 Task: Find connections with filter location Failsworth with filter topic #Storytellingwith filter profile language German with filter current company Ontario Teachers' Pension Plan with filter school Dwarkadas J. Sanghvi College of Engineering with filter industry Security Systems Services with filter service category Financial Planning with filter keywords title Real Estate Broker
Action: Mouse moved to (204, 253)
Screenshot: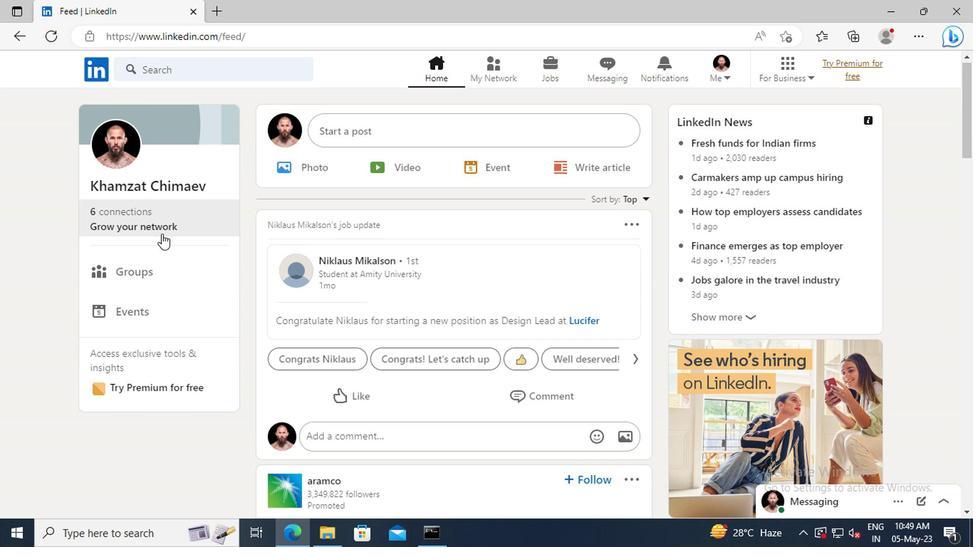 
Action: Mouse pressed left at (204, 253)
Screenshot: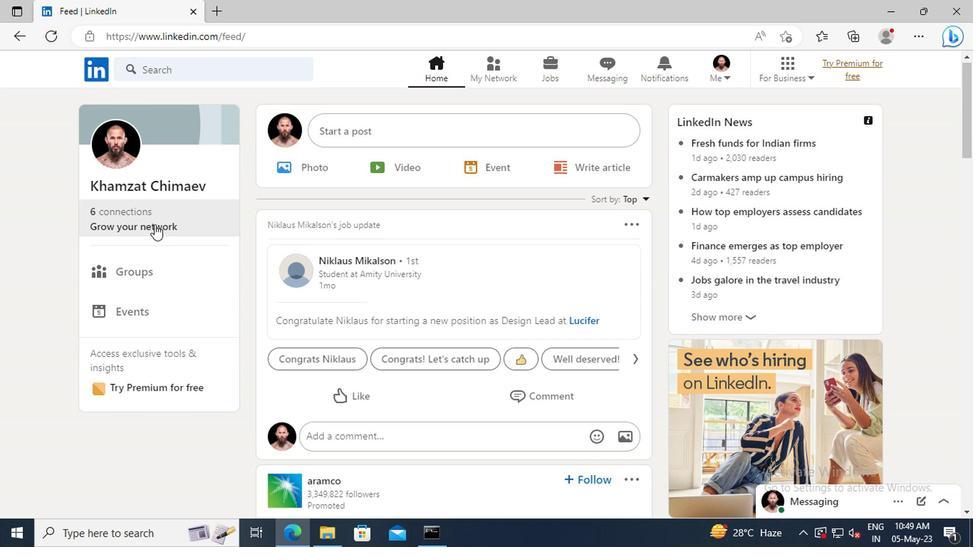 
Action: Mouse moved to (206, 202)
Screenshot: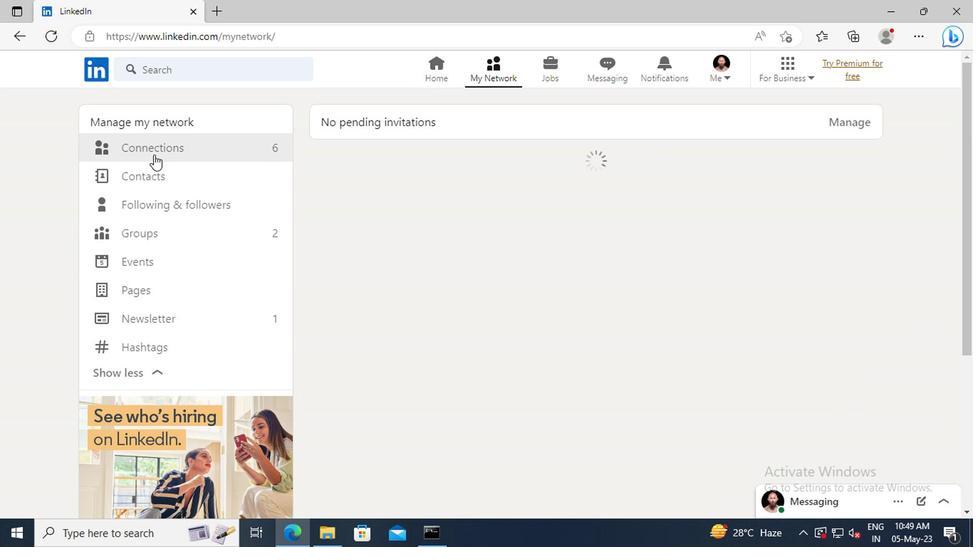 
Action: Mouse pressed left at (206, 202)
Screenshot: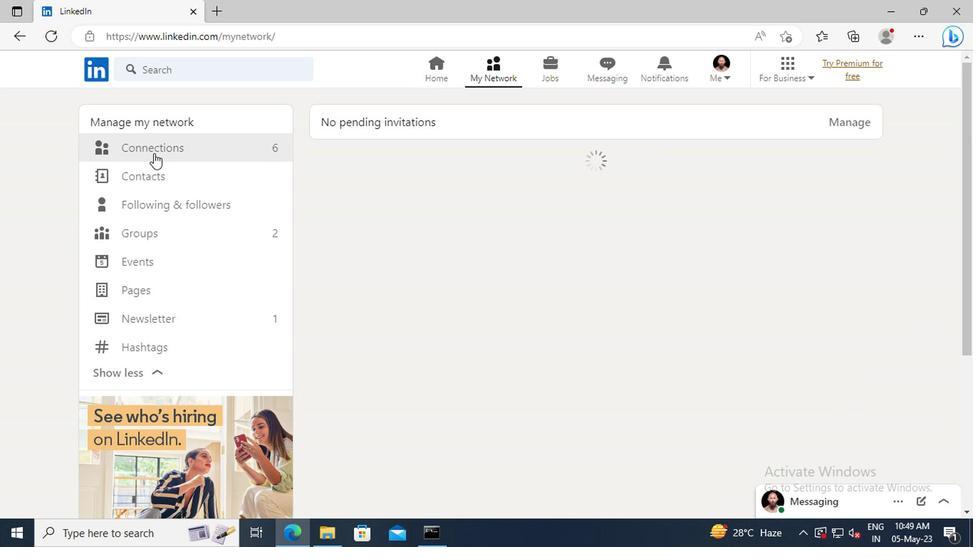 
Action: Mouse moved to (514, 202)
Screenshot: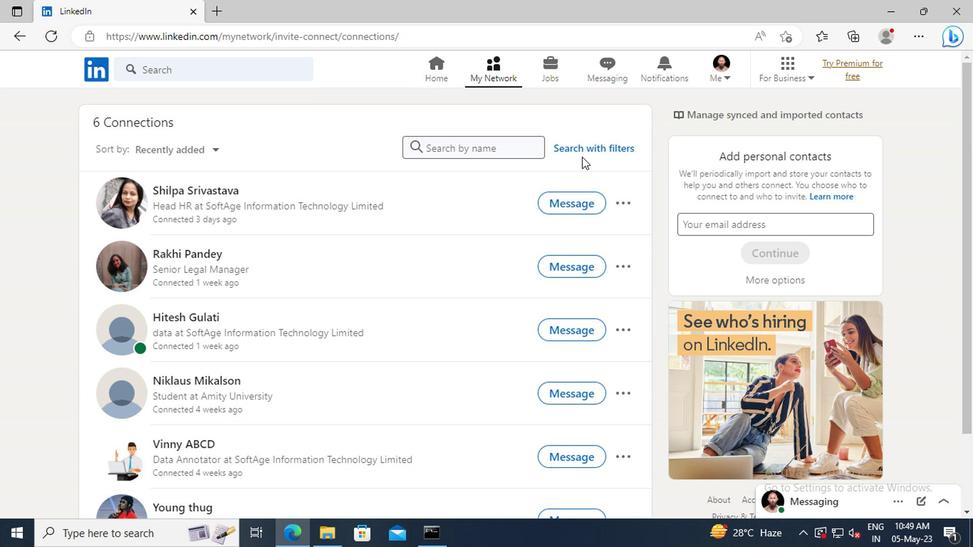 
Action: Mouse pressed left at (514, 202)
Screenshot: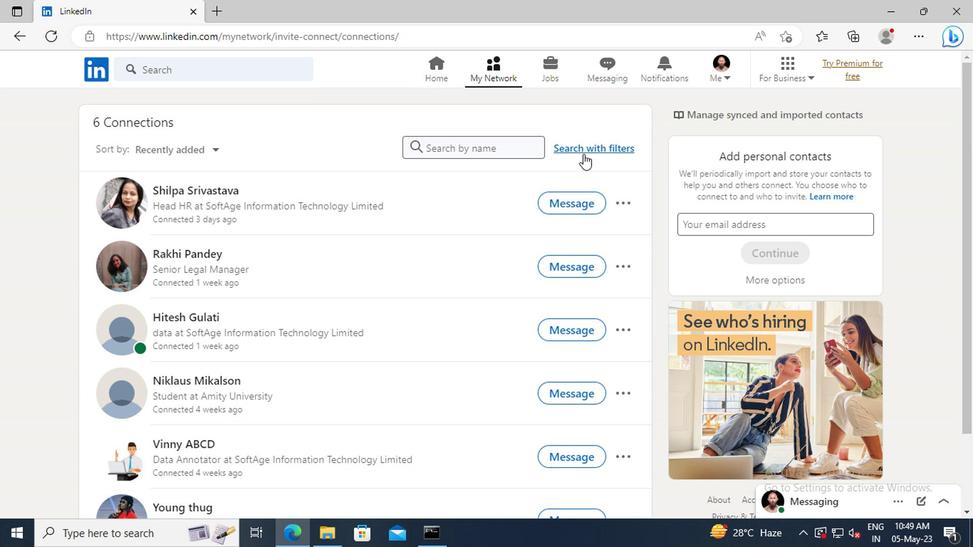 
Action: Mouse moved to (481, 176)
Screenshot: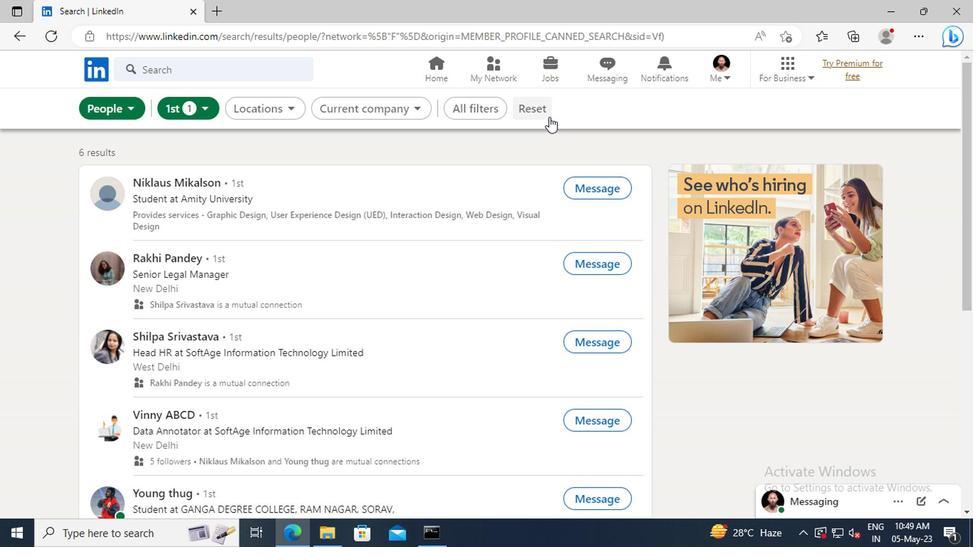 
Action: Mouse pressed left at (481, 176)
Screenshot: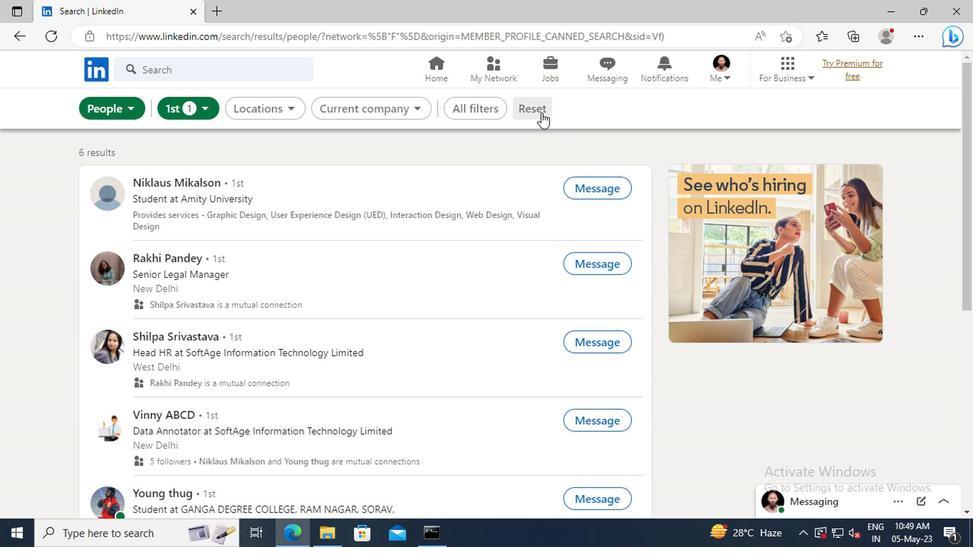 
Action: Mouse moved to (466, 175)
Screenshot: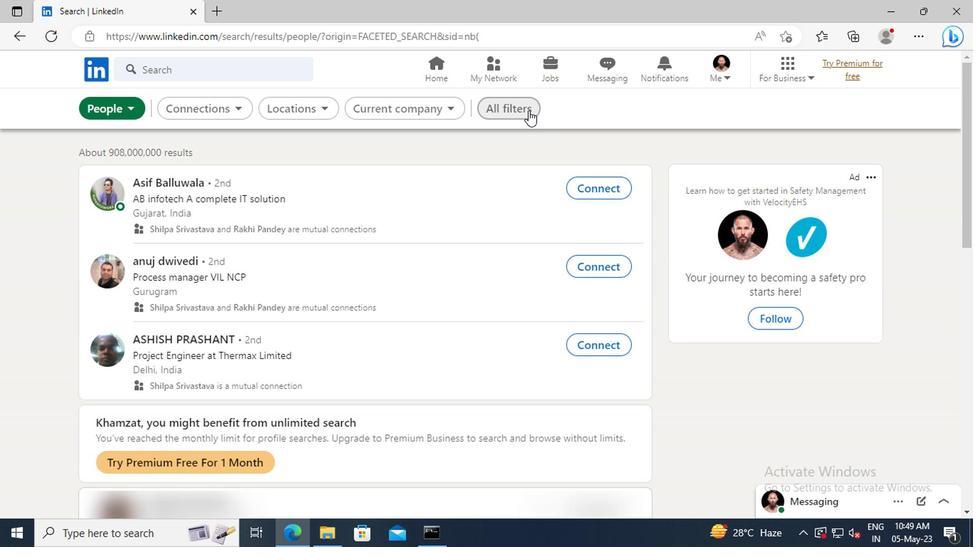 
Action: Mouse pressed left at (466, 175)
Screenshot: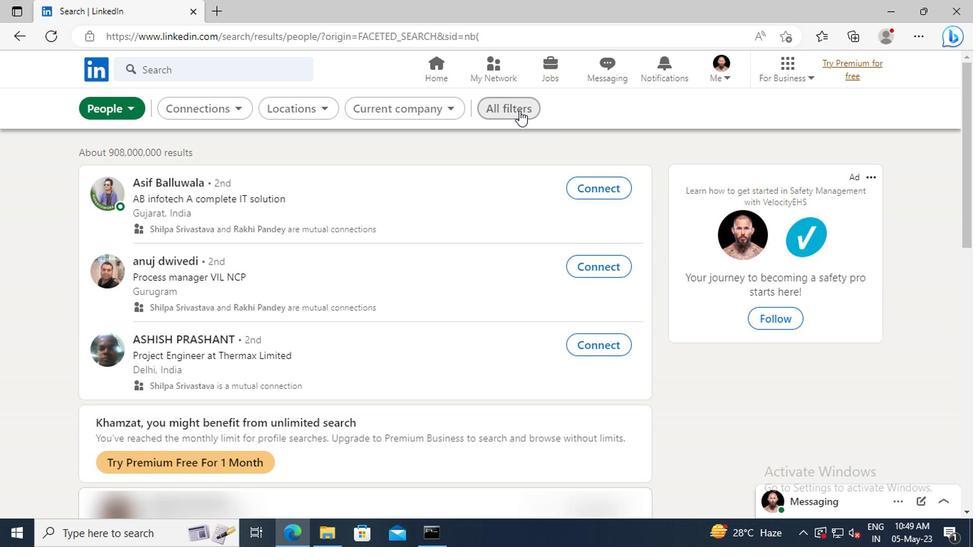 
Action: Mouse moved to (652, 287)
Screenshot: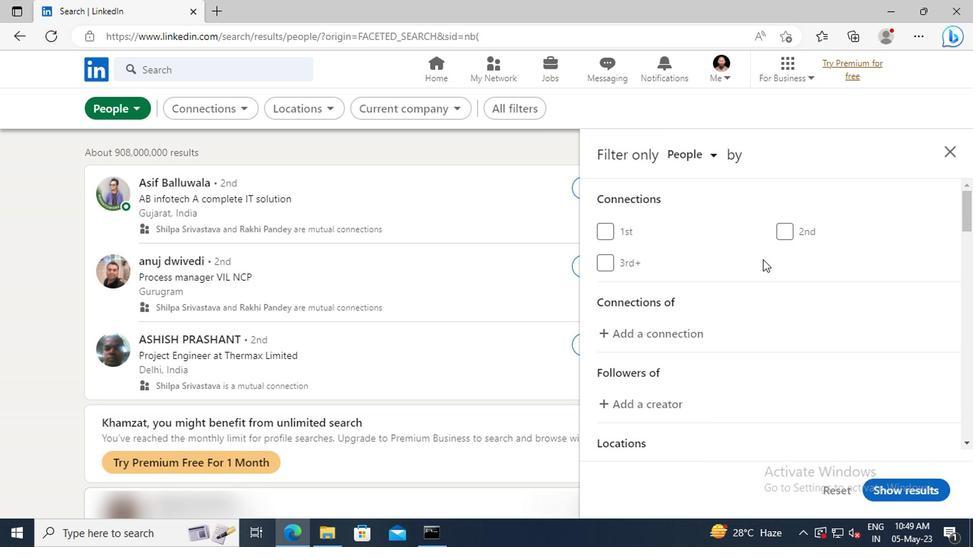 
Action: Mouse scrolled (652, 286) with delta (0, 0)
Screenshot: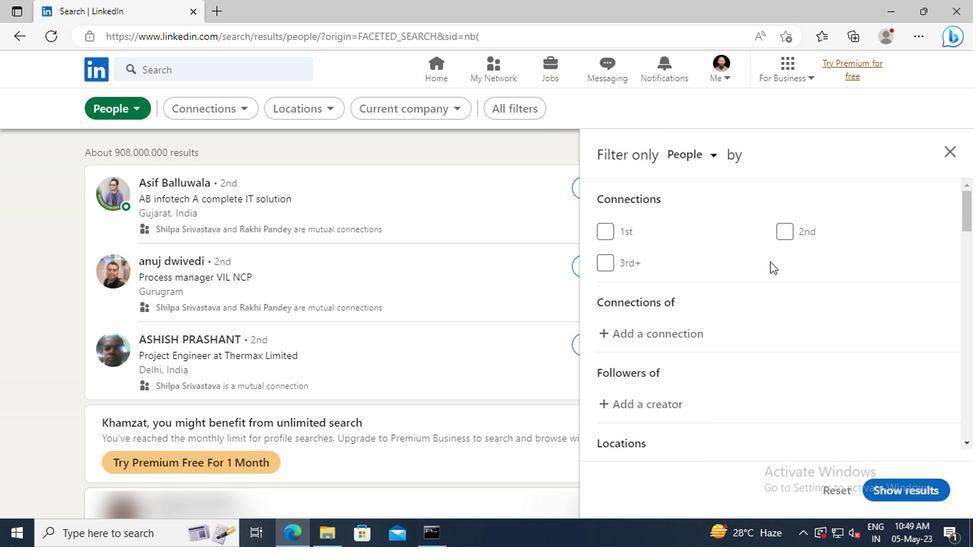 
Action: Mouse scrolled (652, 286) with delta (0, 0)
Screenshot: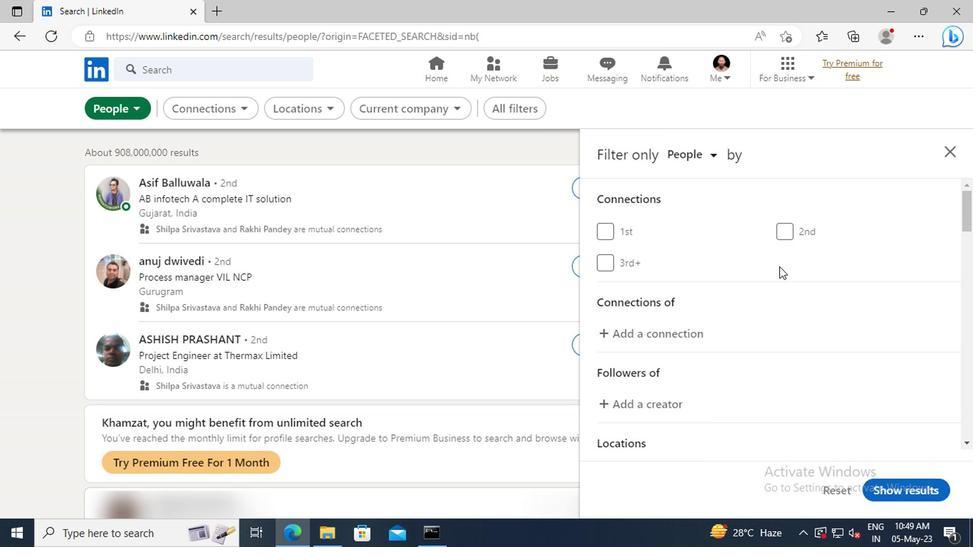 
Action: Mouse scrolled (652, 286) with delta (0, 0)
Screenshot: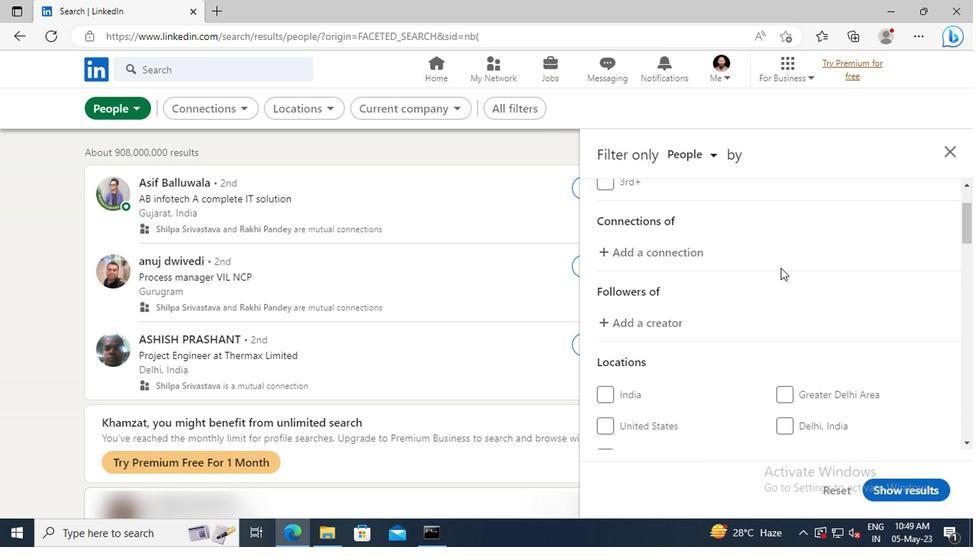 
Action: Mouse scrolled (652, 286) with delta (0, 0)
Screenshot: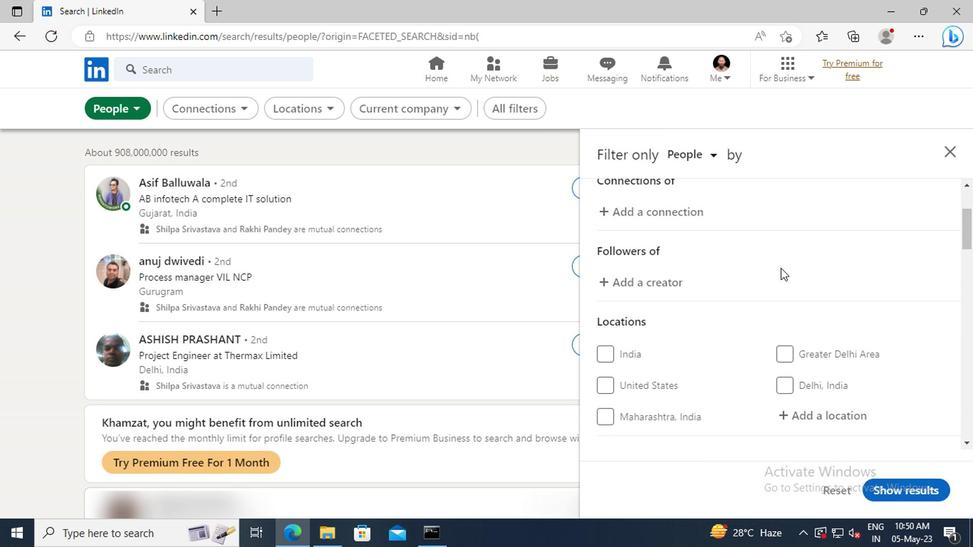 
Action: Mouse scrolled (652, 286) with delta (0, 0)
Screenshot: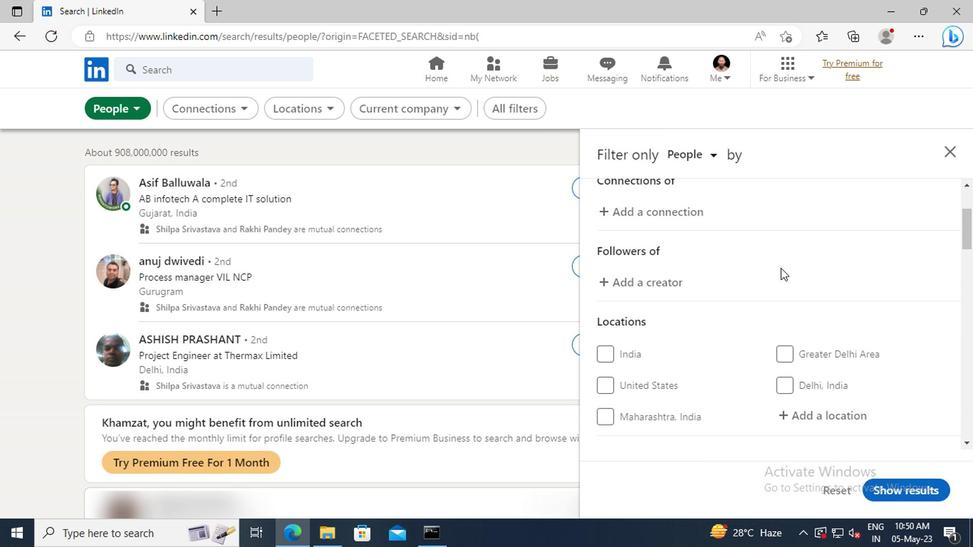 
Action: Mouse moved to (659, 334)
Screenshot: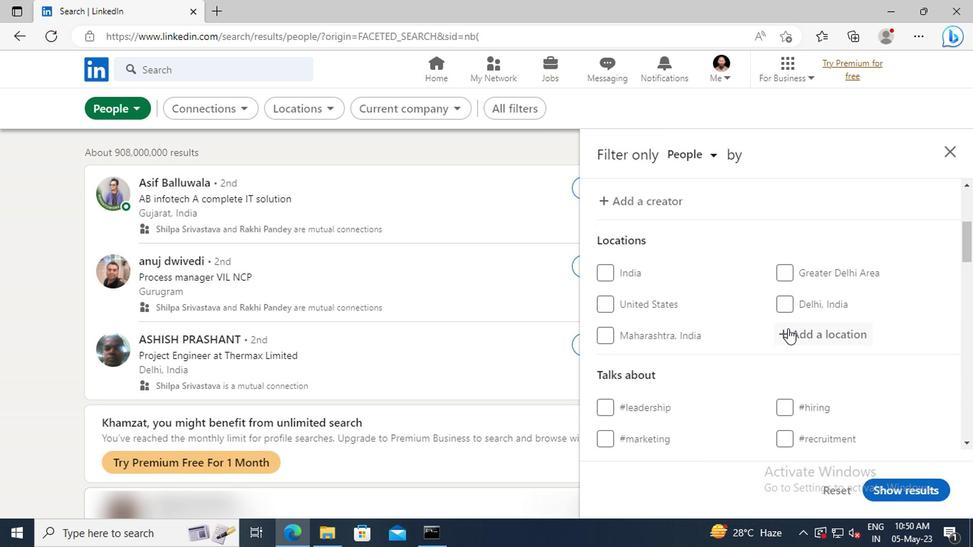
Action: Mouse pressed left at (659, 334)
Screenshot: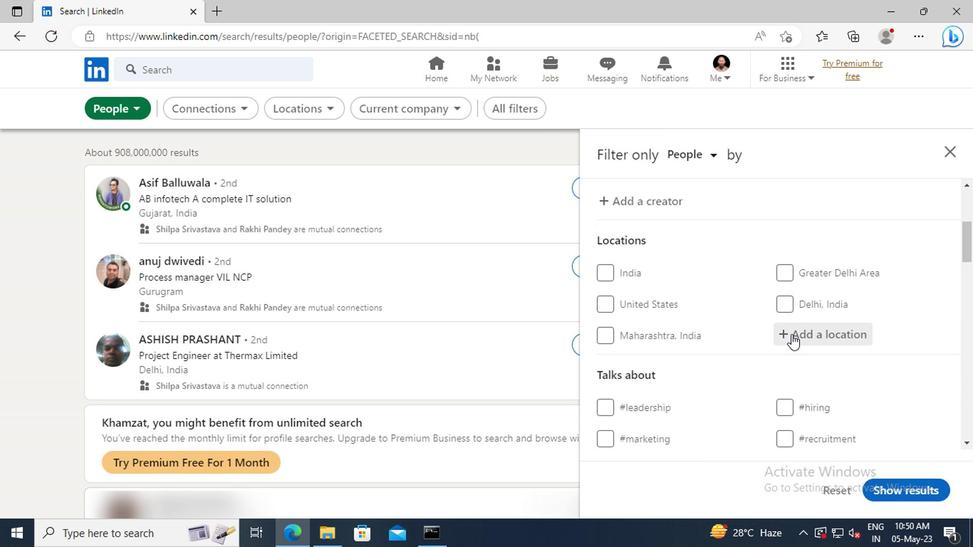 
Action: Key pressed <Key.shift>FAILSWORTH<Key.enter>
Screenshot: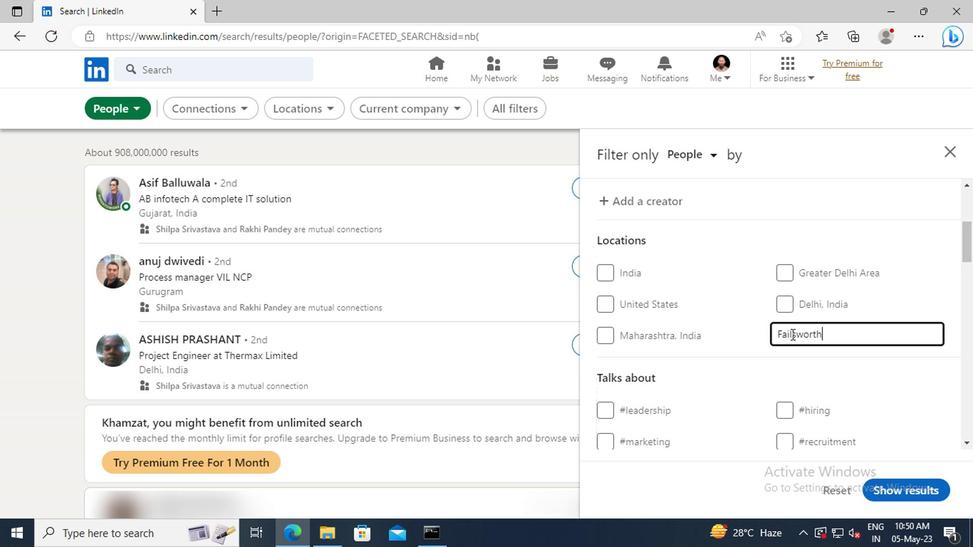 
Action: Mouse scrolled (659, 334) with delta (0, 0)
Screenshot: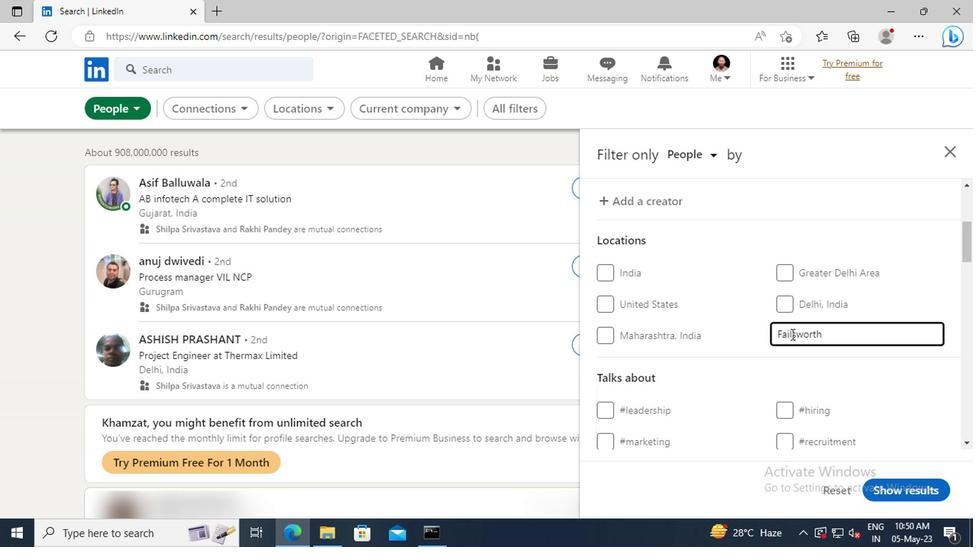 
Action: Mouse scrolled (659, 334) with delta (0, 0)
Screenshot: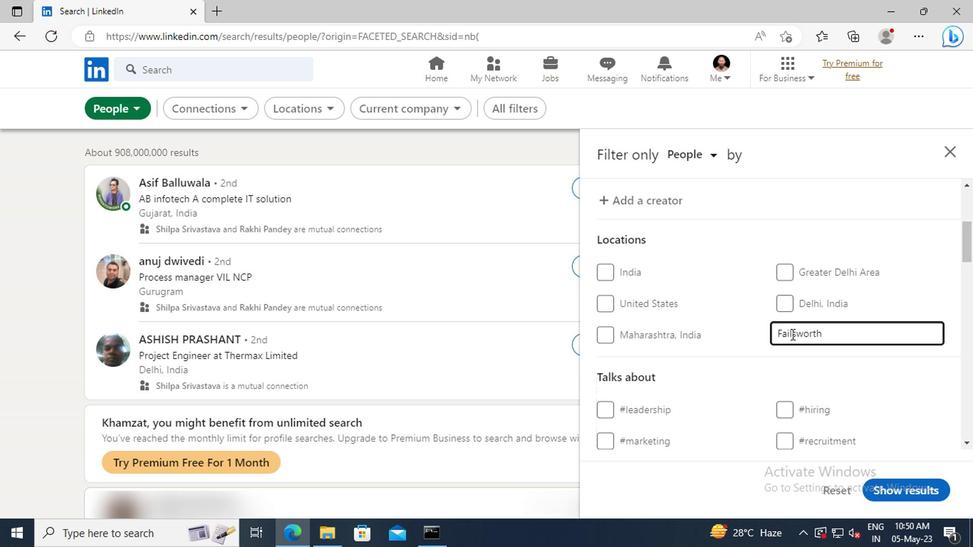 
Action: Mouse scrolled (659, 334) with delta (0, 0)
Screenshot: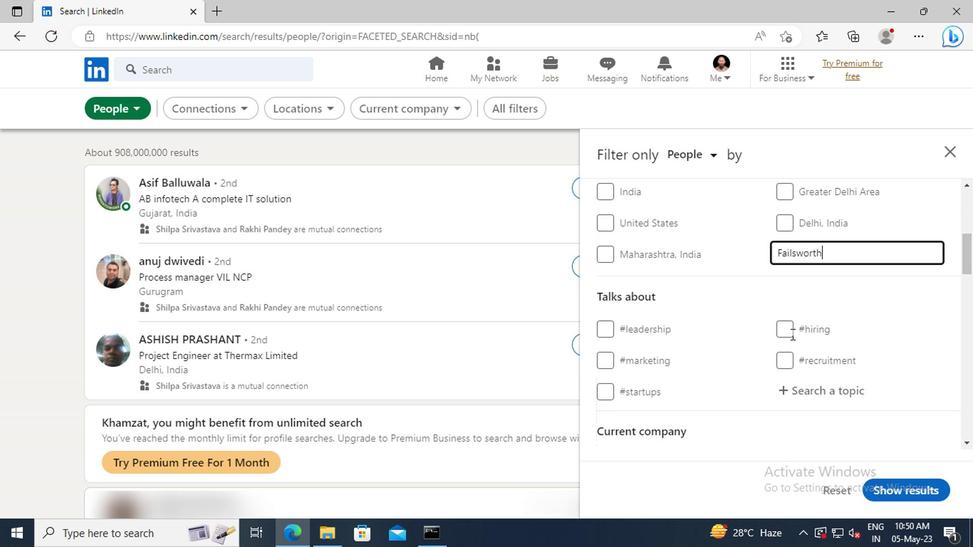
Action: Mouse moved to (662, 342)
Screenshot: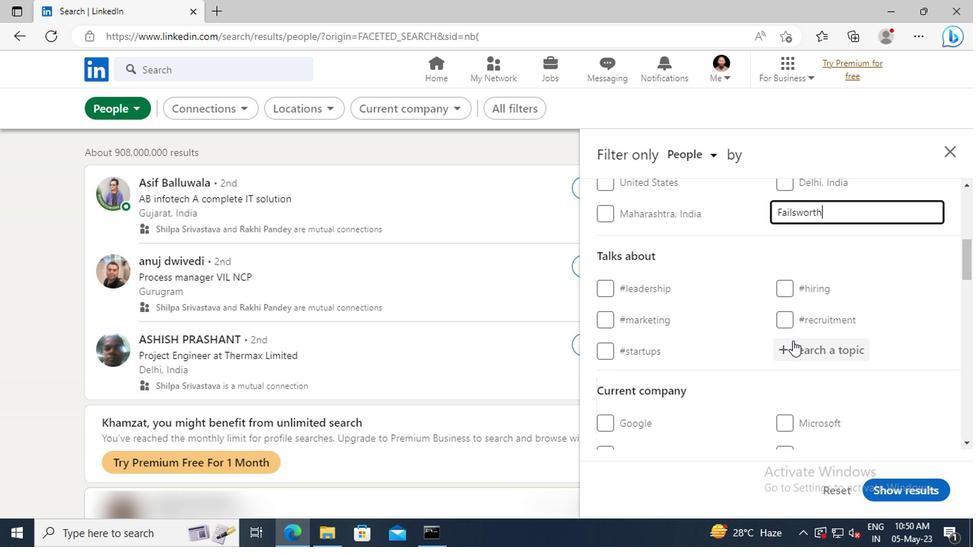 
Action: Mouse pressed left at (662, 342)
Screenshot: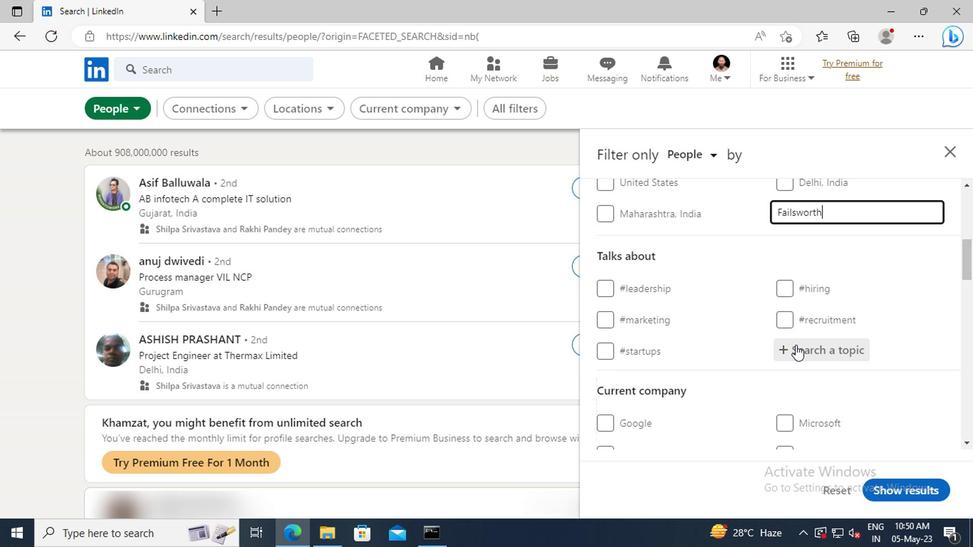 
Action: Key pressed <Key.shift>STORY
Screenshot: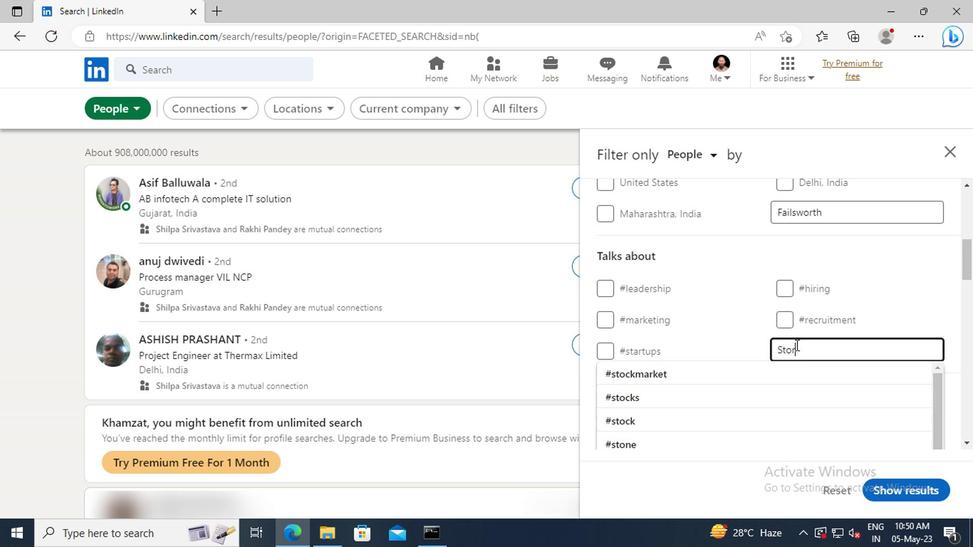 
Action: Mouse moved to (664, 362)
Screenshot: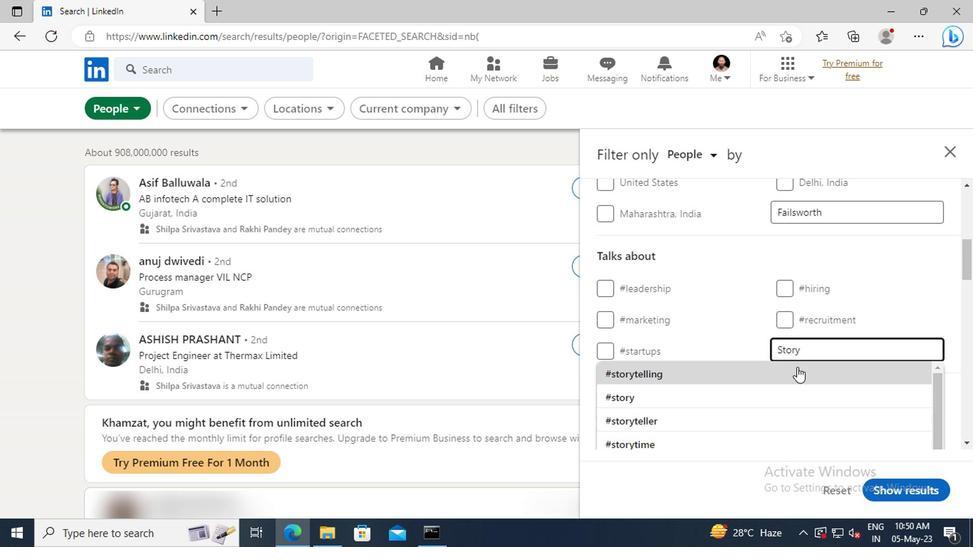 
Action: Mouse pressed left at (664, 362)
Screenshot: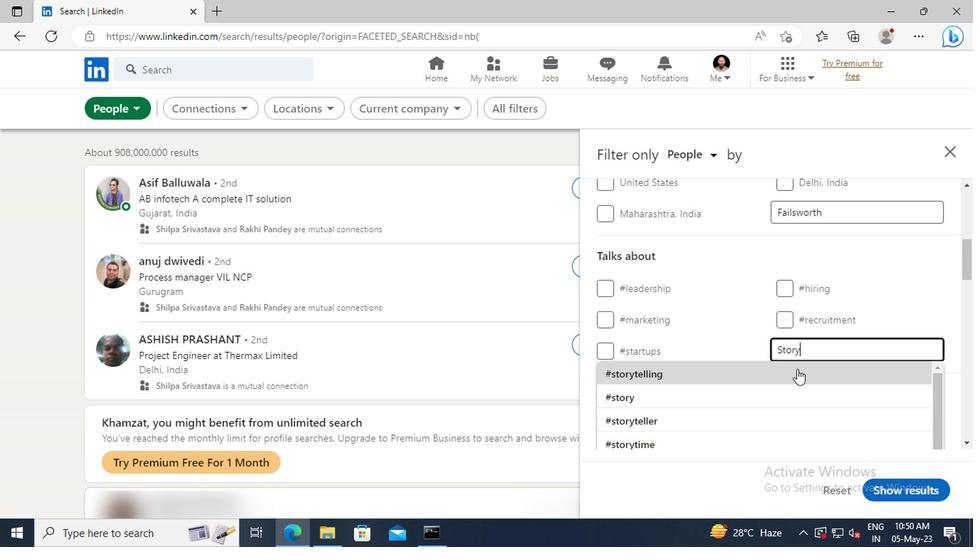 
Action: Mouse scrolled (664, 361) with delta (0, 0)
Screenshot: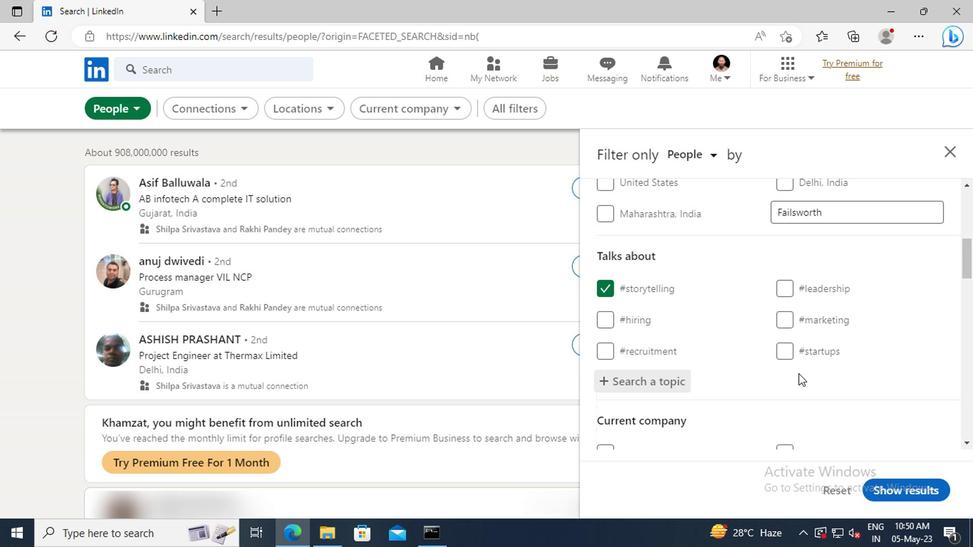 
Action: Mouse scrolled (664, 361) with delta (0, 0)
Screenshot: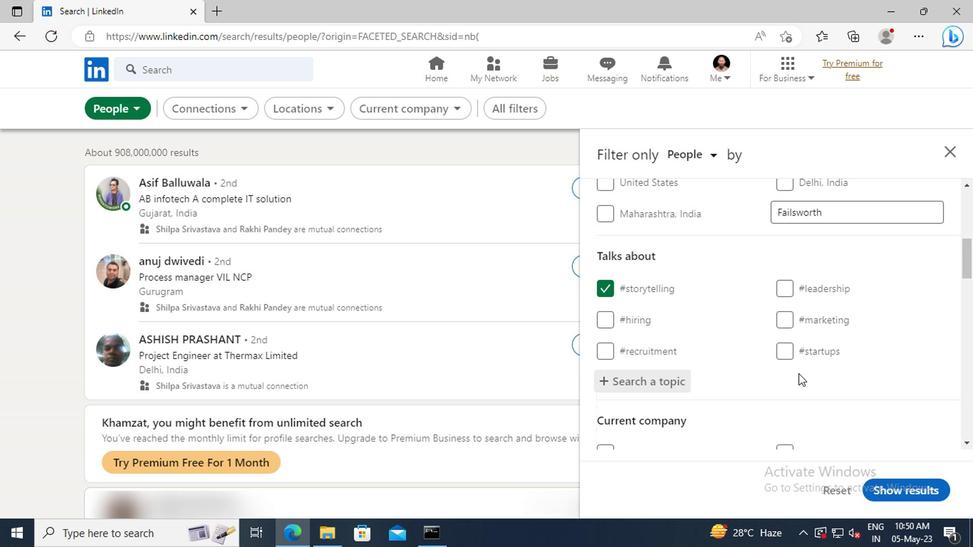 
Action: Mouse scrolled (664, 361) with delta (0, 0)
Screenshot: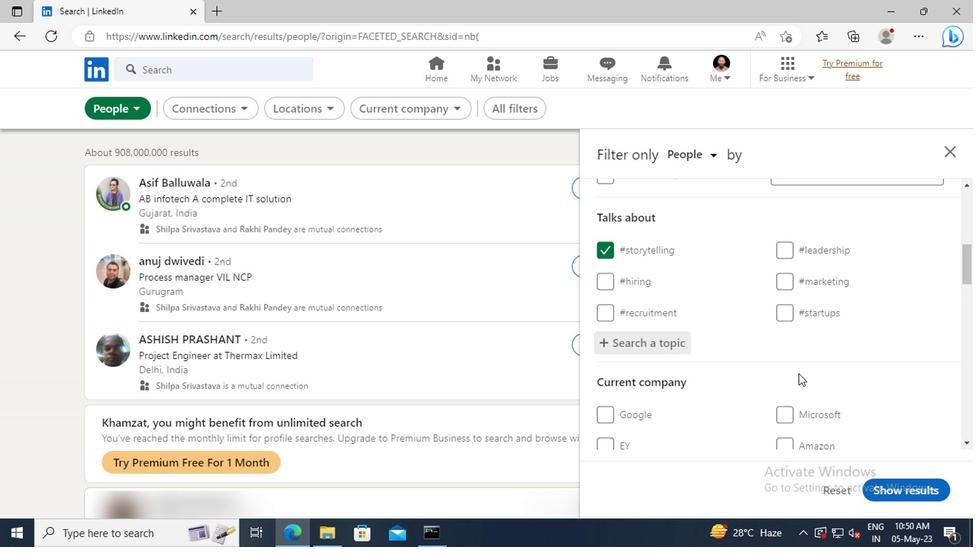 
Action: Mouse scrolled (664, 361) with delta (0, 0)
Screenshot: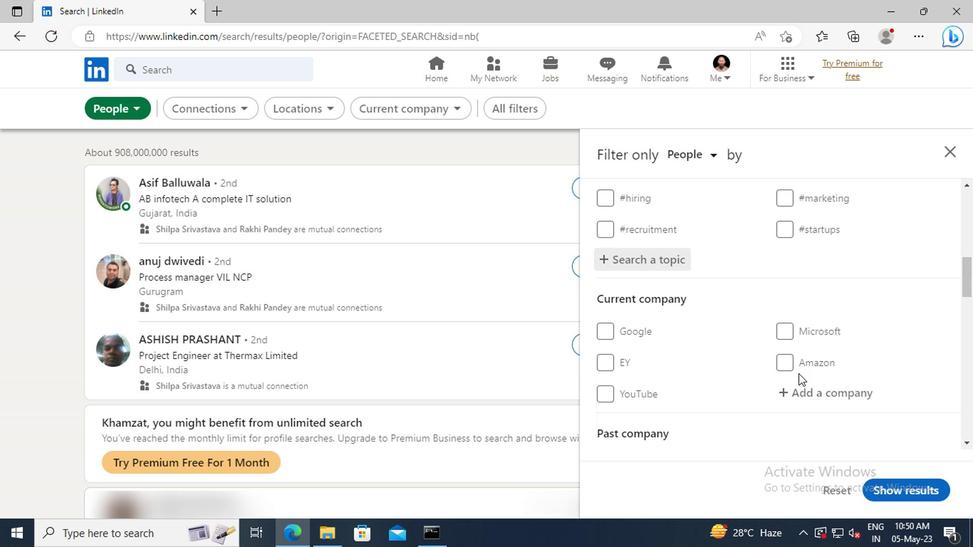 
Action: Mouse scrolled (664, 361) with delta (0, 0)
Screenshot: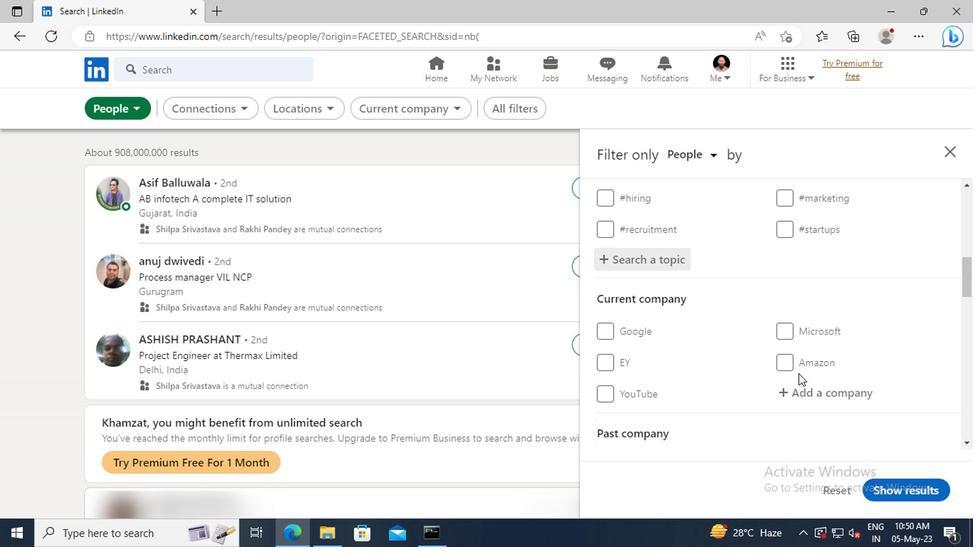 
Action: Mouse scrolled (664, 361) with delta (0, 0)
Screenshot: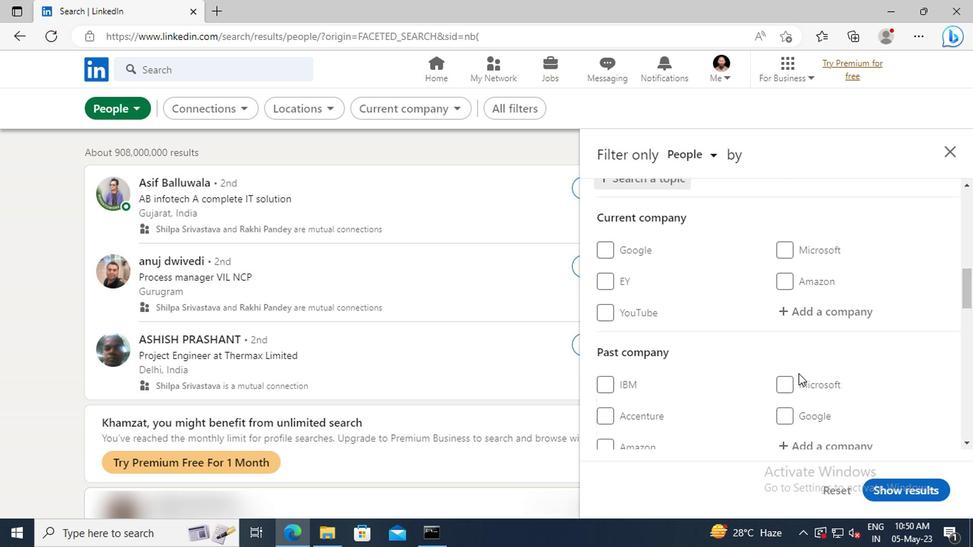 
Action: Mouse scrolled (664, 361) with delta (0, 0)
Screenshot: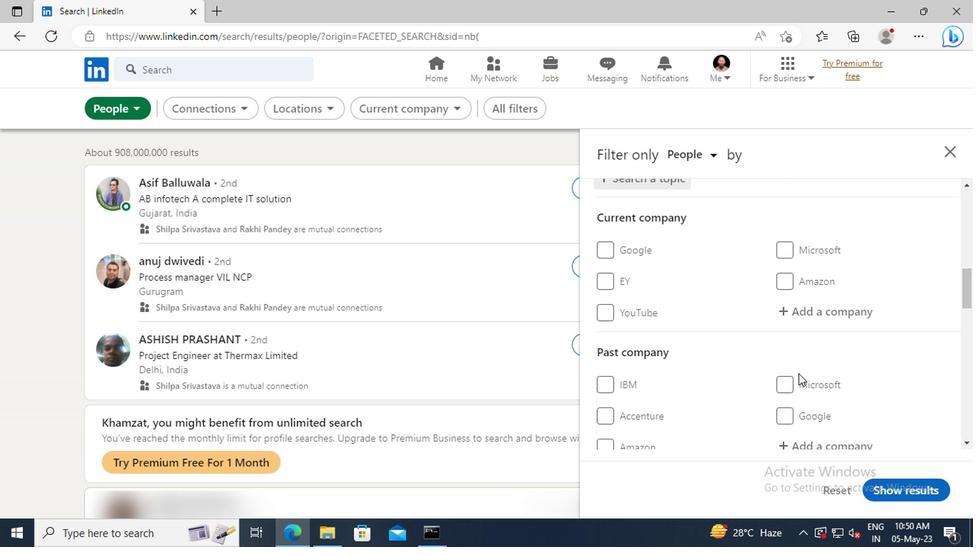 
Action: Mouse moved to (664, 352)
Screenshot: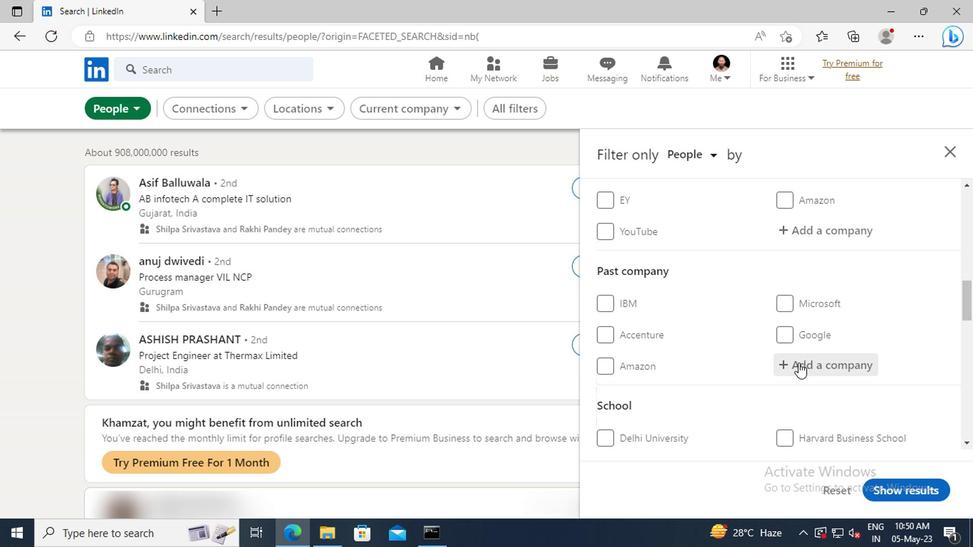 
Action: Mouse scrolled (664, 351) with delta (0, 0)
Screenshot: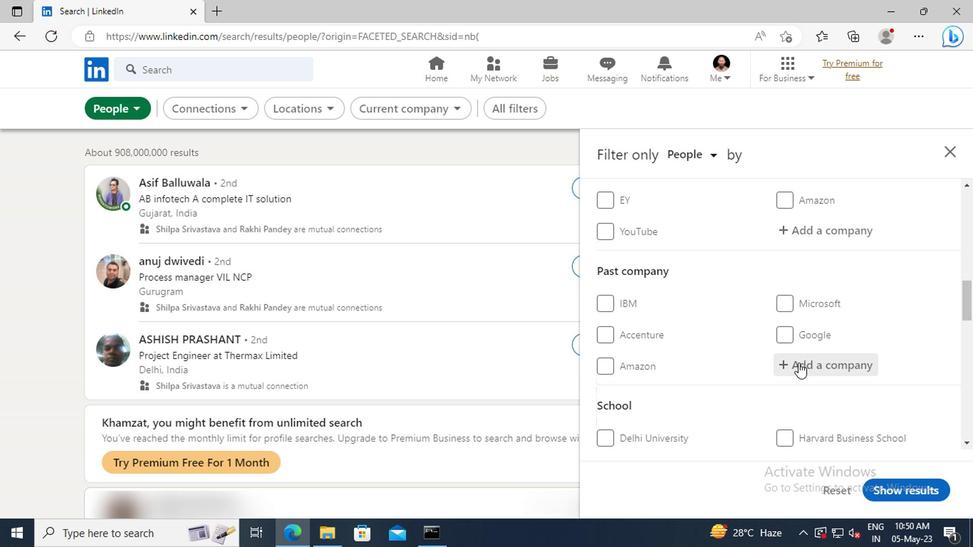 
Action: Mouse moved to (664, 351)
Screenshot: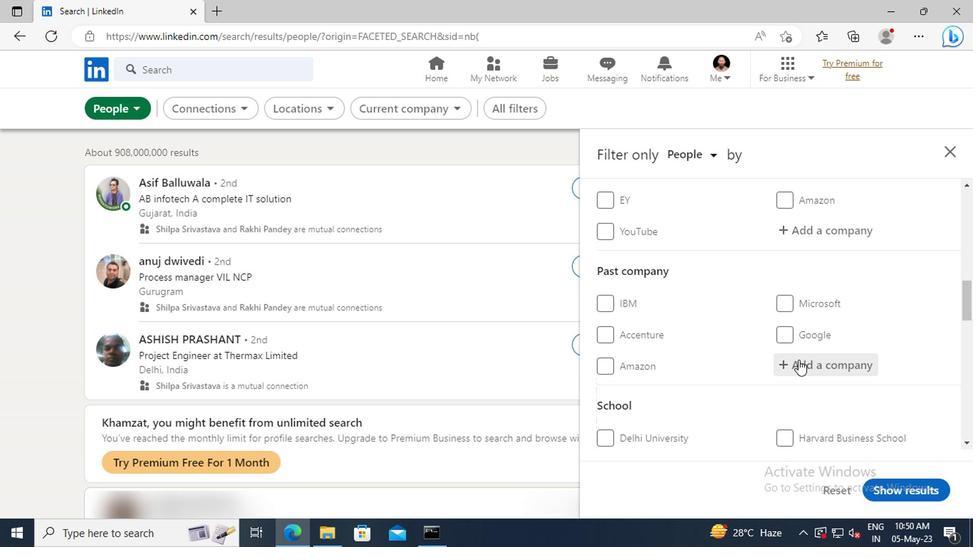 
Action: Mouse scrolled (664, 351) with delta (0, 0)
Screenshot: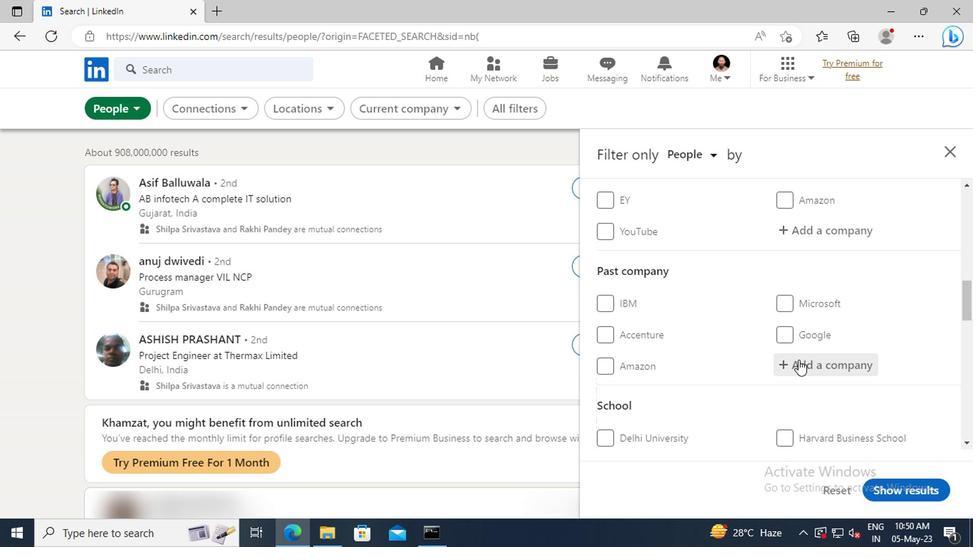 
Action: Mouse moved to (663, 347)
Screenshot: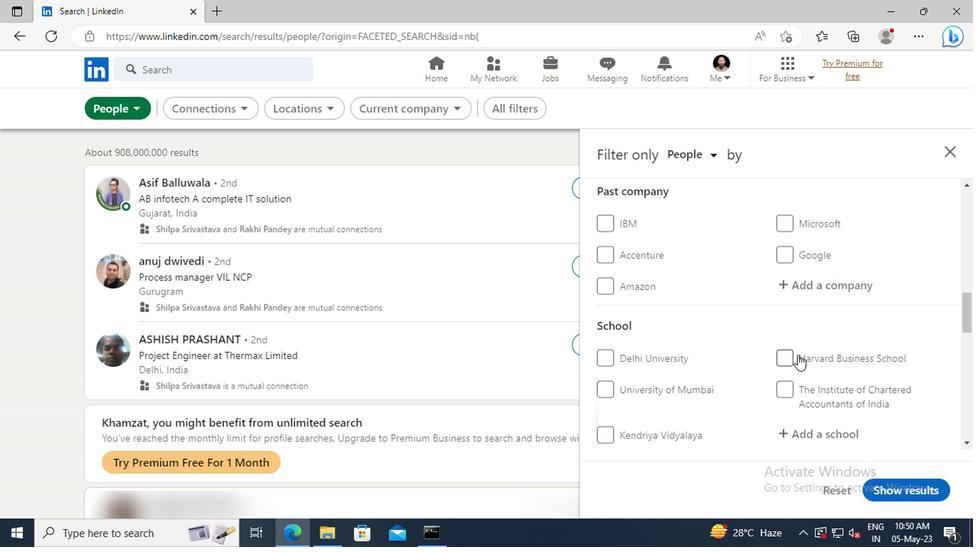 
Action: Mouse scrolled (663, 347) with delta (0, 0)
Screenshot: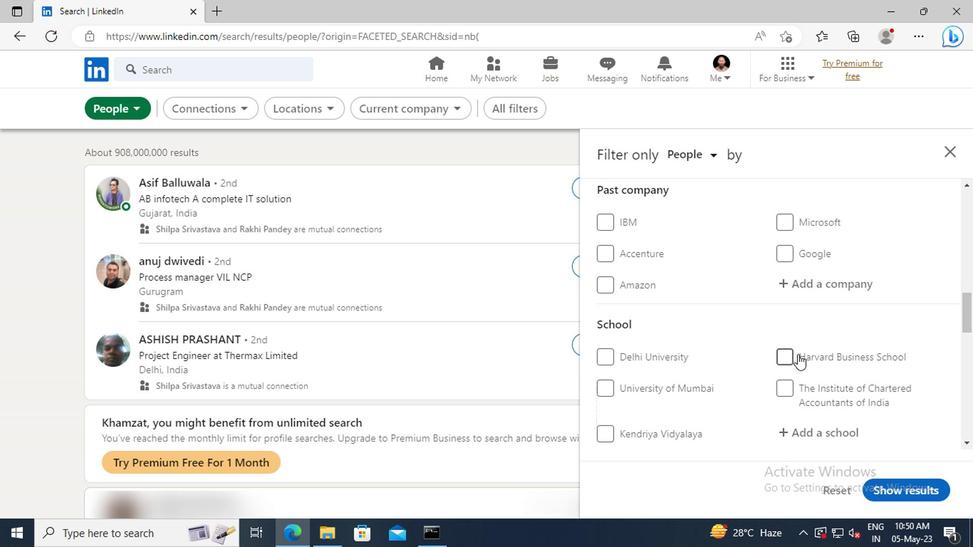 
Action: Mouse scrolled (663, 347) with delta (0, 0)
Screenshot: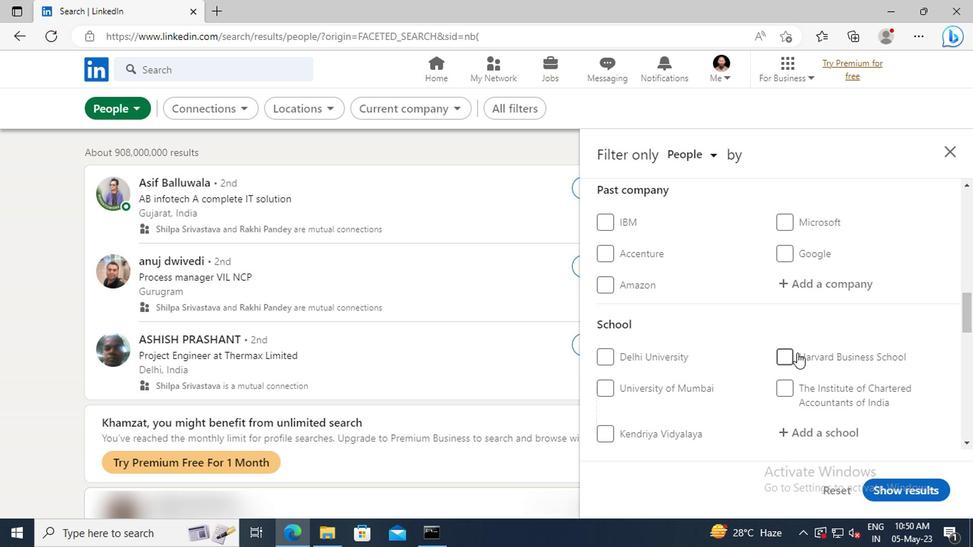 
Action: Mouse moved to (663, 347)
Screenshot: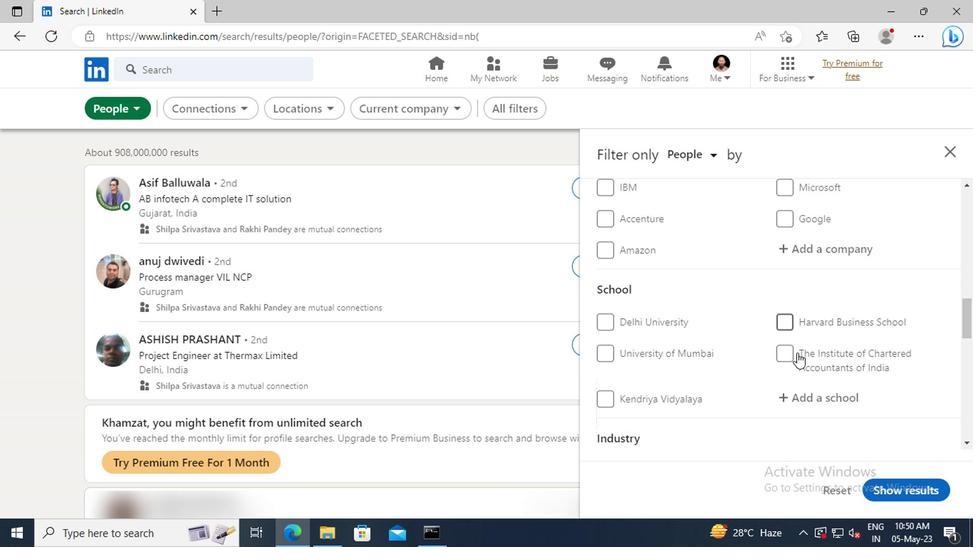 
Action: Mouse scrolled (663, 347) with delta (0, 0)
Screenshot: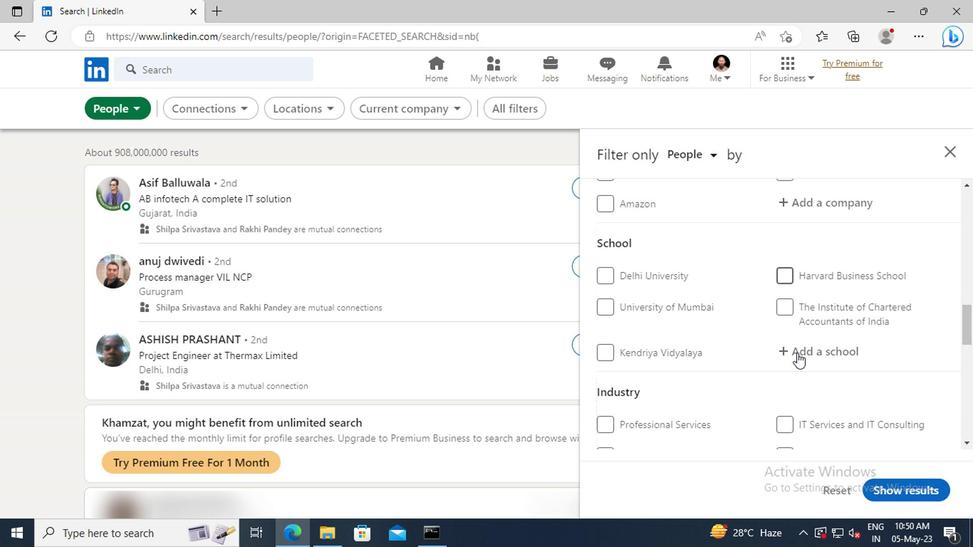 
Action: Mouse scrolled (663, 347) with delta (0, 0)
Screenshot: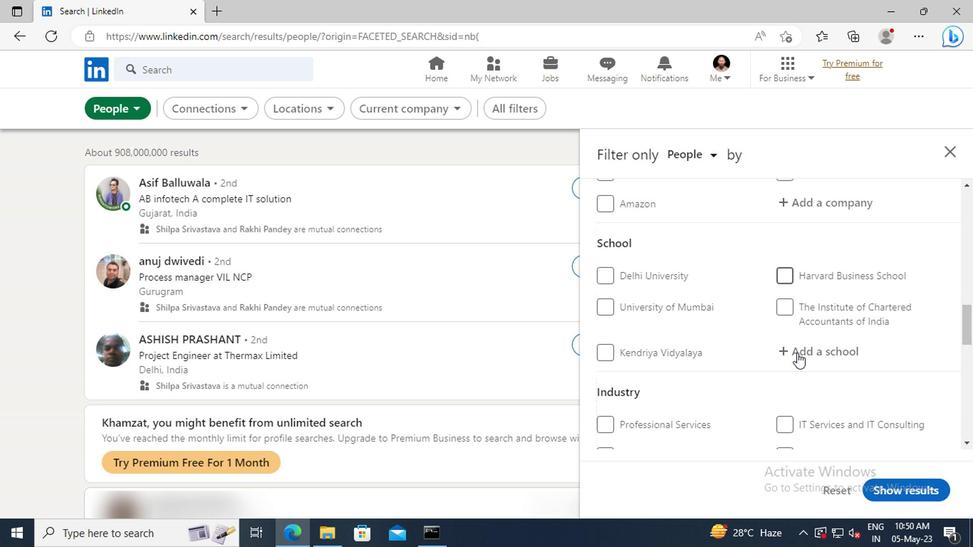 
Action: Mouse scrolled (663, 347) with delta (0, 0)
Screenshot: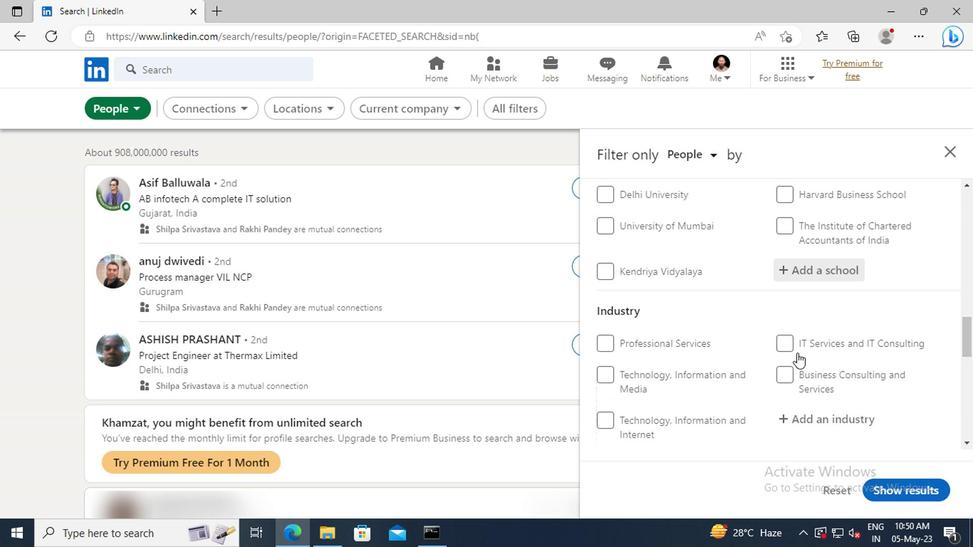 
Action: Mouse scrolled (663, 347) with delta (0, 0)
Screenshot: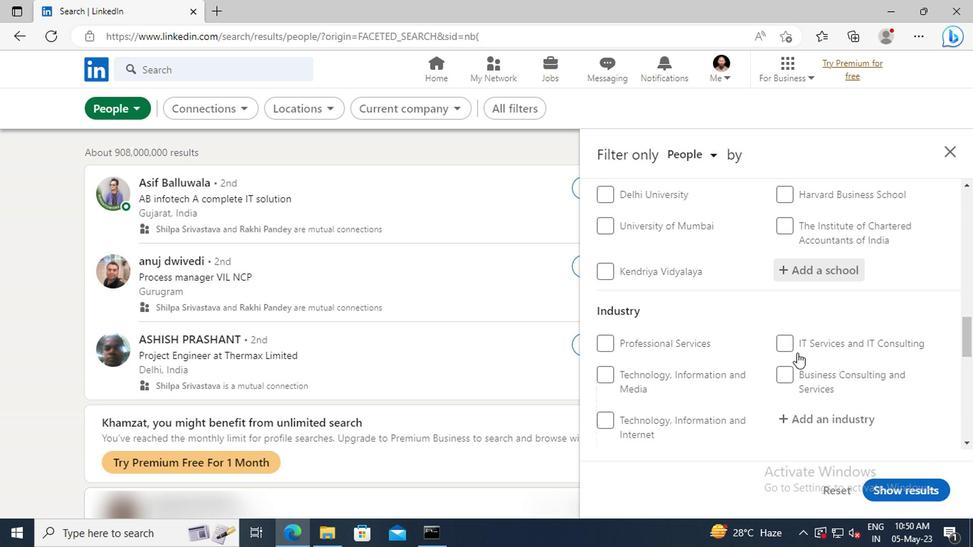 
Action: Mouse scrolled (663, 347) with delta (0, 0)
Screenshot: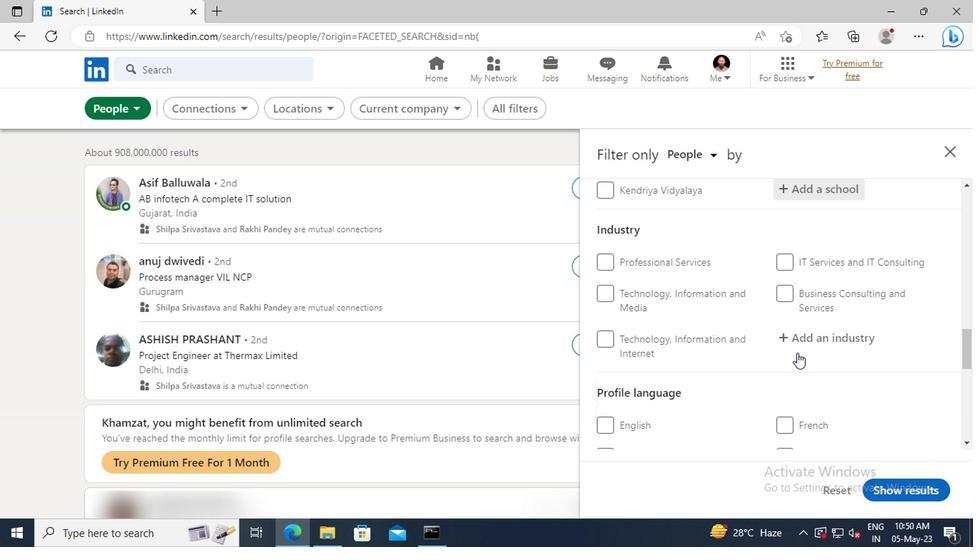 
Action: Mouse scrolled (663, 347) with delta (0, 0)
Screenshot: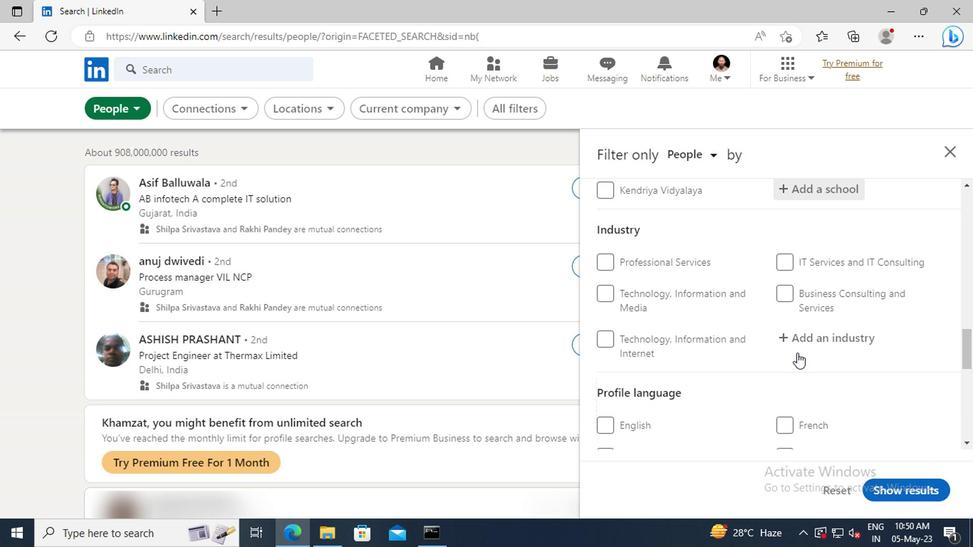 
Action: Mouse moved to (526, 387)
Screenshot: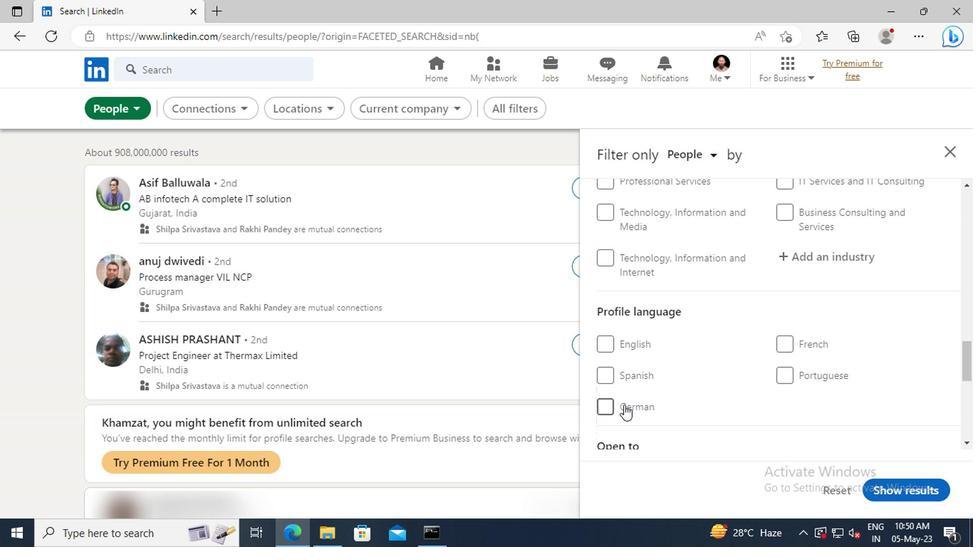 
Action: Mouse pressed left at (526, 387)
Screenshot: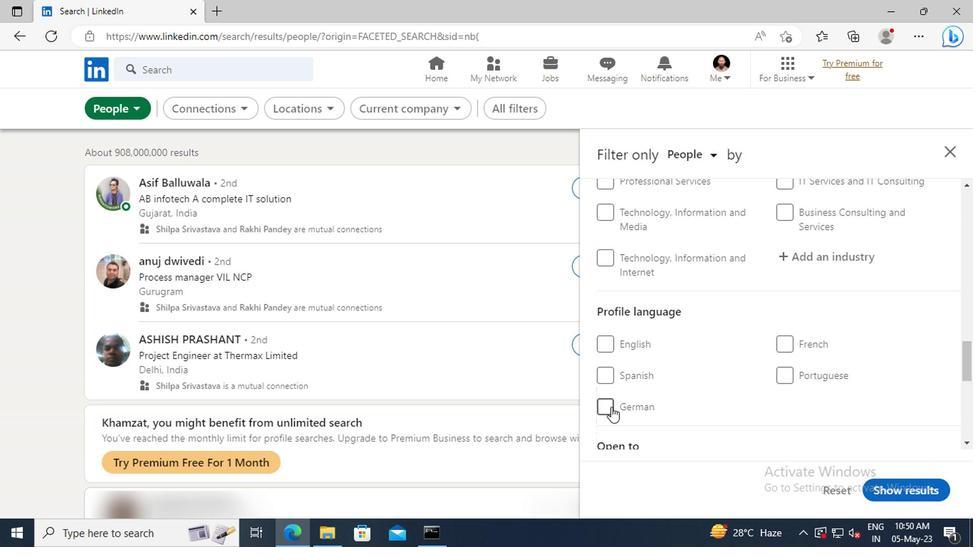 
Action: Mouse moved to (645, 344)
Screenshot: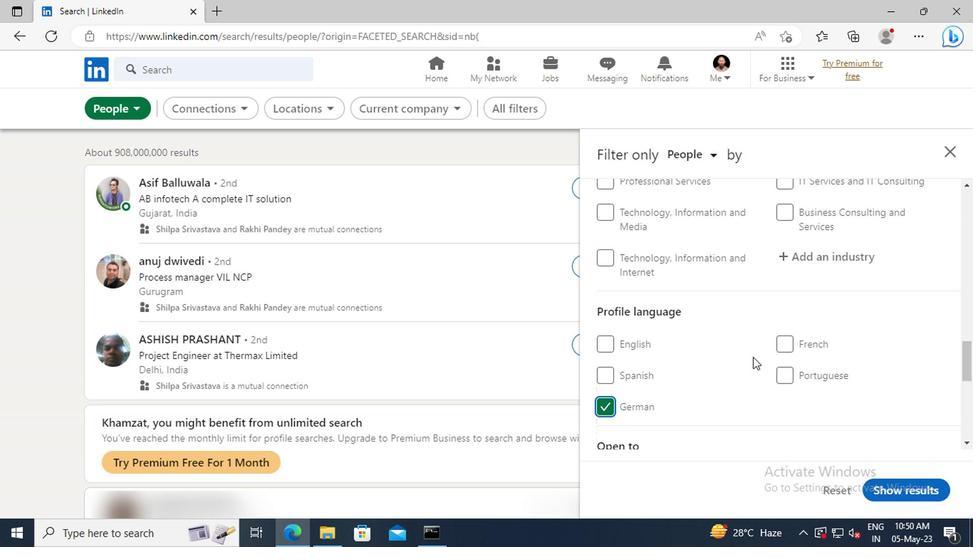 
Action: Mouse scrolled (645, 345) with delta (0, 0)
Screenshot: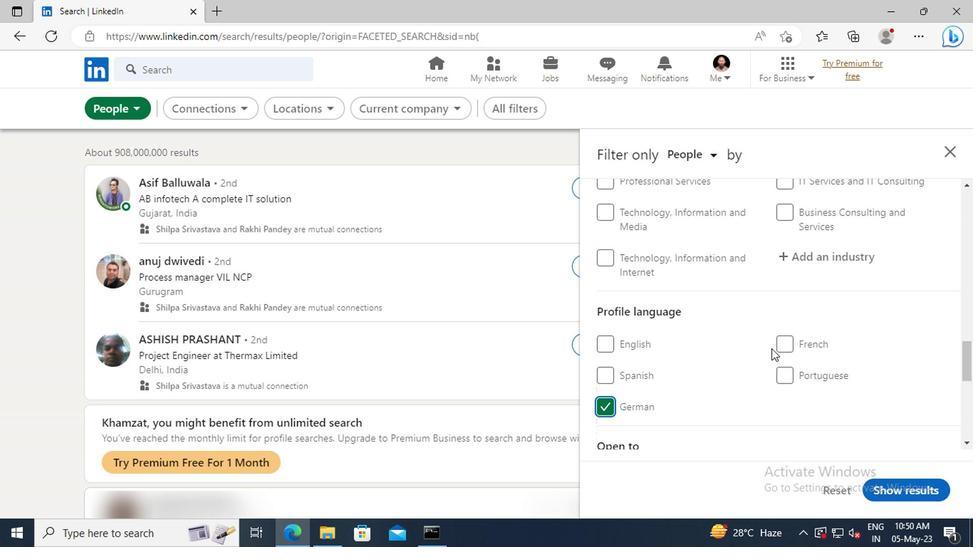 
Action: Mouse scrolled (645, 345) with delta (0, 0)
Screenshot: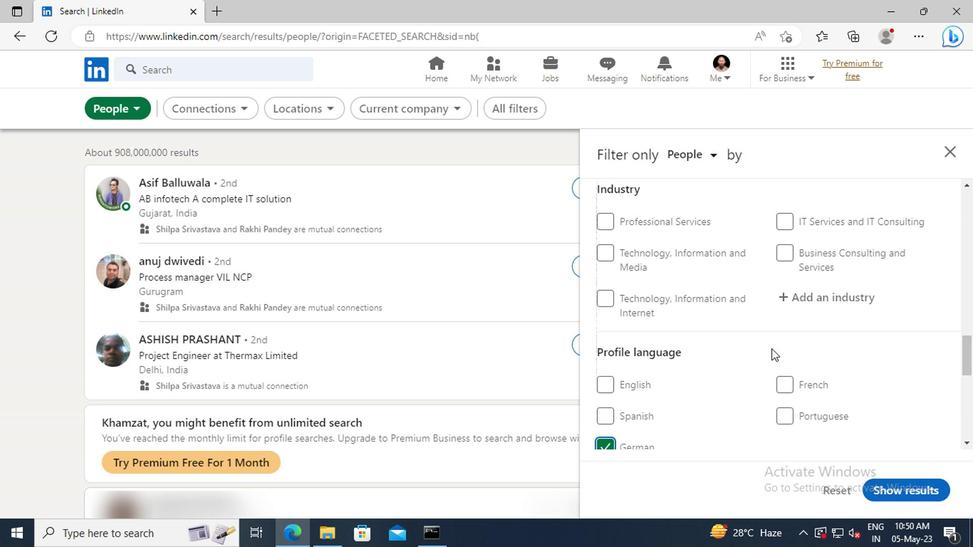 
Action: Mouse scrolled (645, 345) with delta (0, 0)
Screenshot: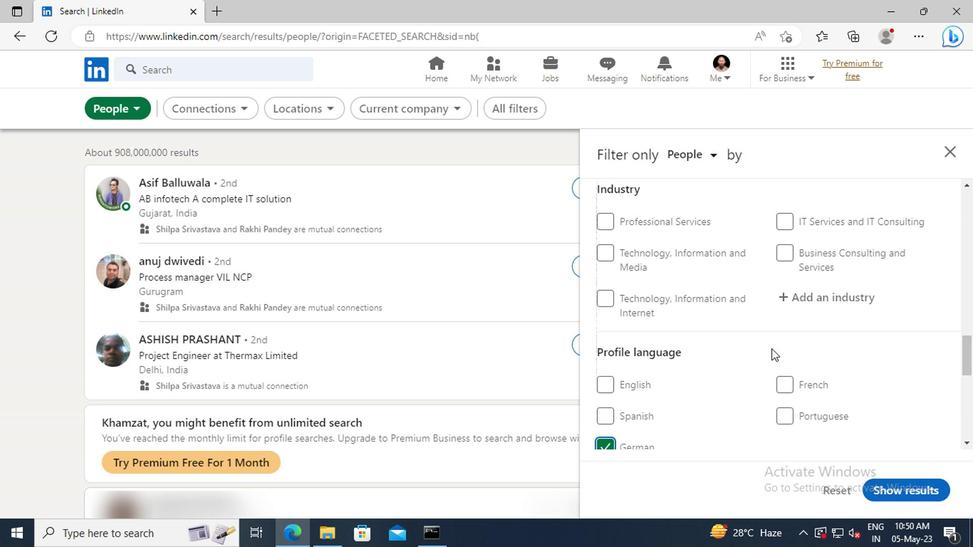 
Action: Mouse scrolled (645, 345) with delta (0, 0)
Screenshot: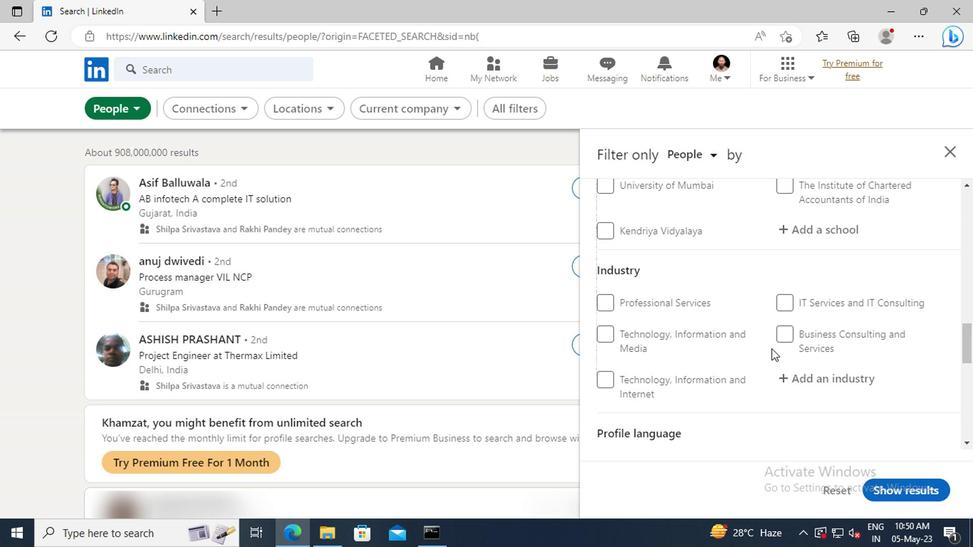 
Action: Mouse scrolled (645, 345) with delta (0, 0)
Screenshot: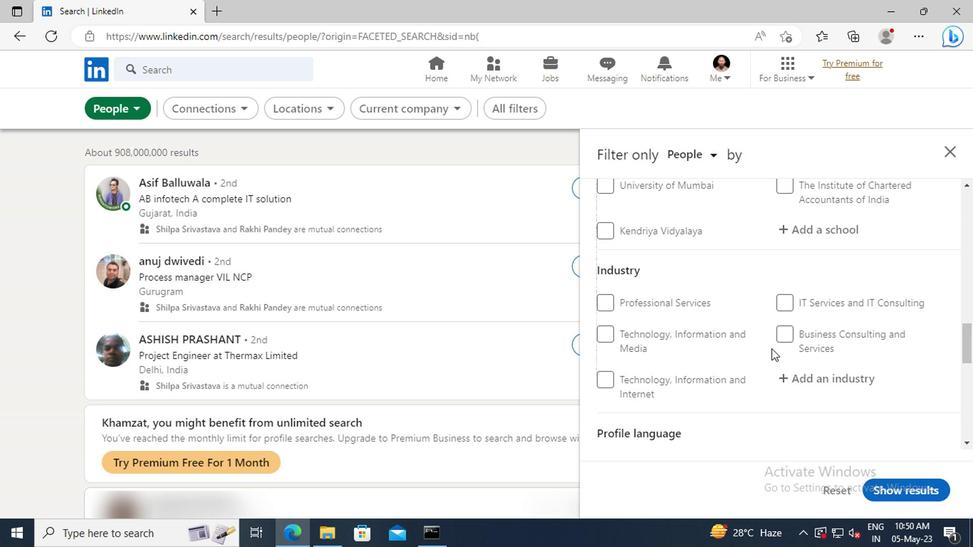 
Action: Mouse scrolled (645, 345) with delta (0, 0)
Screenshot: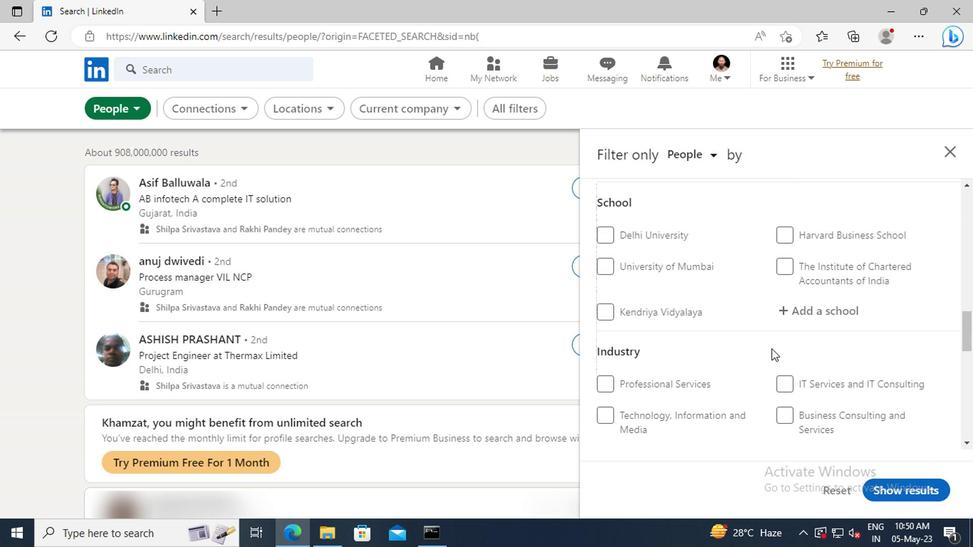 
Action: Mouse scrolled (645, 345) with delta (0, 0)
Screenshot: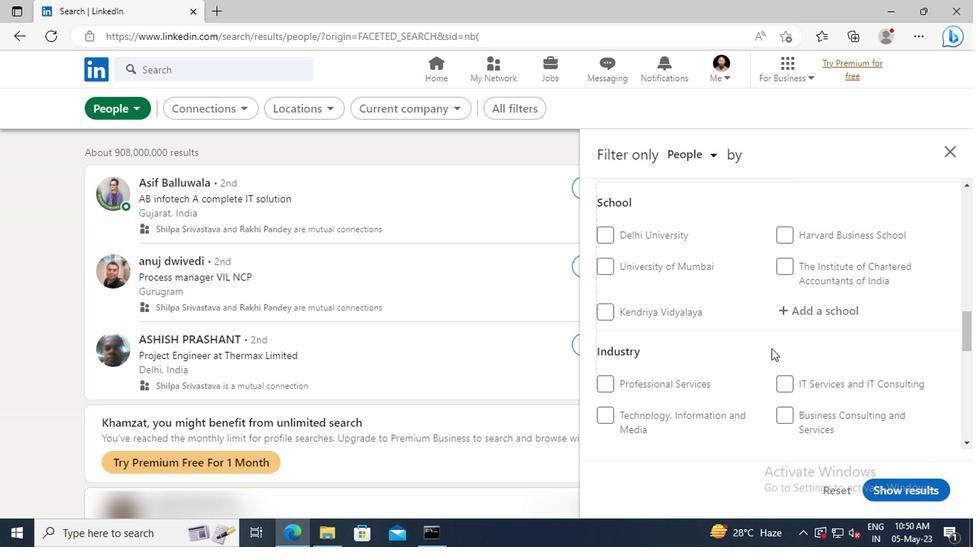 
Action: Mouse scrolled (645, 345) with delta (0, 0)
Screenshot: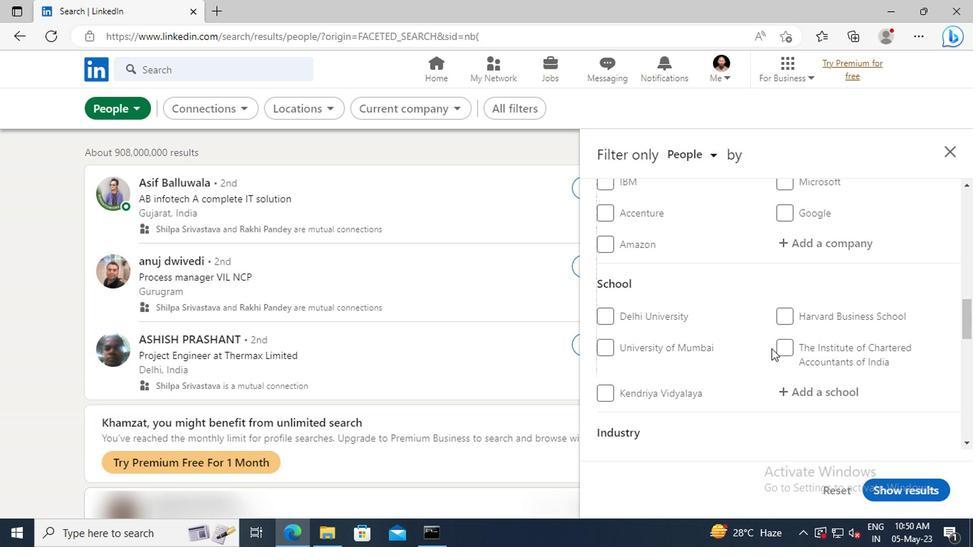 
Action: Mouse scrolled (645, 345) with delta (0, 0)
Screenshot: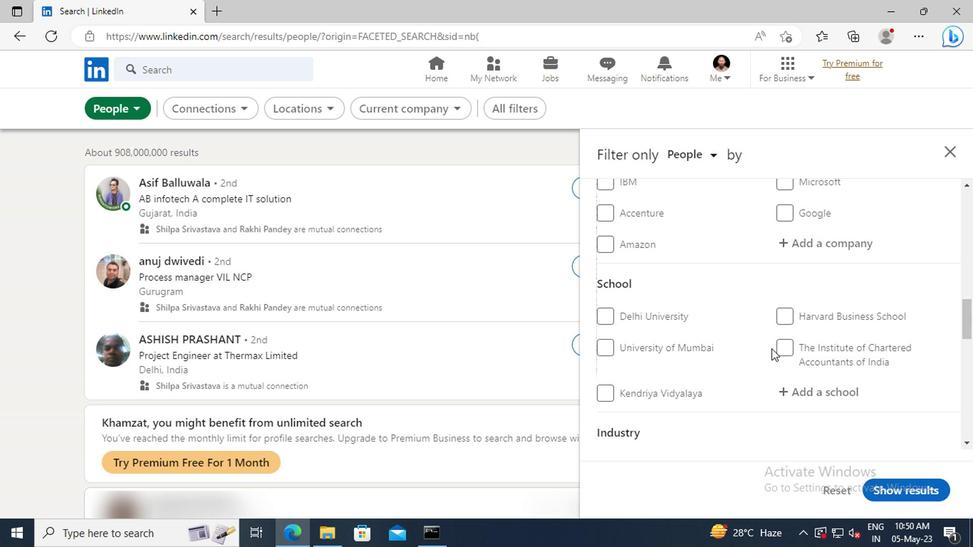 
Action: Mouse scrolled (645, 345) with delta (0, 0)
Screenshot: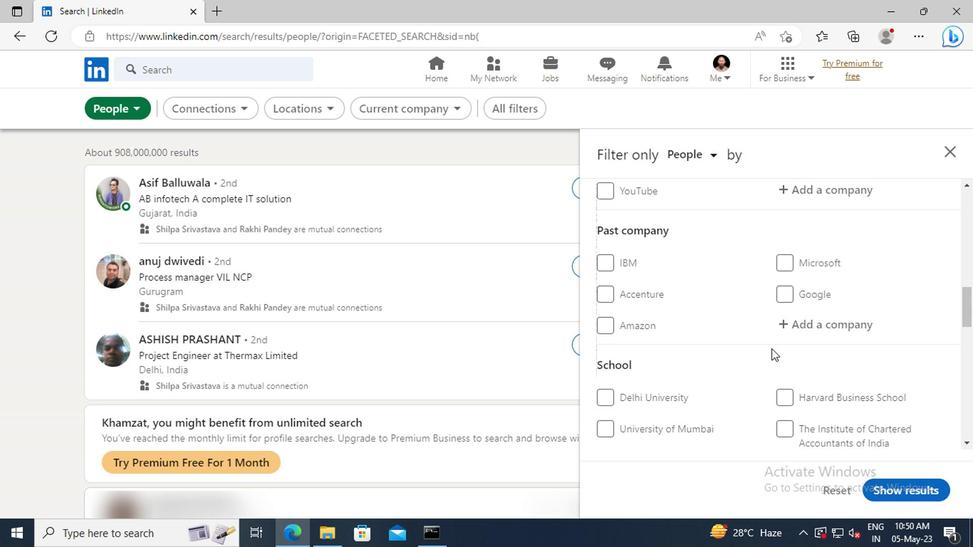 
Action: Mouse scrolled (645, 345) with delta (0, 0)
Screenshot: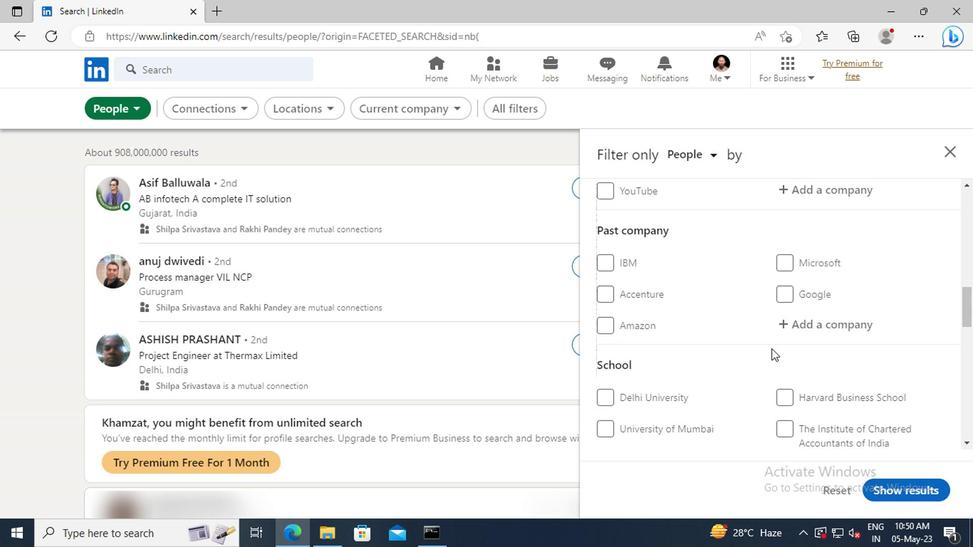 
Action: Mouse scrolled (645, 345) with delta (0, 0)
Screenshot: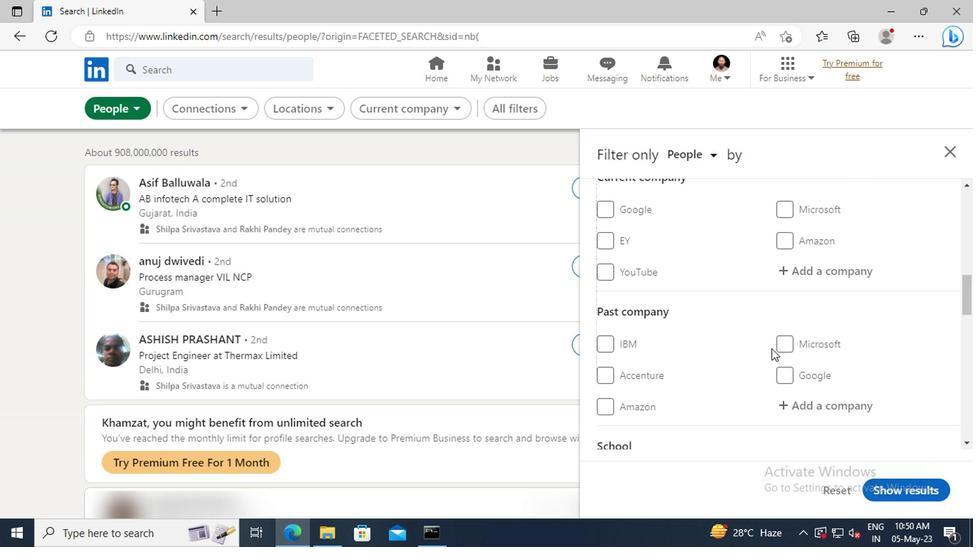 
Action: Mouse moved to (656, 322)
Screenshot: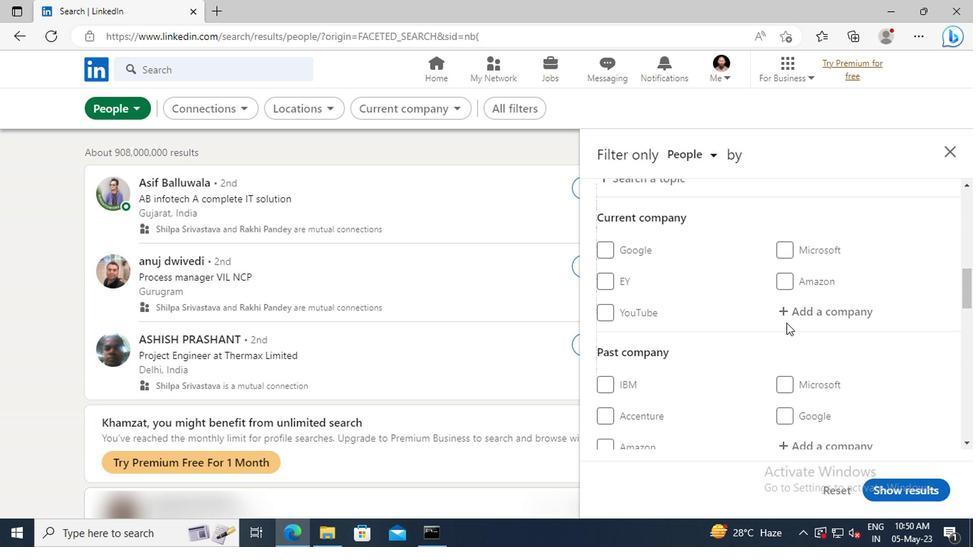 
Action: Mouse pressed left at (656, 322)
Screenshot: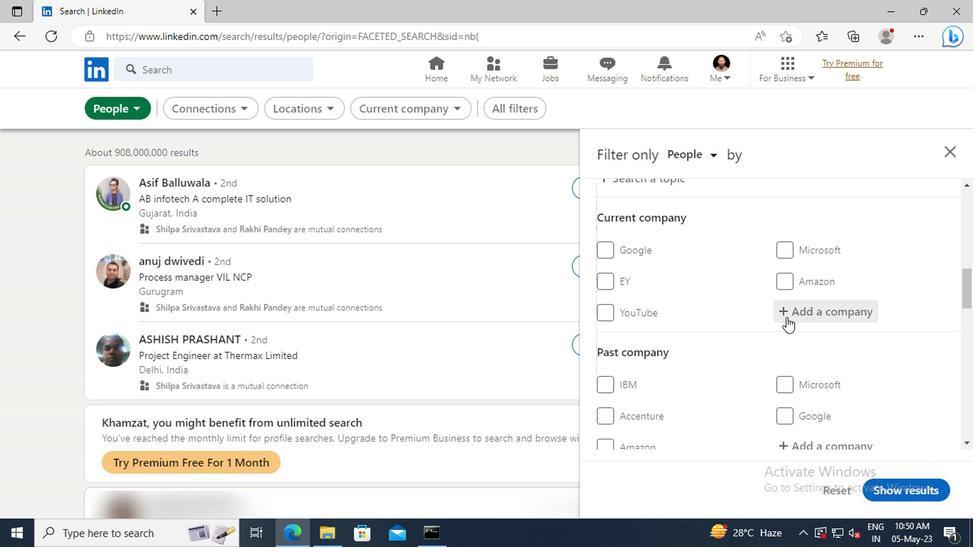 
Action: Mouse moved to (653, 323)
Screenshot: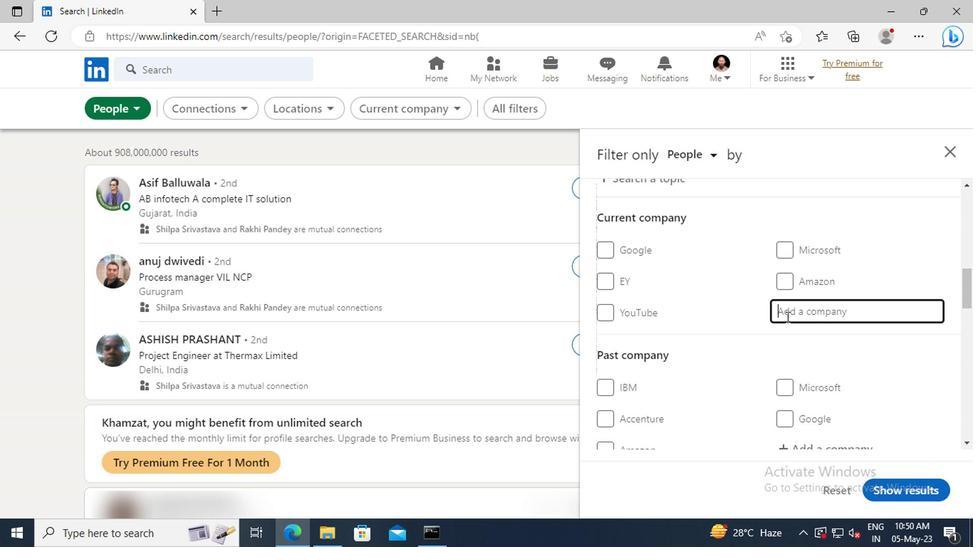 
Action: Key pressed <Key.shift>ONTARIO<Key.space><Key.shift>TE
Screenshot: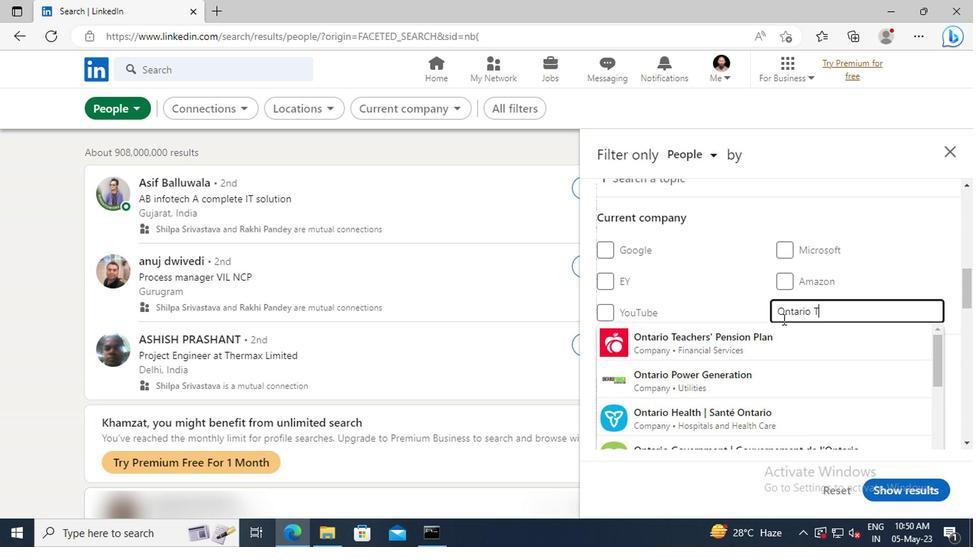 
Action: Mouse moved to (653, 336)
Screenshot: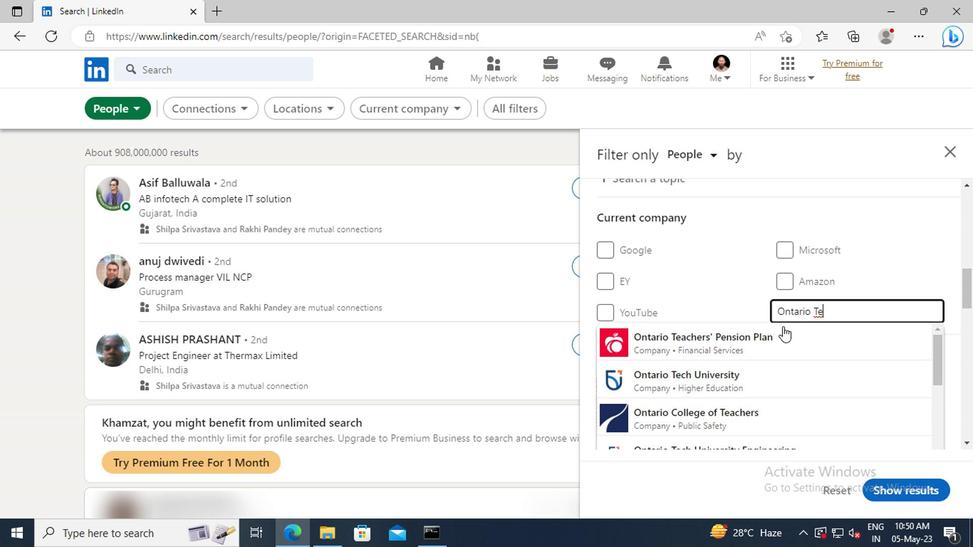 
Action: Mouse pressed left at (653, 336)
Screenshot: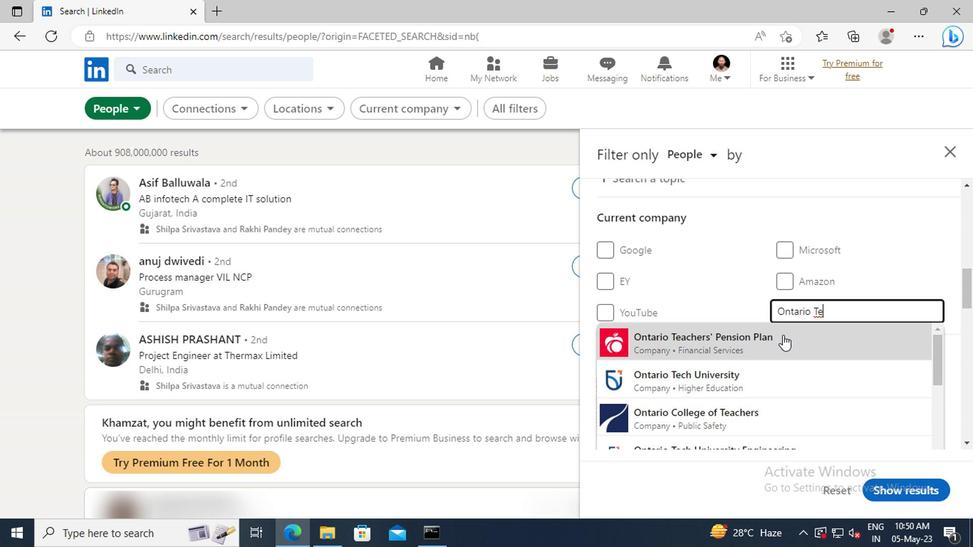
Action: Mouse scrolled (653, 336) with delta (0, 0)
Screenshot: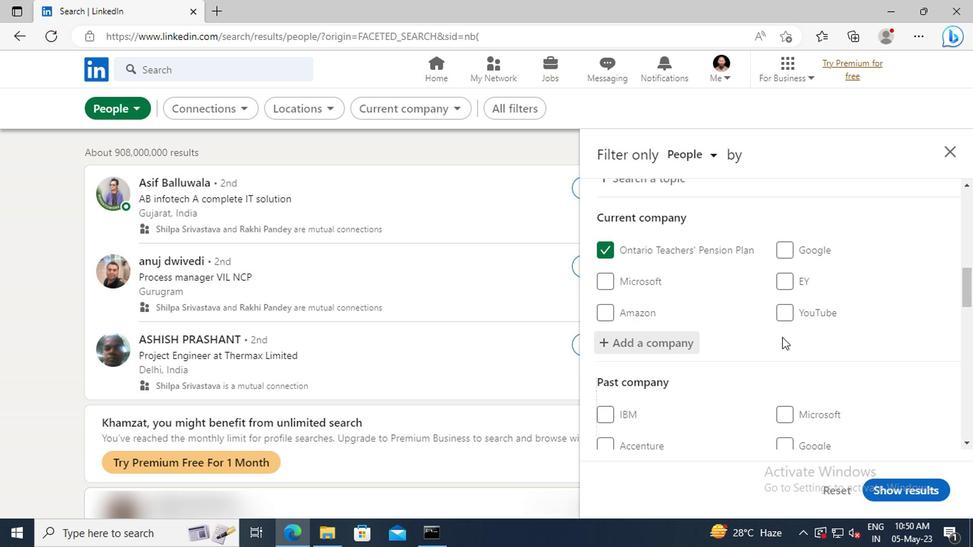 
Action: Mouse scrolled (653, 336) with delta (0, 0)
Screenshot: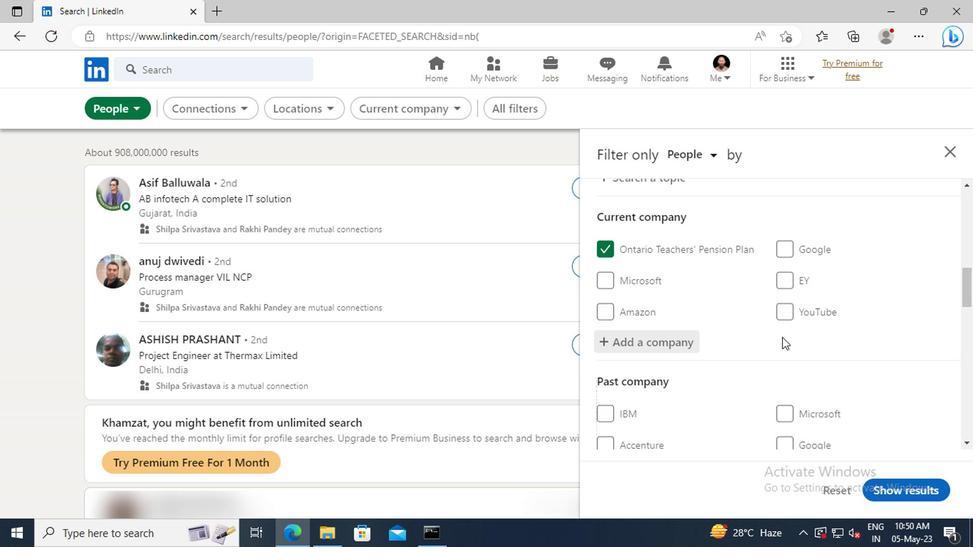 
Action: Mouse moved to (652, 334)
Screenshot: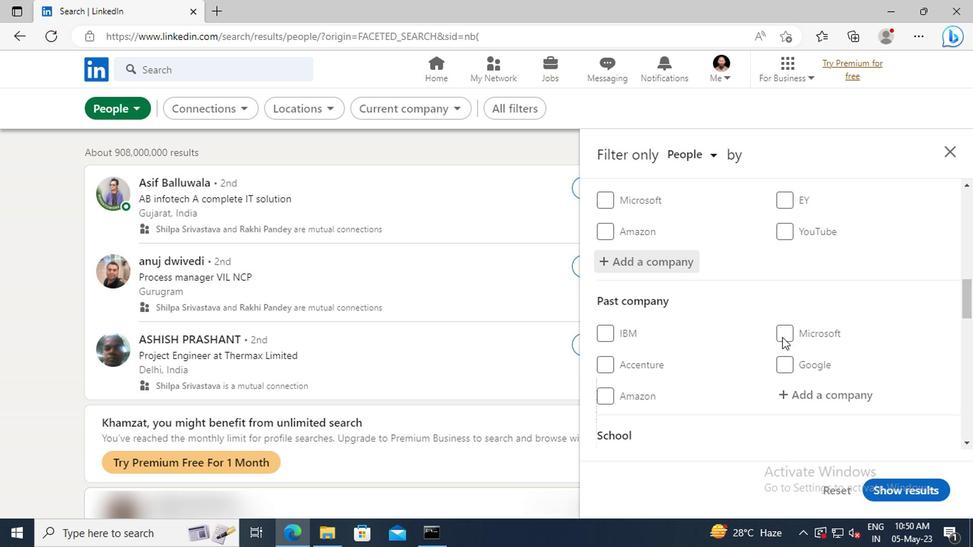 
Action: Mouse scrolled (652, 334) with delta (0, 0)
Screenshot: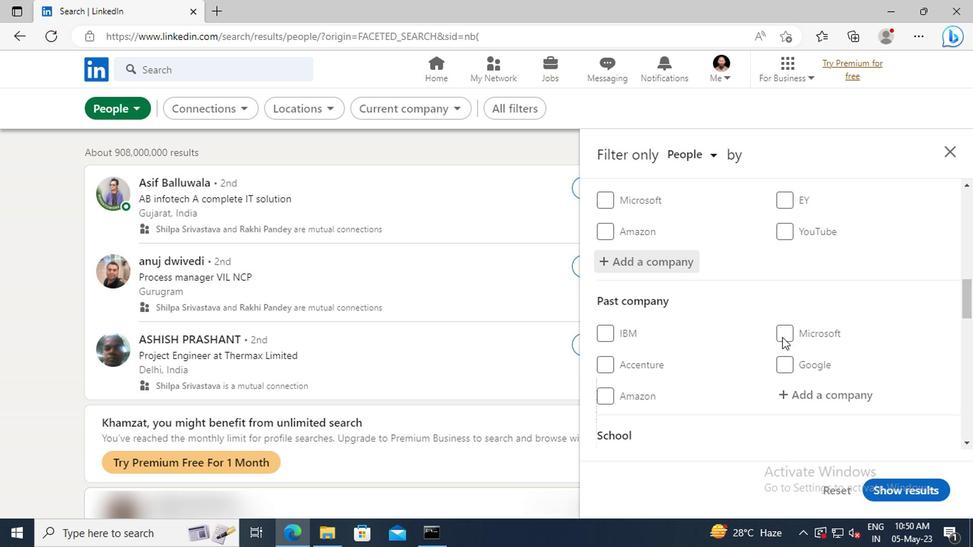
Action: Mouse moved to (651, 332)
Screenshot: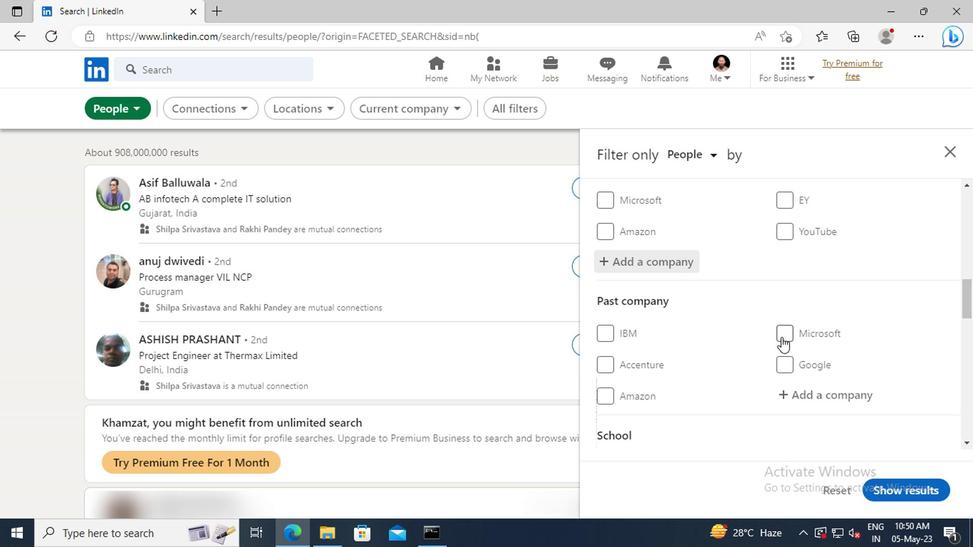 
Action: Mouse scrolled (651, 332) with delta (0, 0)
Screenshot: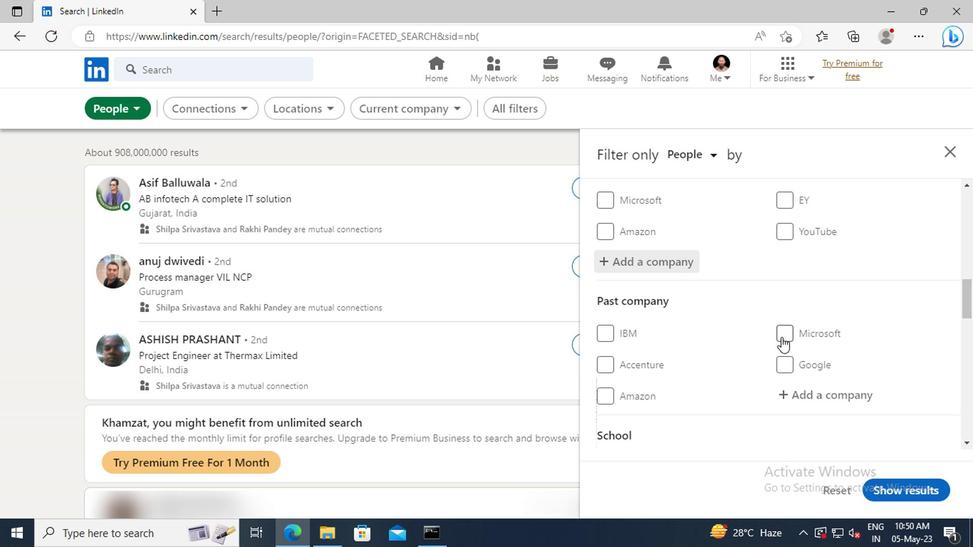
Action: Mouse moved to (649, 325)
Screenshot: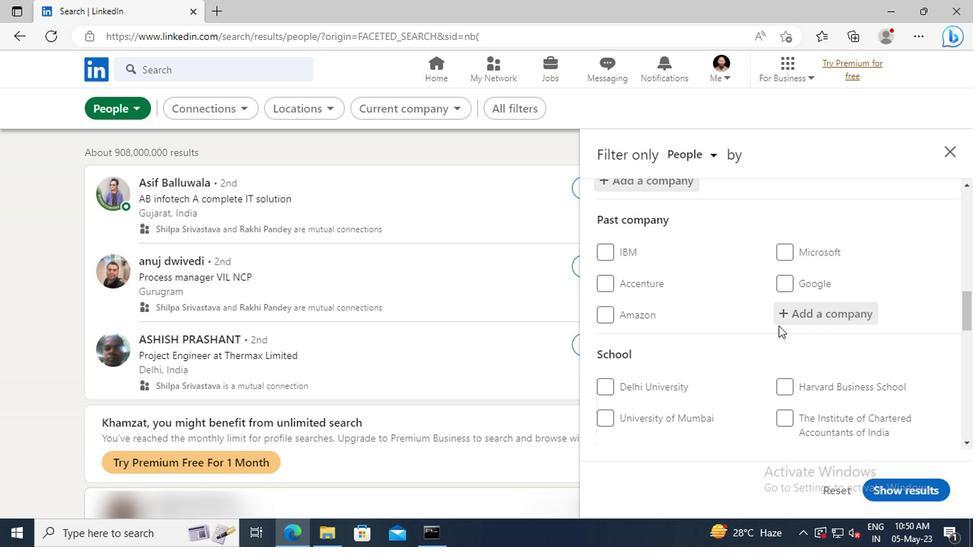 
Action: Mouse scrolled (649, 324) with delta (0, 0)
Screenshot: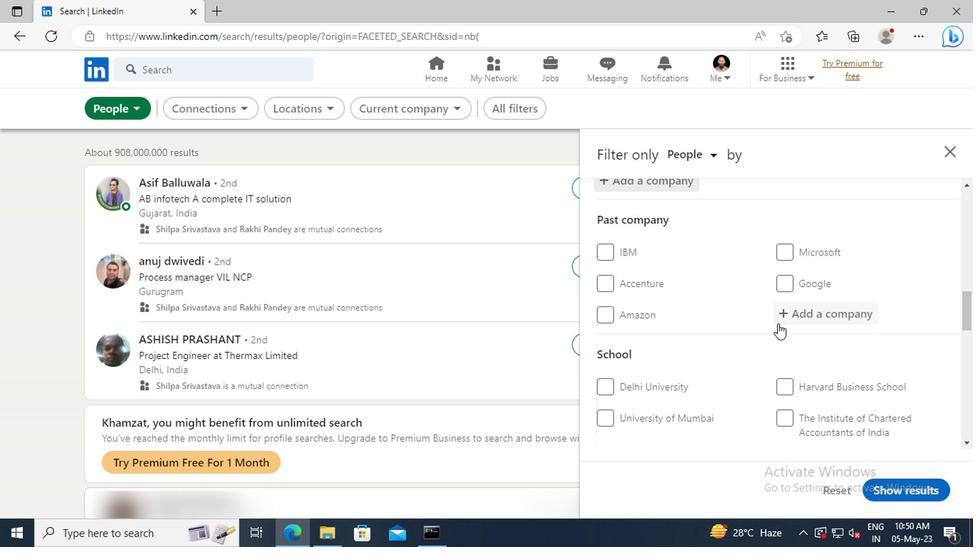 
Action: Mouse moved to (649, 325)
Screenshot: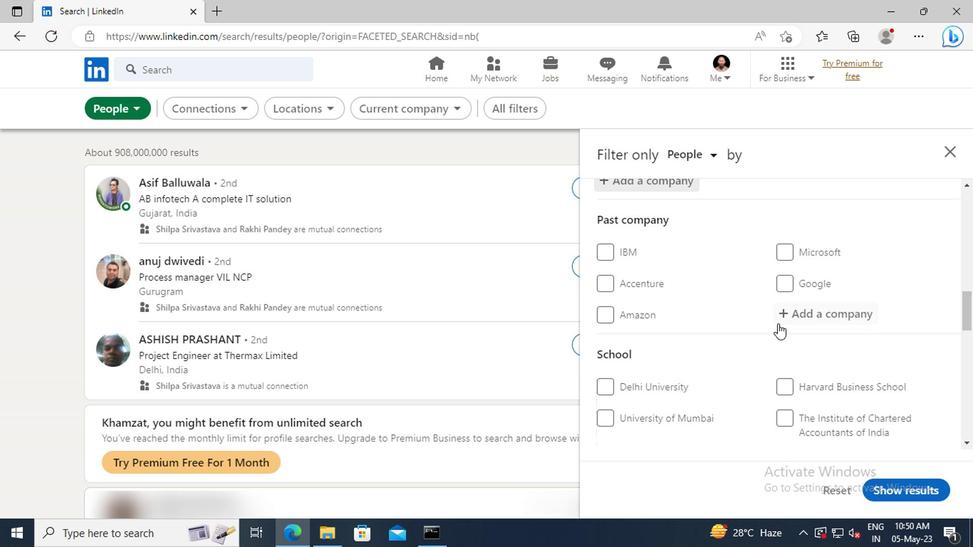 
Action: Mouse scrolled (649, 324) with delta (0, 0)
Screenshot: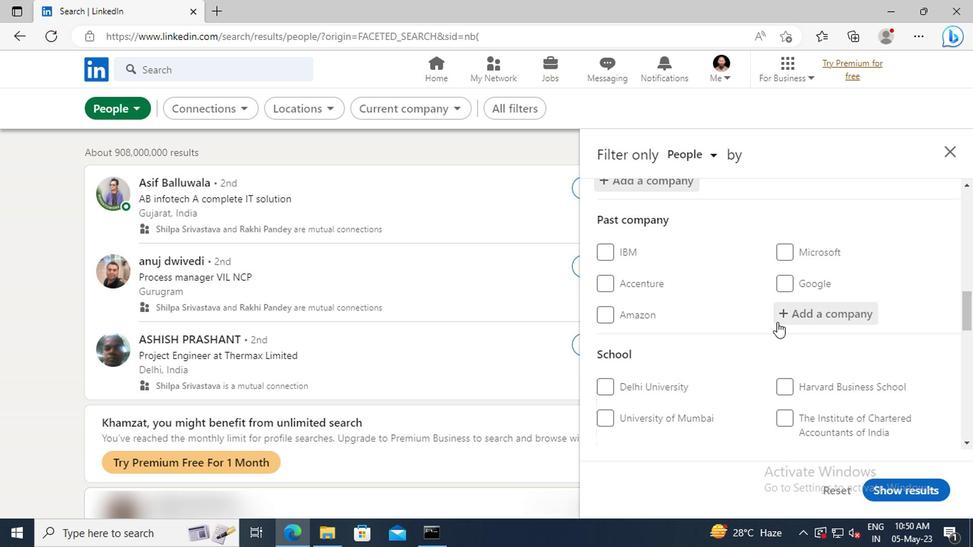 
Action: Mouse moved to (649, 323)
Screenshot: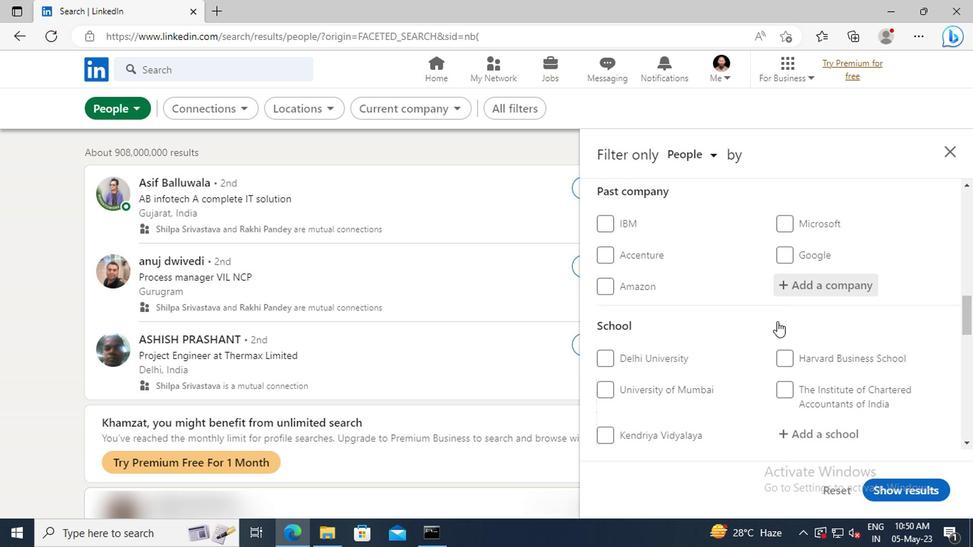 
Action: Mouse scrolled (649, 323) with delta (0, 0)
Screenshot: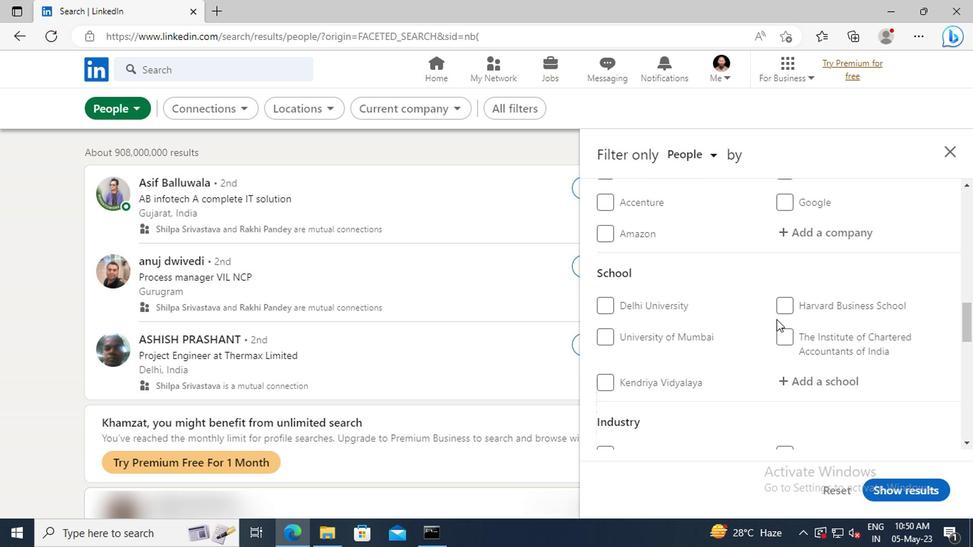 
Action: Mouse scrolled (649, 323) with delta (0, 0)
Screenshot: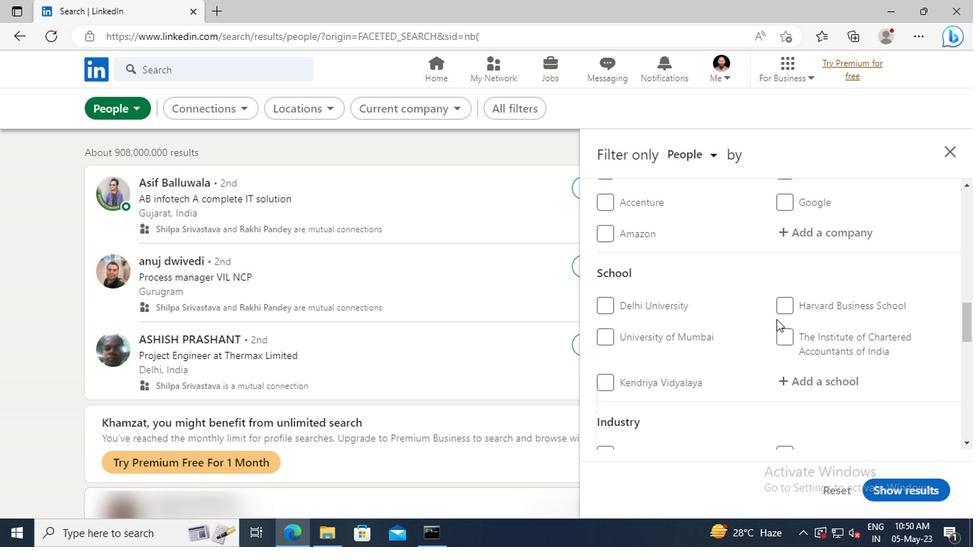 
Action: Mouse moved to (656, 314)
Screenshot: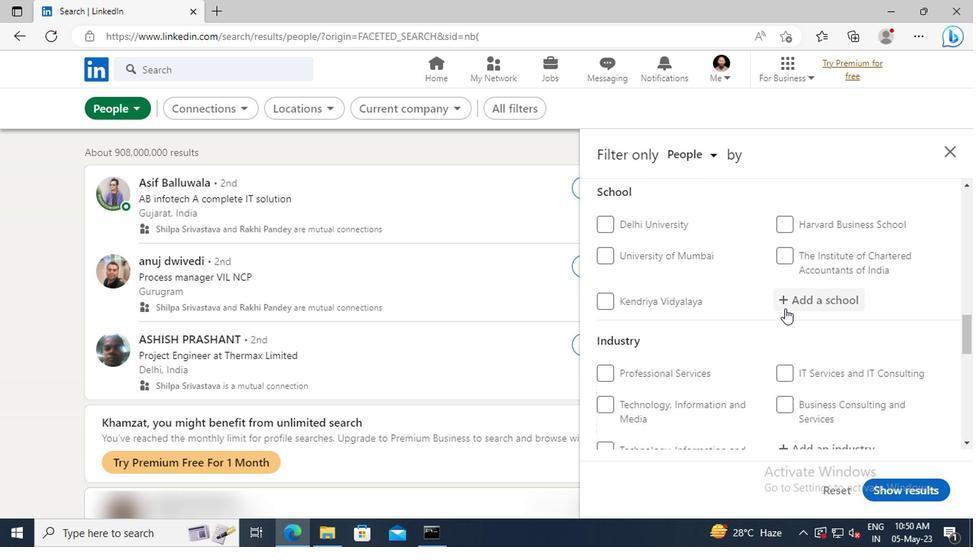 
Action: Mouse pressed left at (656, 314)
Screenshot: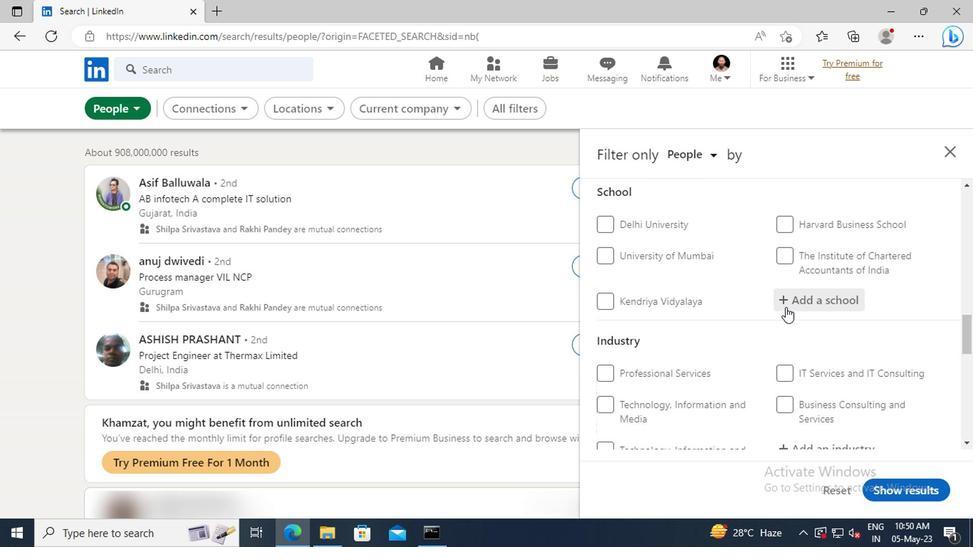 
Action: Key pressed <Key.shift>
Screenshot: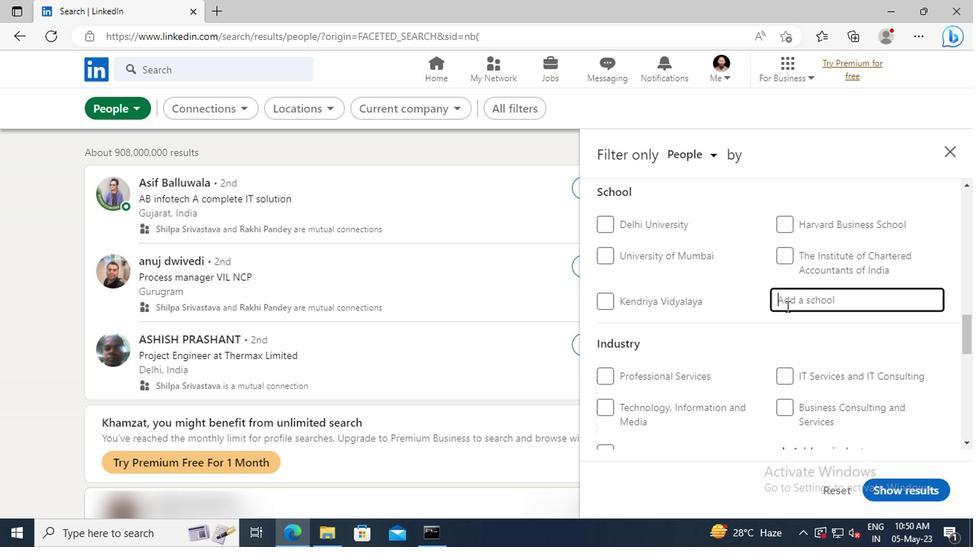 
Action: Mouse moved to (656, 313)
Screenshot: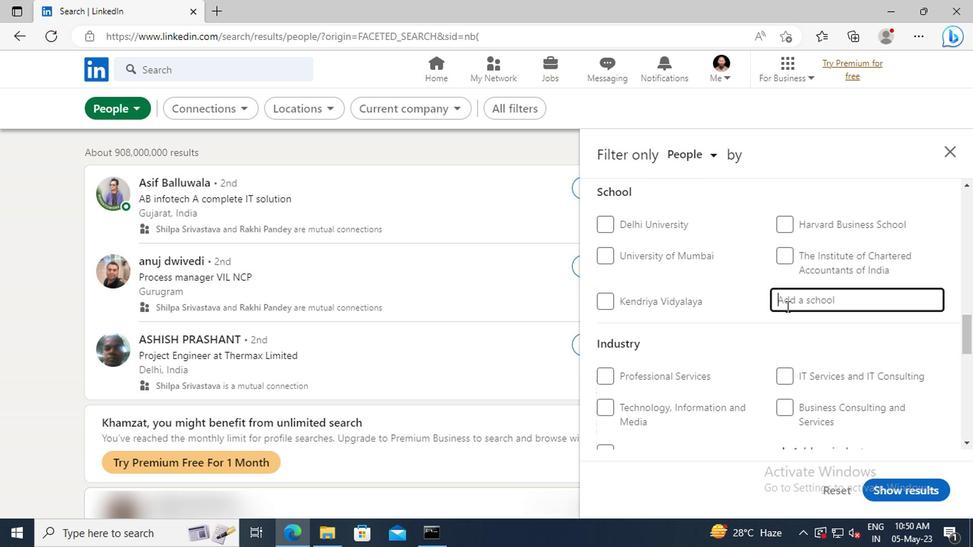 
Action: Key pressed DWARKADAS
Screenshot: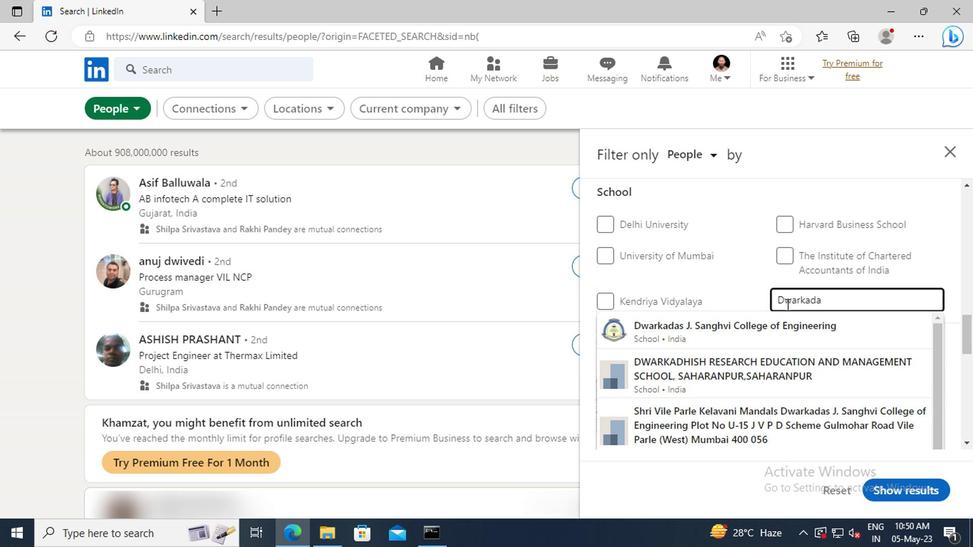
Action: Mouse moved to (655, 329)
Screenshot: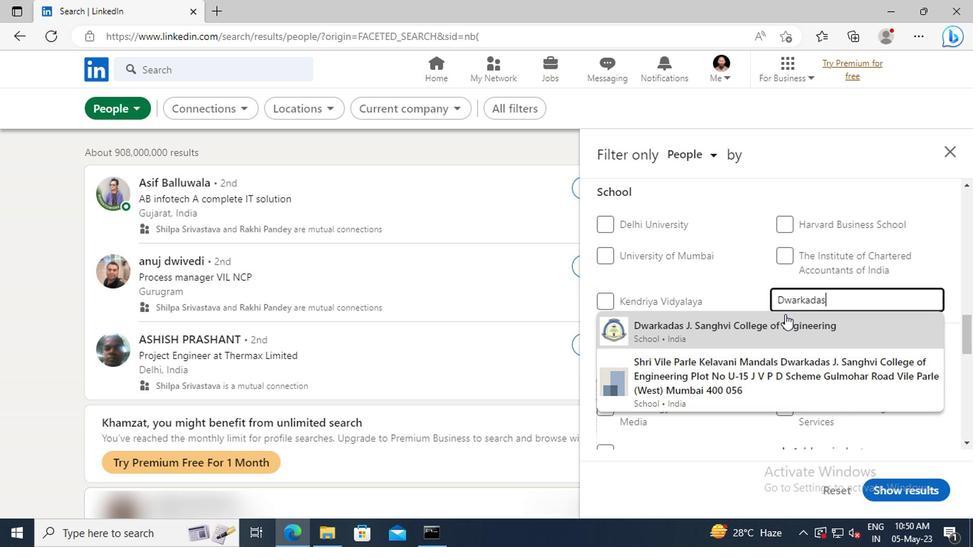 
Action: Mouse pressed left at (655, 329)
Screenshot: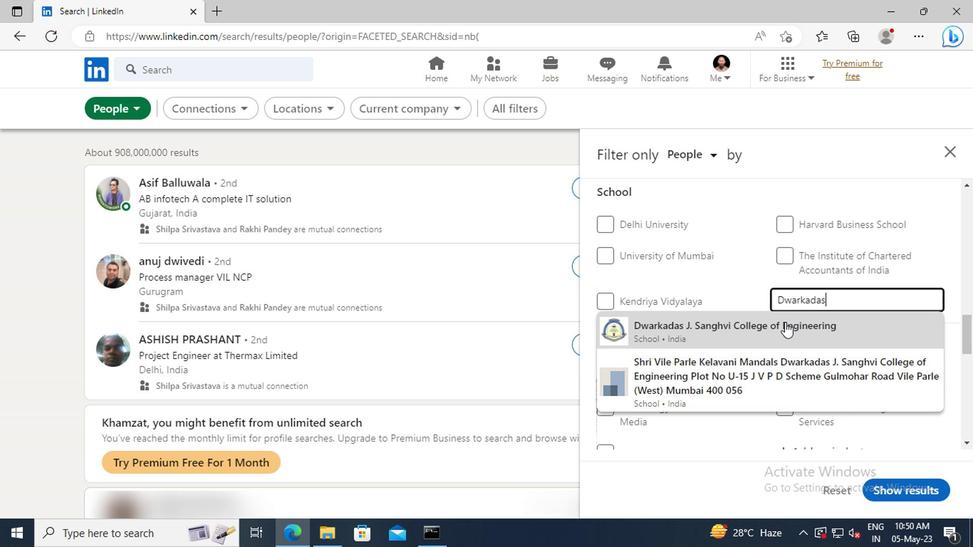 
Action: Mouse scrolled (655, 328) with delta (0, 0)
Screenshot: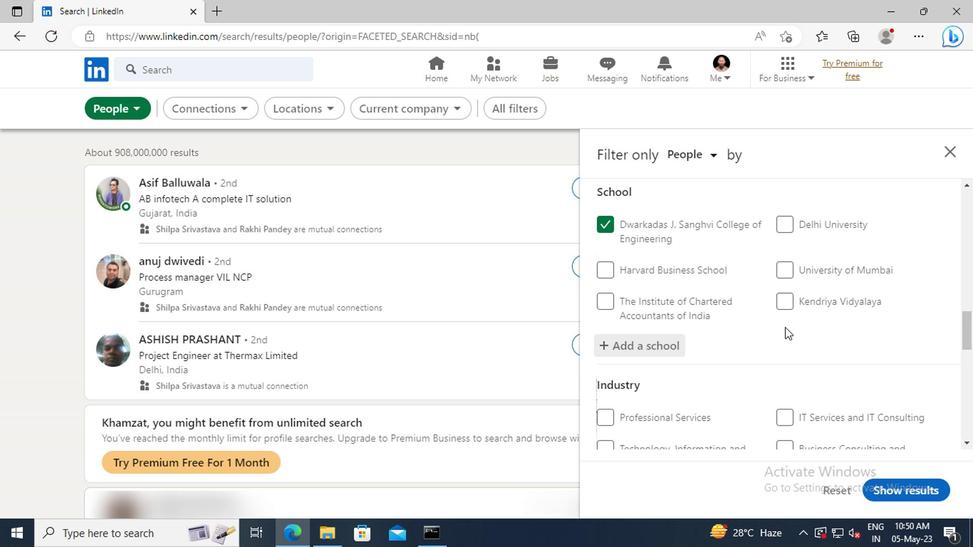 
Action: Mouse scrolled (655, 328) with delta (0, 0)
Screenshot: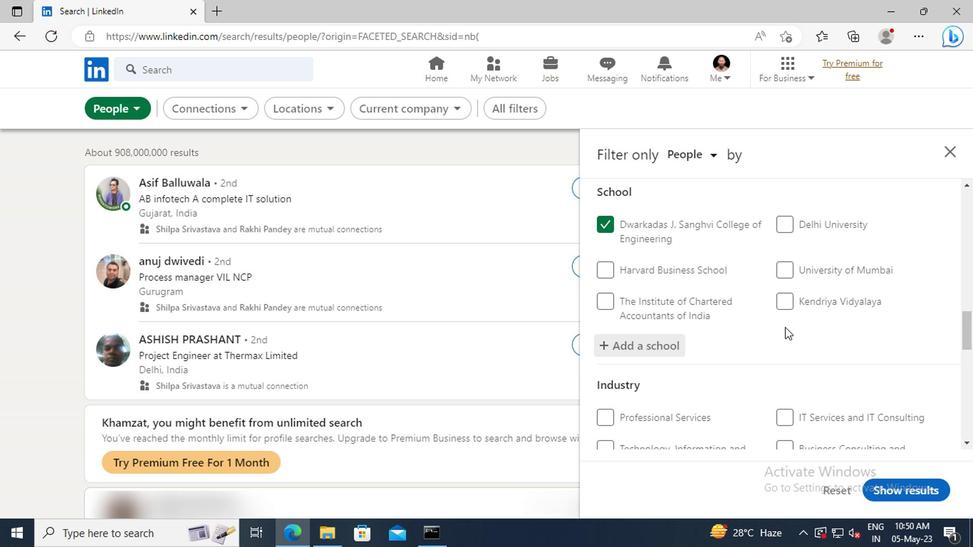 
Action: Mouse moved to (653, 324)
Screenshot: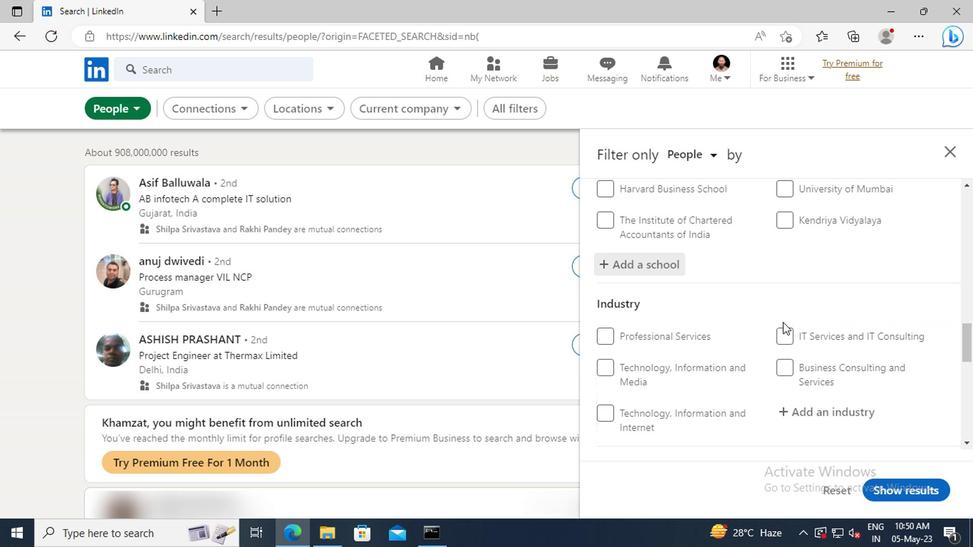 
Action: Mouse scrolled (653, 324) with delta (0, 0)
Screenshot: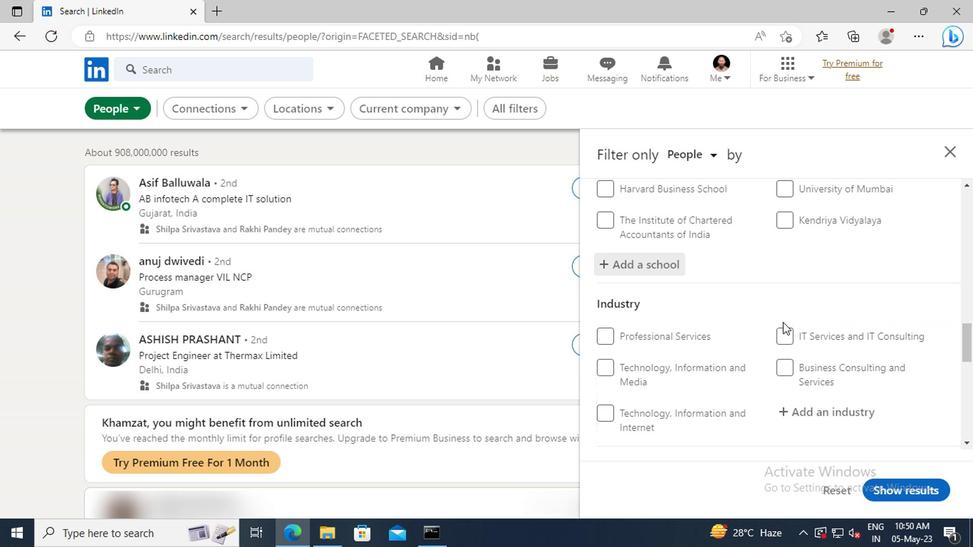 
Action: Mouse scrolled (653, 324) with delta (0, 0)
Screenshot: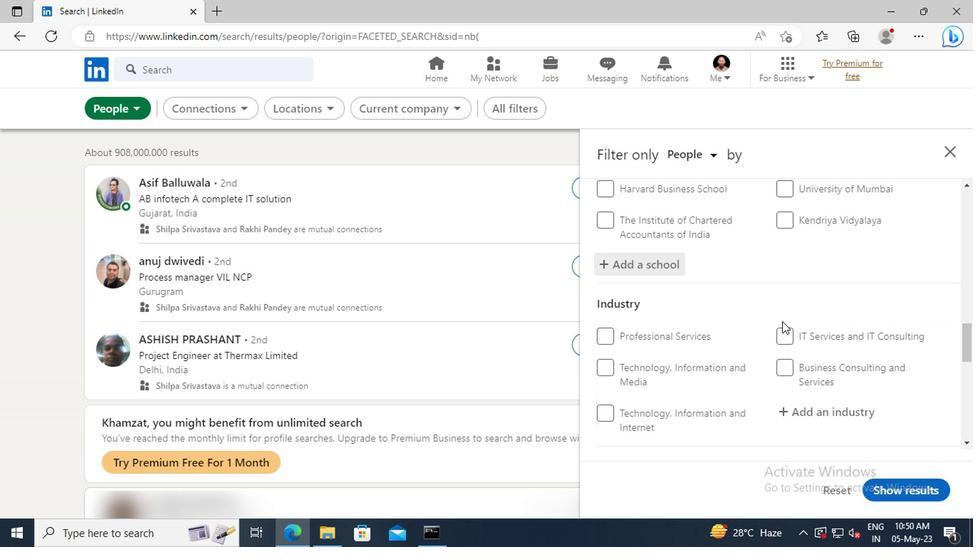 
Action: Mouse moved to (657, 330)
Screenshot: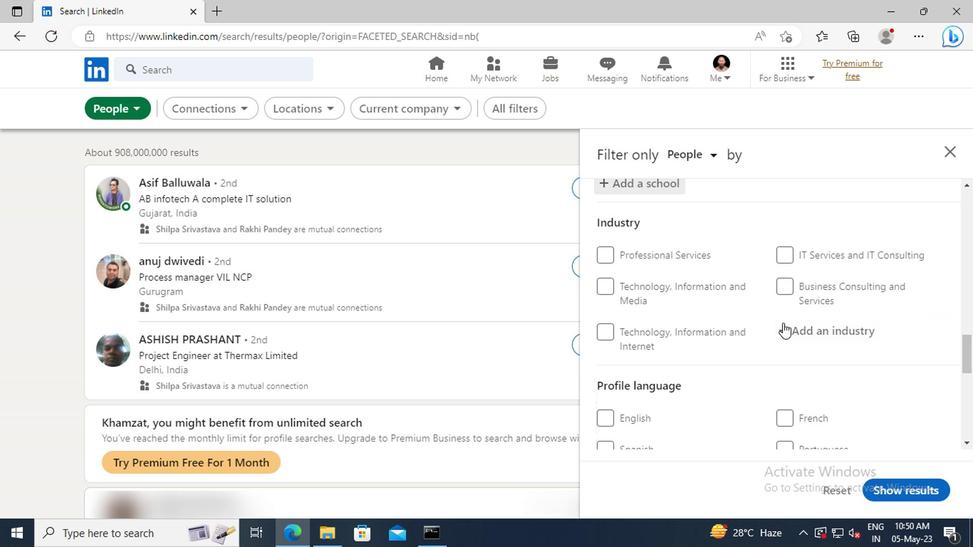 
Action: Mouse pressed left at (657, 330)
Screenshot: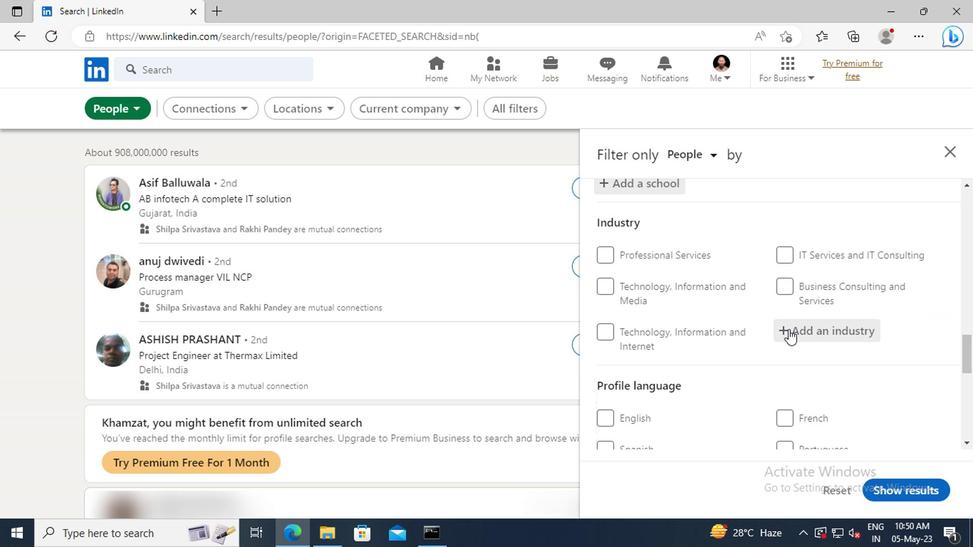 
Action: Key pressed <Key.shift>
Screenshot: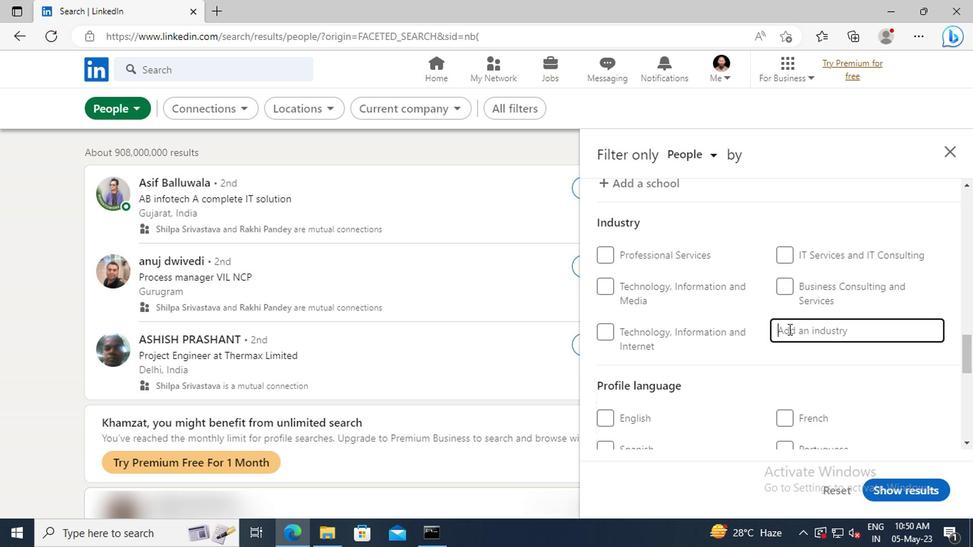 
Action: Mouse moved to (657, 330)
Screenshot: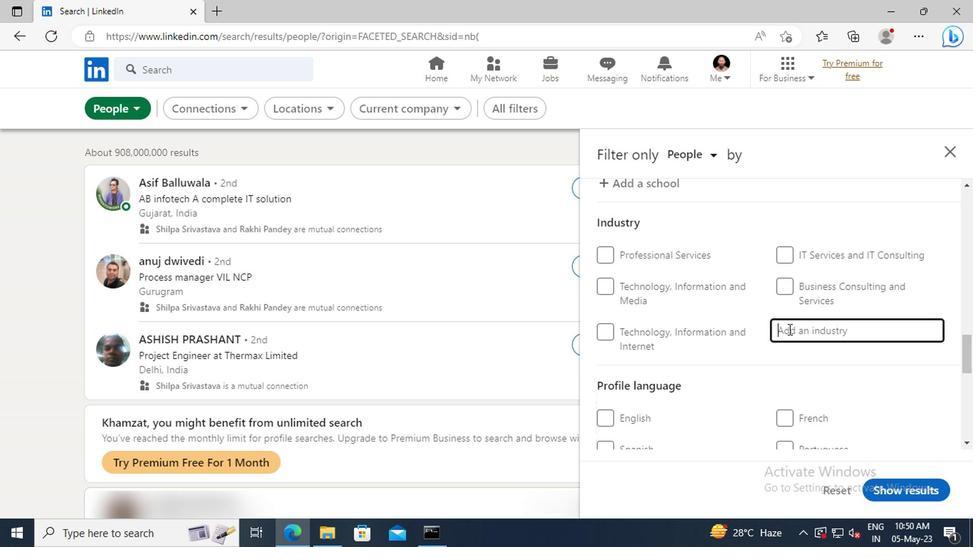 
Action: Key pressed SECURITY<Key.space><Key.shift>SY
Screenshot: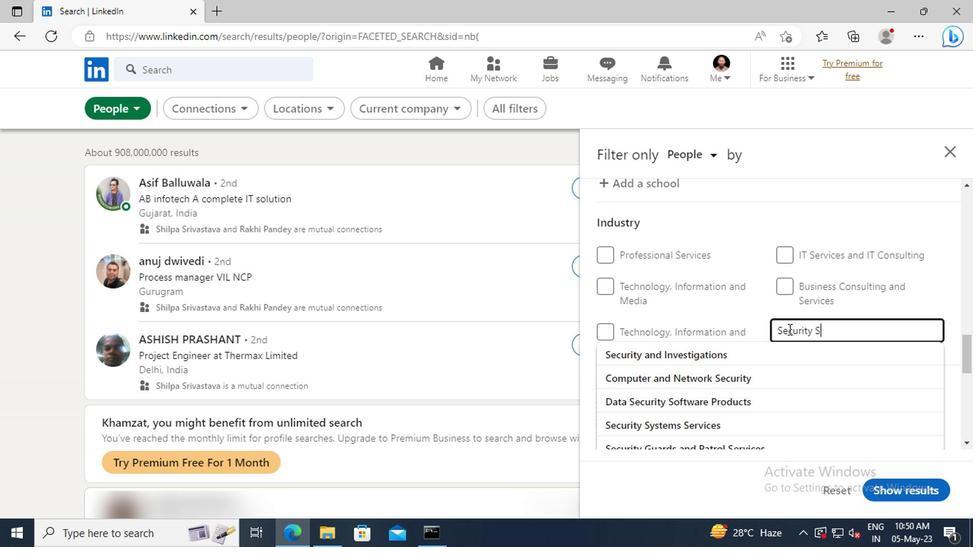 
Action: Mouse moved to (664, 352)
Screenshot: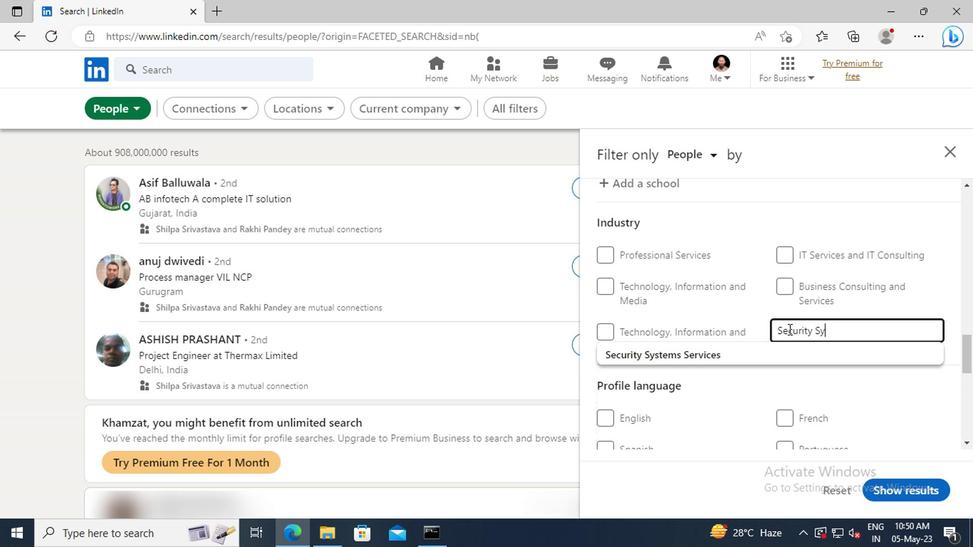 
Action: Mouse pressed left at (664, 352)
Screenshot: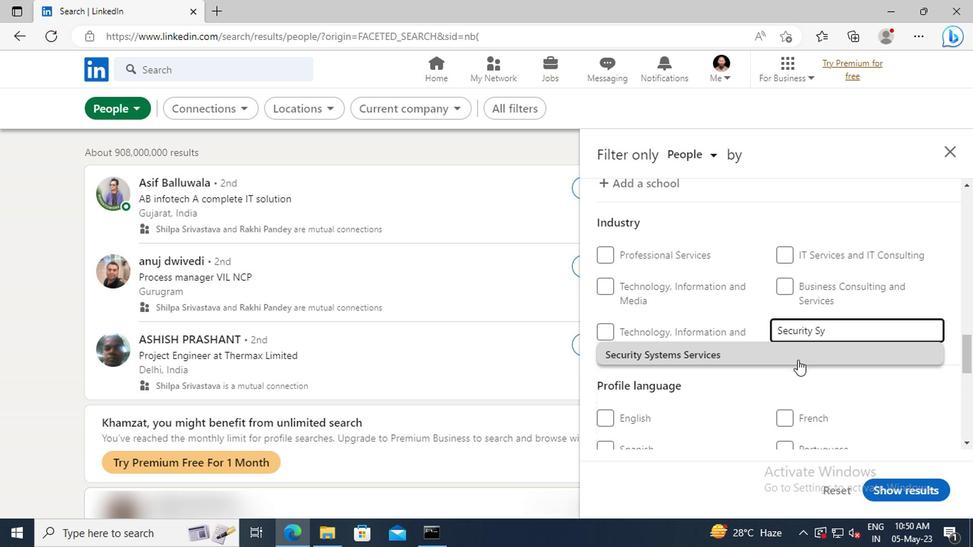 
Action: Mouse scrolled (664, 352) with delta (0, 0)
Screenshot: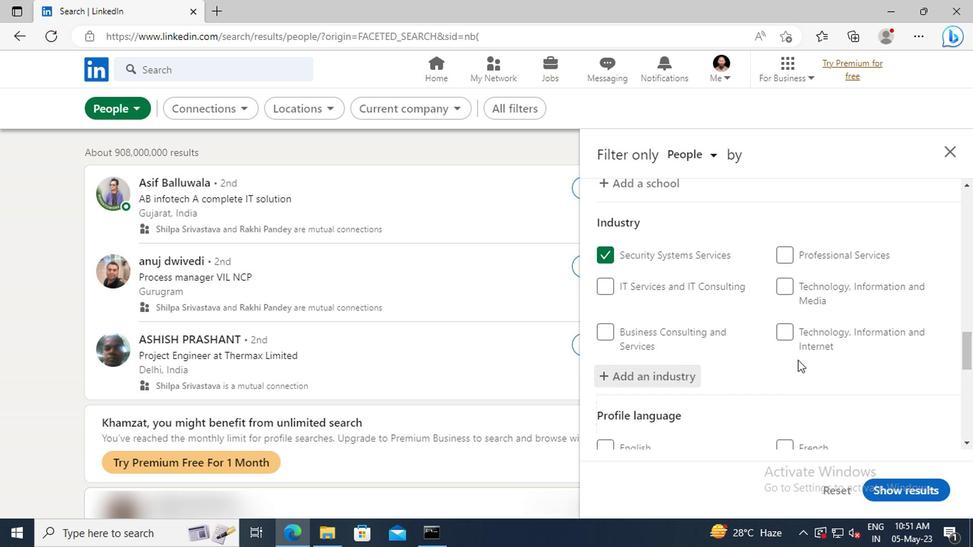 
Action: Mouse scrolled (664, 352) with delta (0, 0)
Screenshot: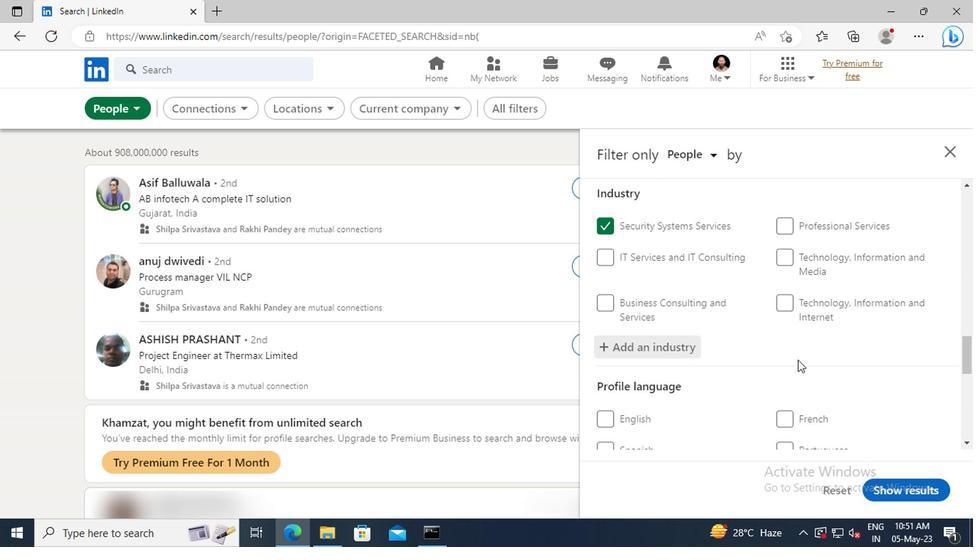 
Action: Mouse moved to (663, 350)
Screenshot: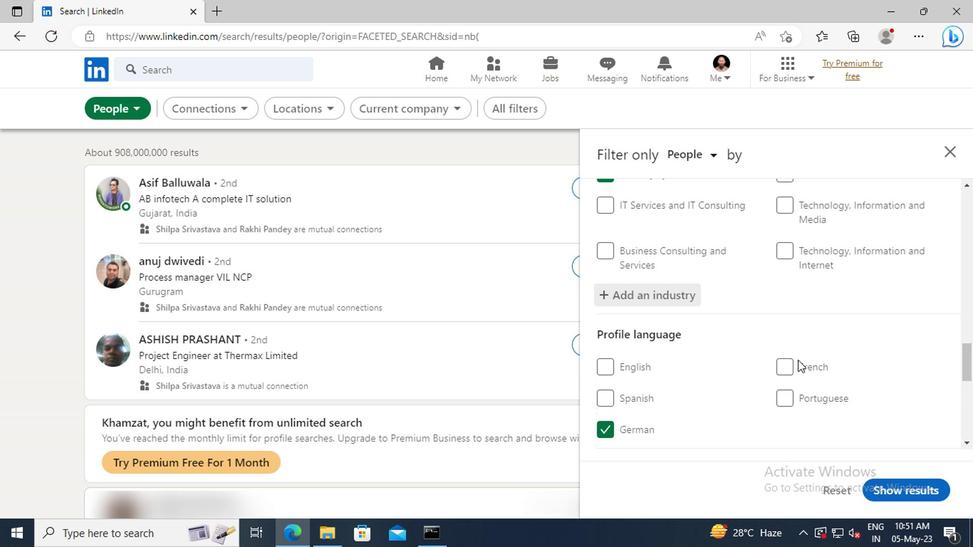 
Action: Mouse scrolled (663, 350) with delta (0, 0)
Screenshot: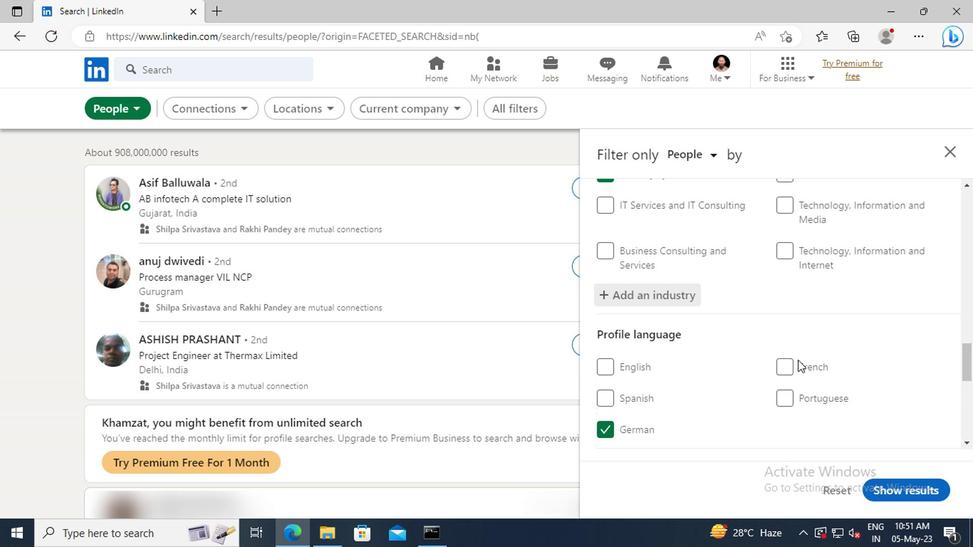 
Action: Mouse moved to (663, 349)
Screenshot: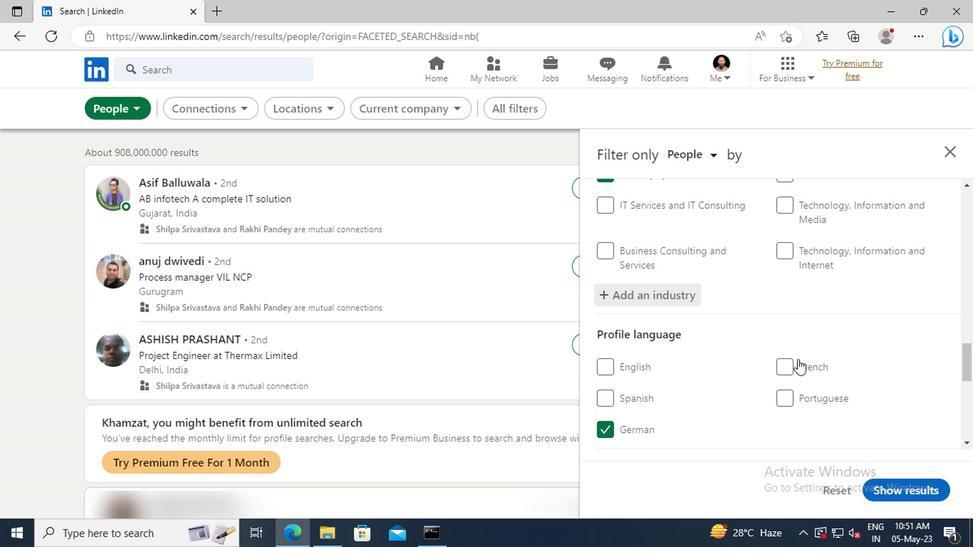 
Action: Mouse scrolled (663, 349) with delta (0, 0)
Screenshot: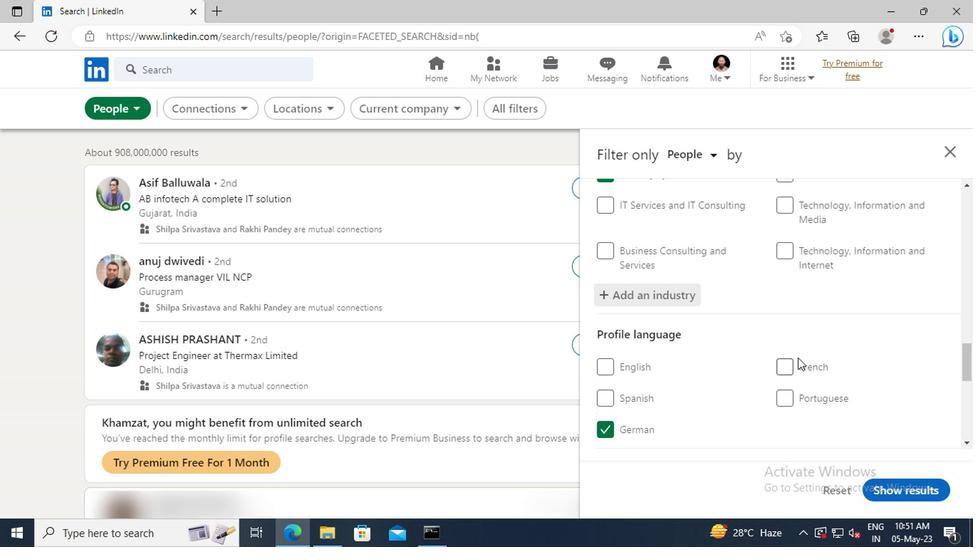 
Action: Mouse moved to (662, 341)
Screenshot: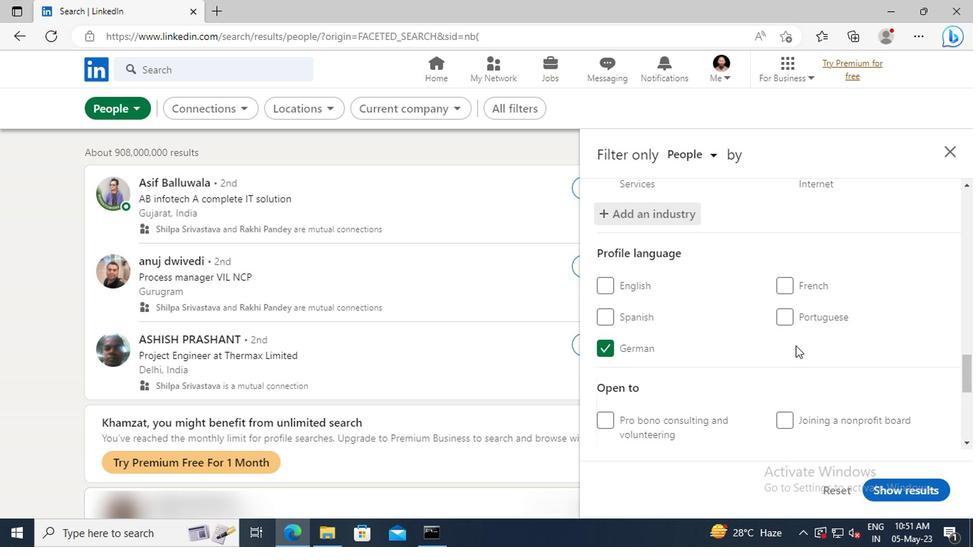
Action: Mouse scrolled (662, 340) with delta (0, 0)
Screenshot: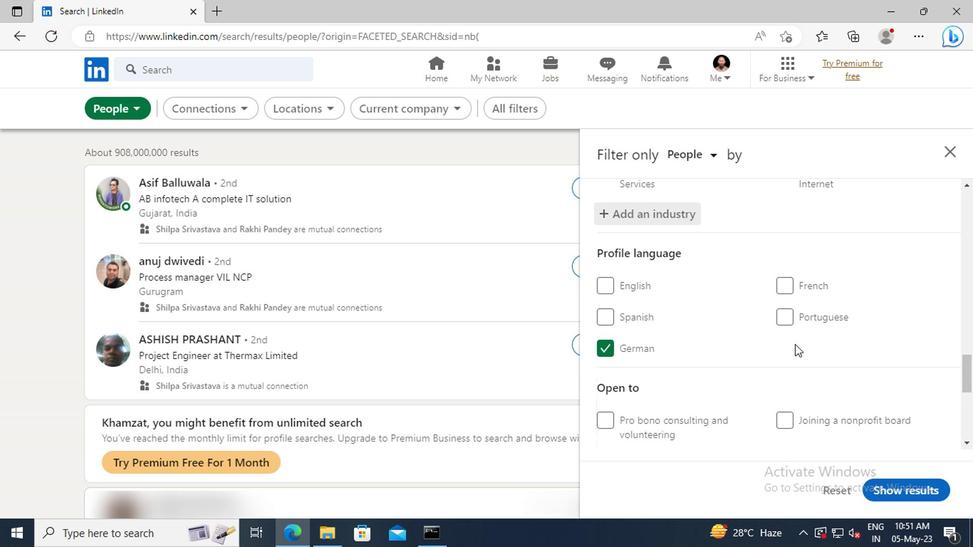 
Action: Mouse scrolled (662, 340) with delta (0, 0)
Screenshot: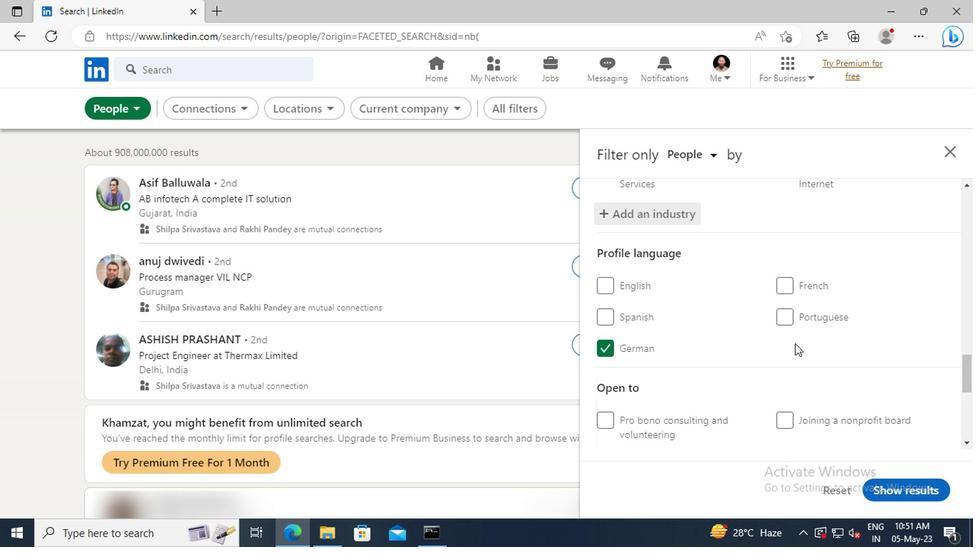 
Action: Mouse moved to (659, 334)
Screenshot: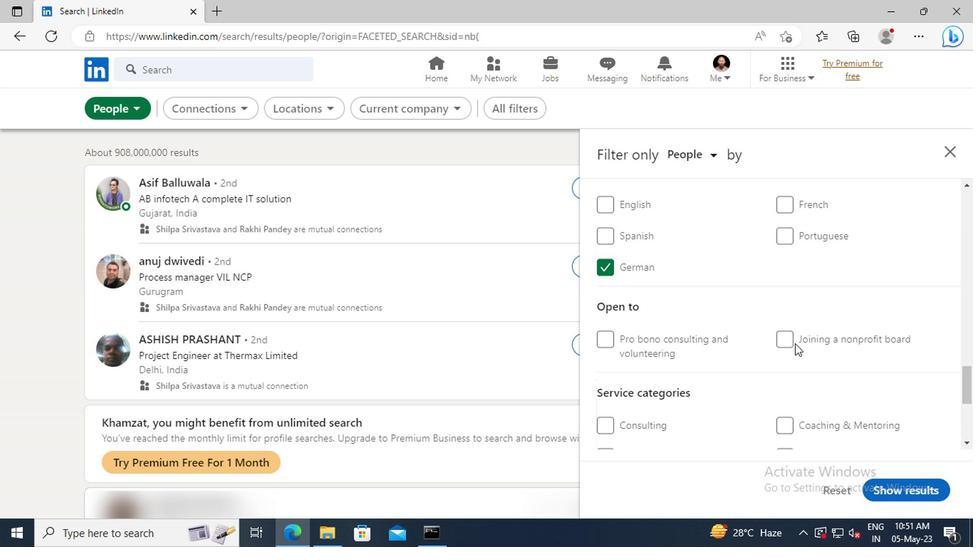 
Action: Mouse scrolled (659, 334) with delta (0, 0)
Screenshot: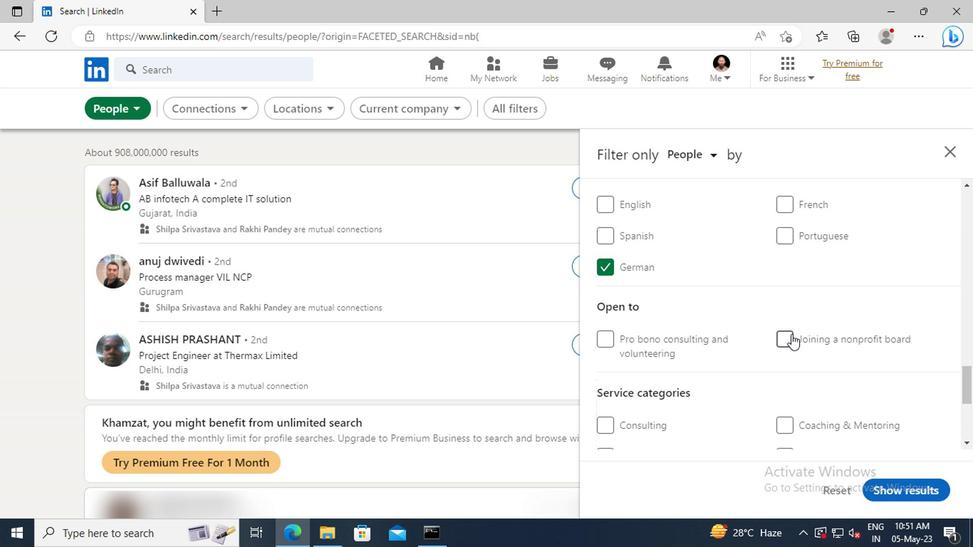 
Action: Mouse scrolled (659, 334) with delta (0, 0)
Screenshot: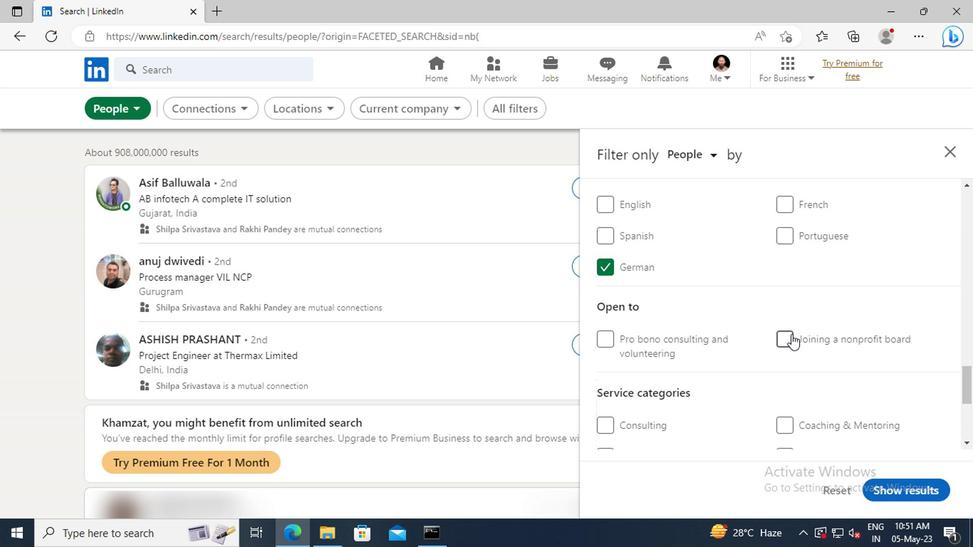 
Action: Mouse scrolled (659, 334) with delta (0, 0)
Screenshot: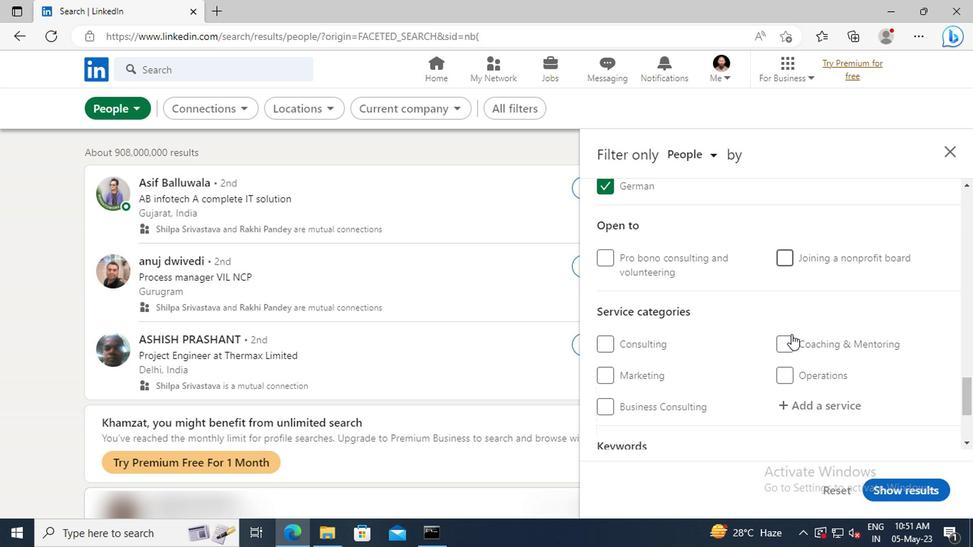 
Action: Mouse scrolled (659, 334) with delta (0, 0)
Screenshot: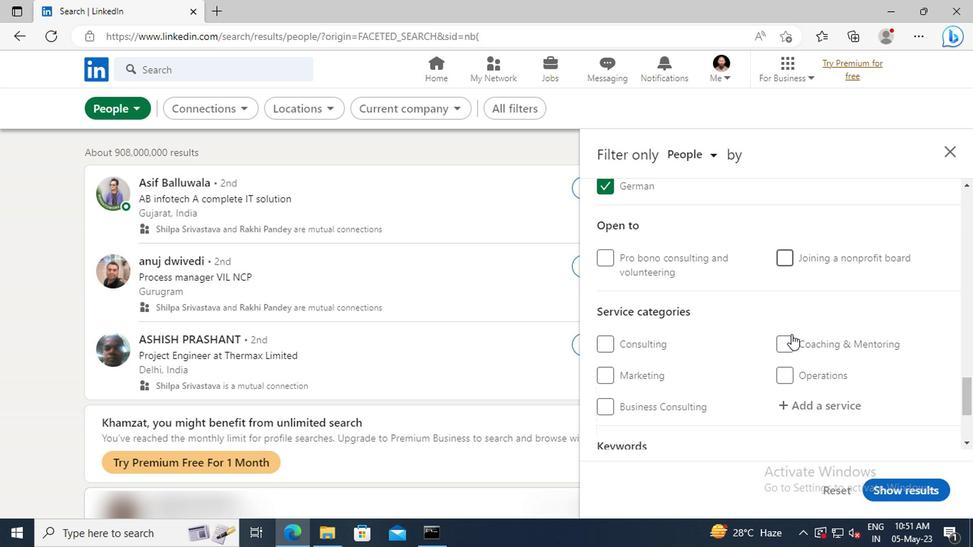 
Action: Mouse moved to (662, 330)
Screenshot: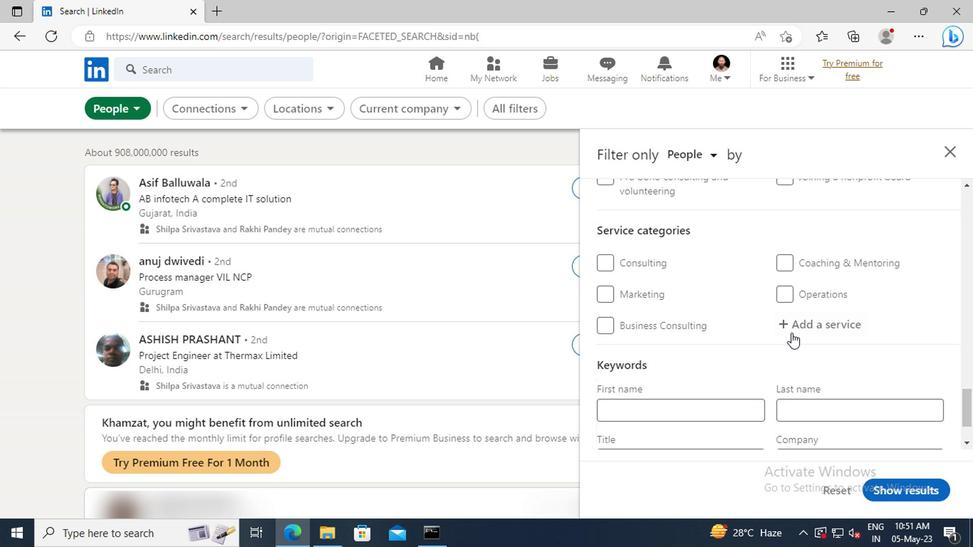 
Action: Mouse pressed left at (662, 330)
Screenshot: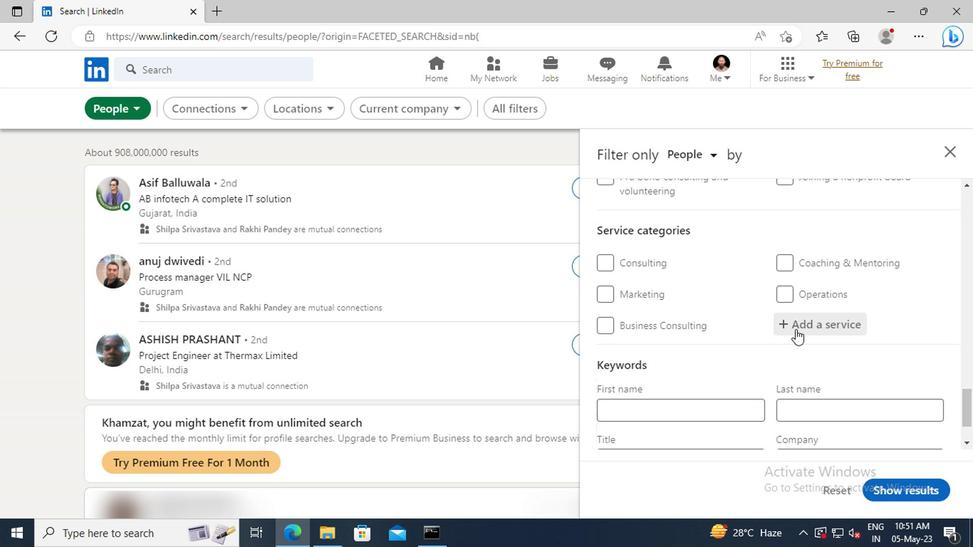 
Action: Key pressed <Key.shift>F
Screenshot: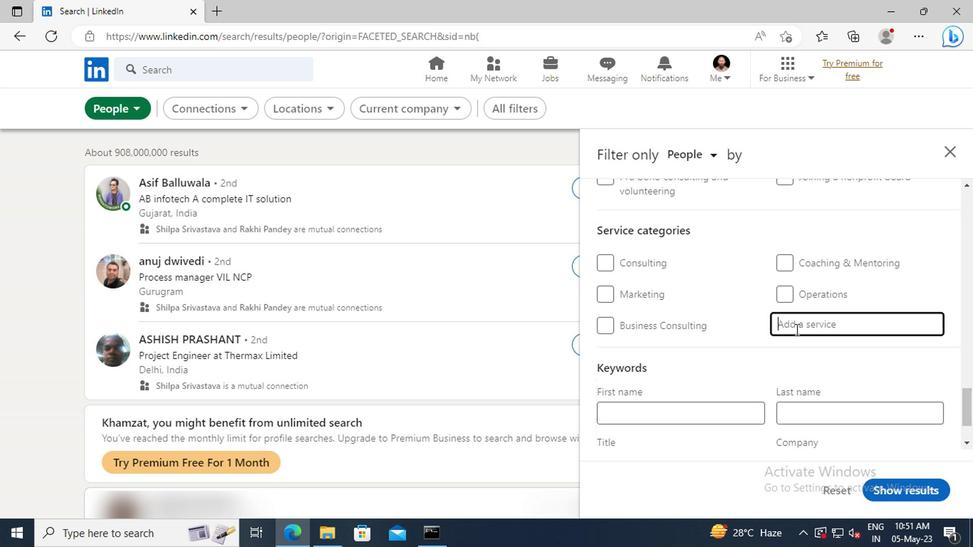 
Action: Mouse moved to (662, 330)
Screenshot: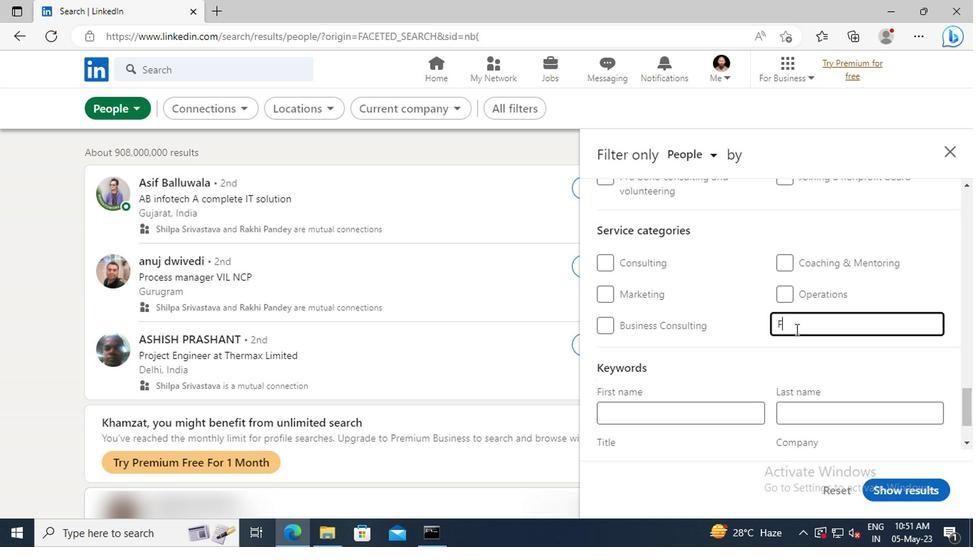 
Action: Key pressed I
Screenshot: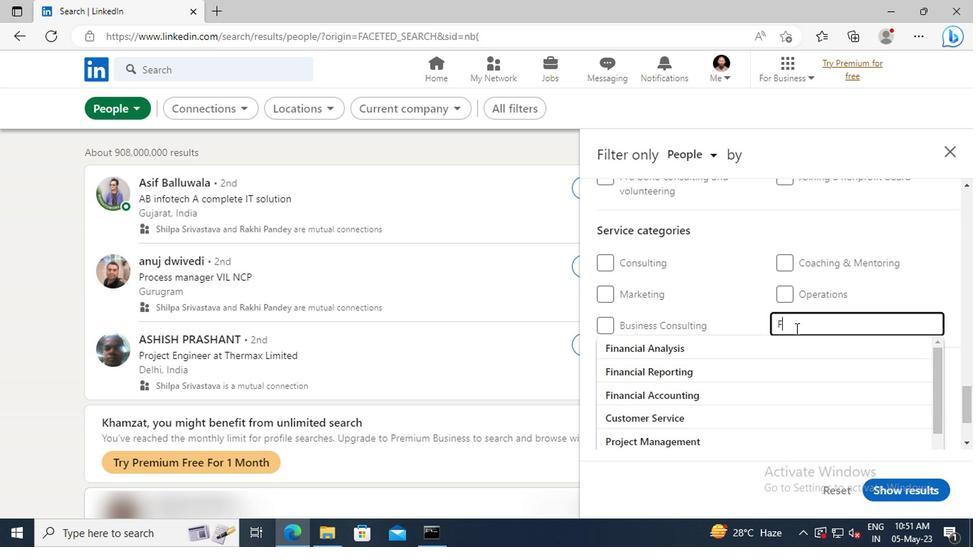 
Action: Mouse moved to (662, 329)
Screenshot: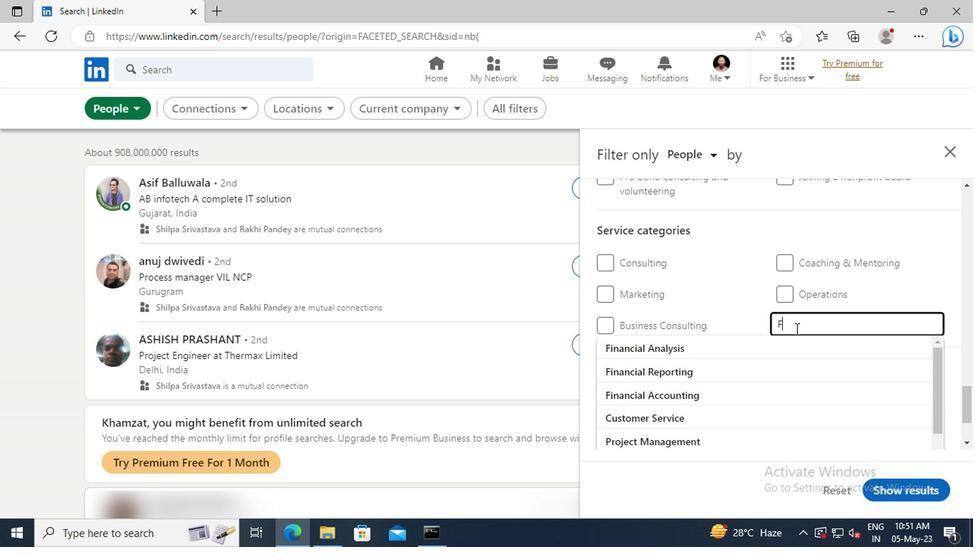 
Action: Key pressed NANCIAL<Key.space><Key.shift>PL
Screenshot: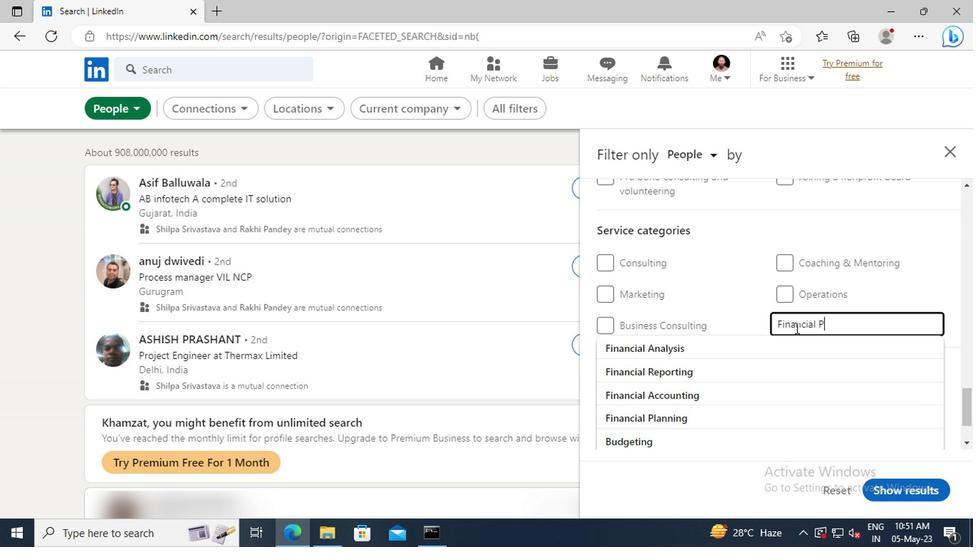 
Action: Mouse moved to (662, 339)
Screenshot: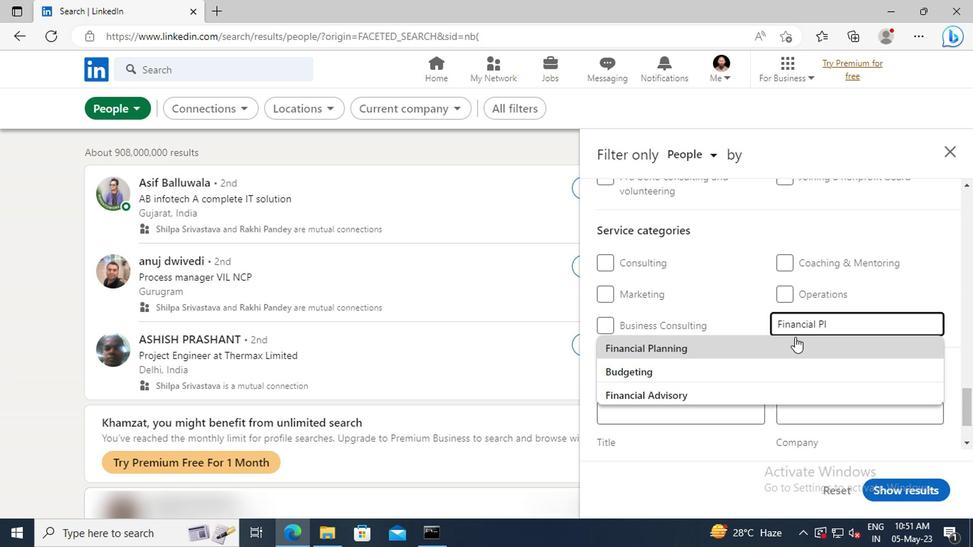 
Action: Mouse pressed left at (662, 339)
Screenshot: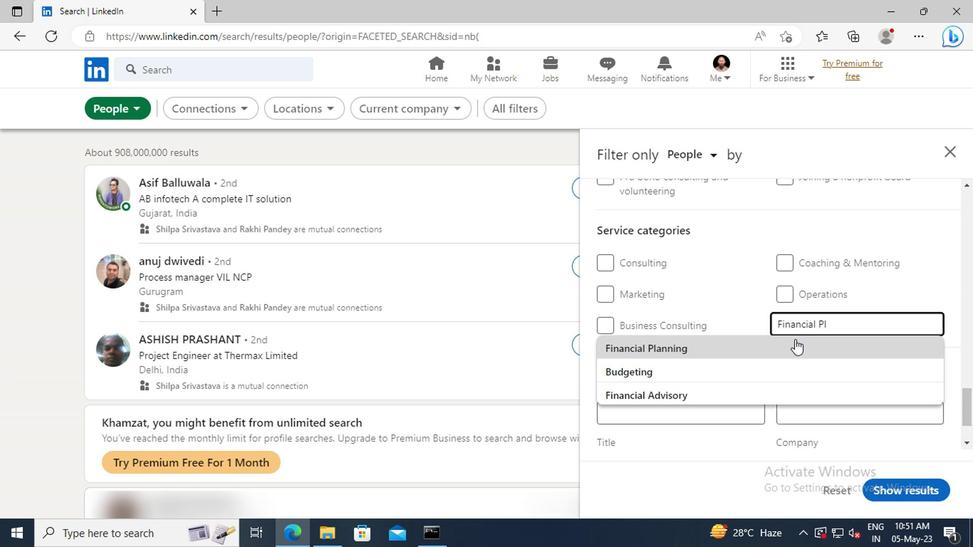 
Action: Mouse scrolled (662, 339) with delta (0, 0)
Screenshot: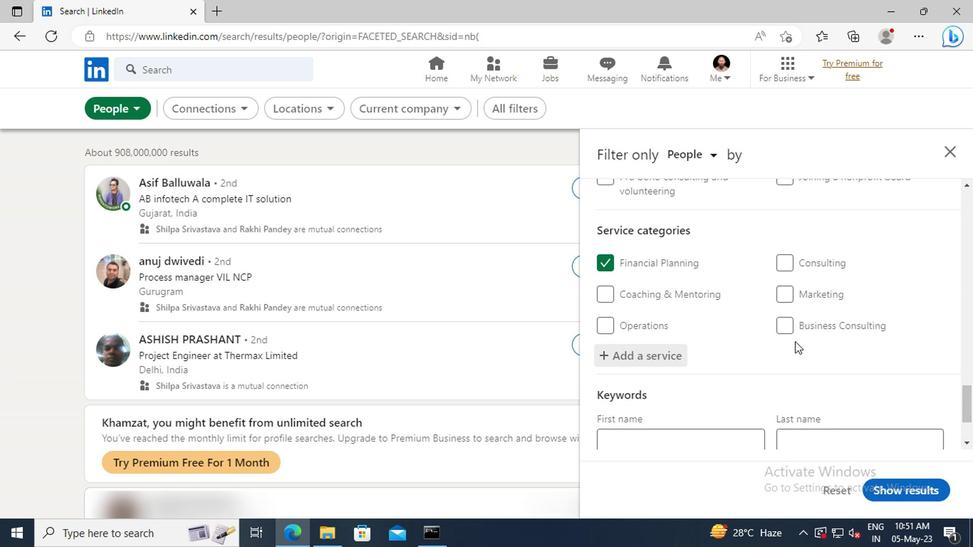
Action: Mouse scrolled (662, 339) with delta (0, 0)
Screenshot: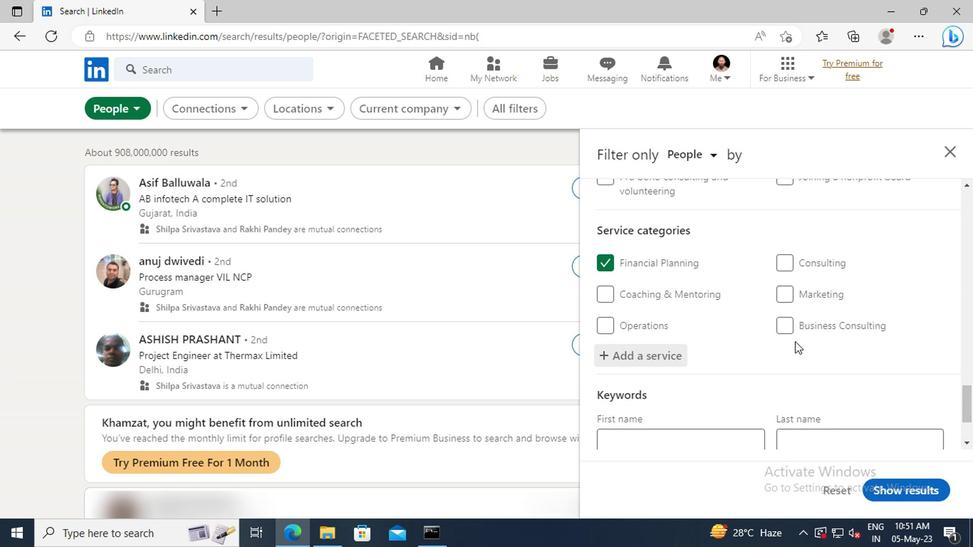 
Action: Mouse scrolled (662, 339) with delta (0, 0)
Screenshot: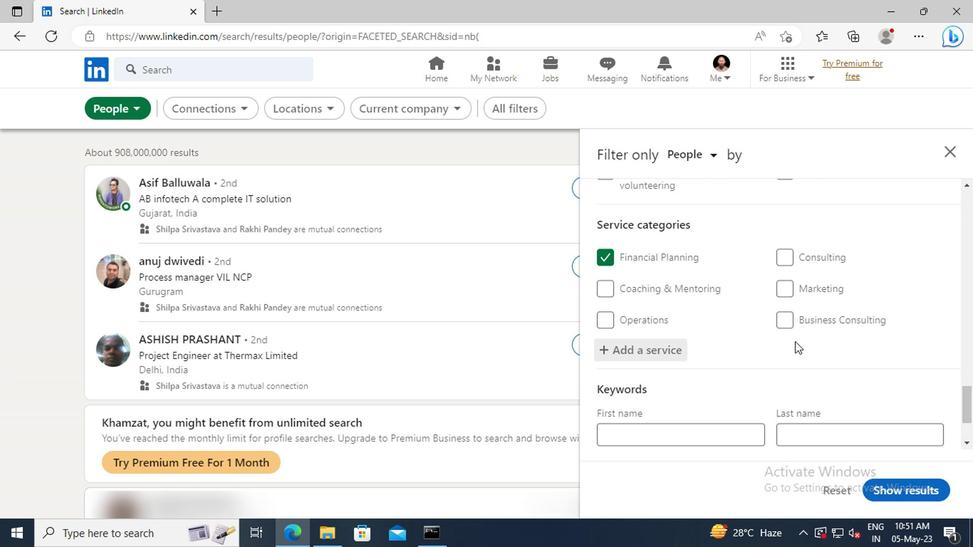
Action: Mouse scrolled (662, 339) with delta (0, 0)
Screenshot: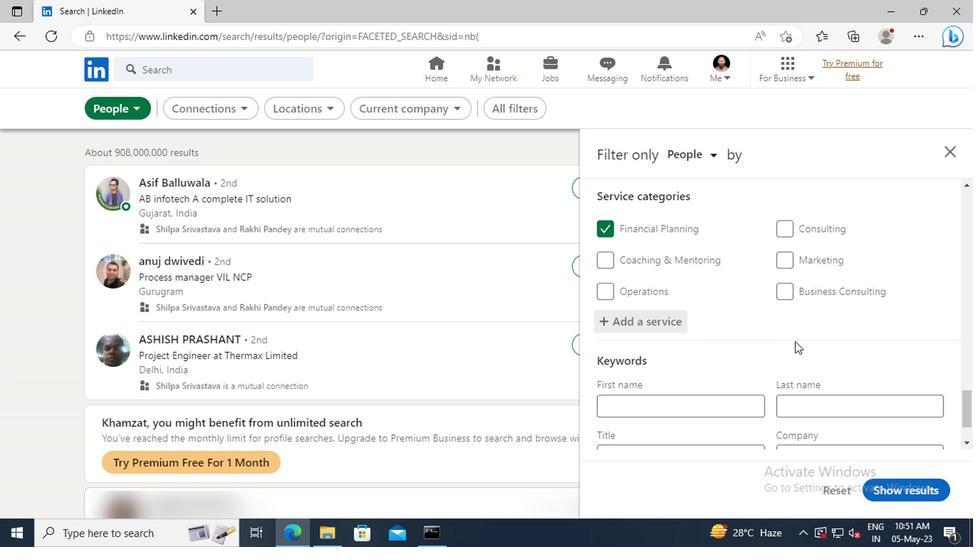 
Action: Mouse moved to (589, 370)
Screenshot: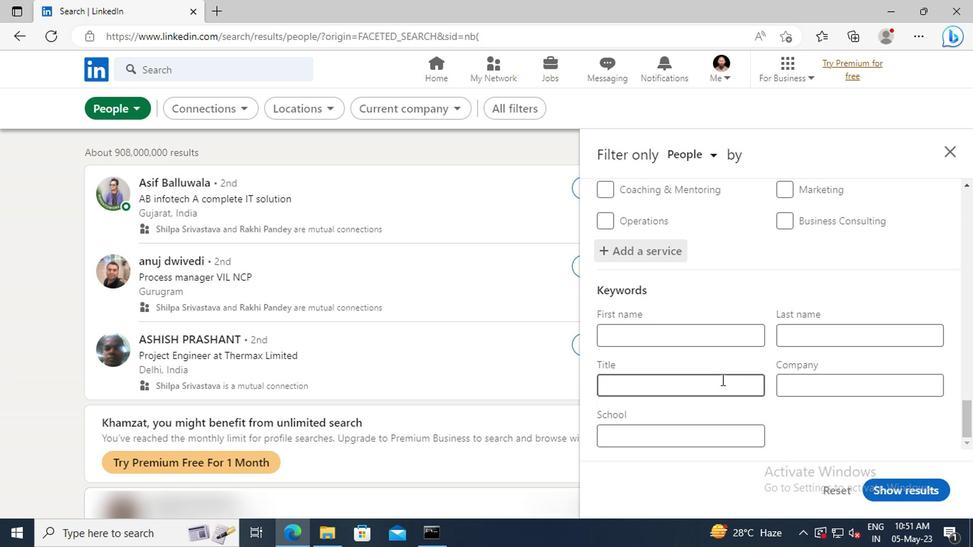 
Action: Mouse pressed left at (589, 370)
Screenshot: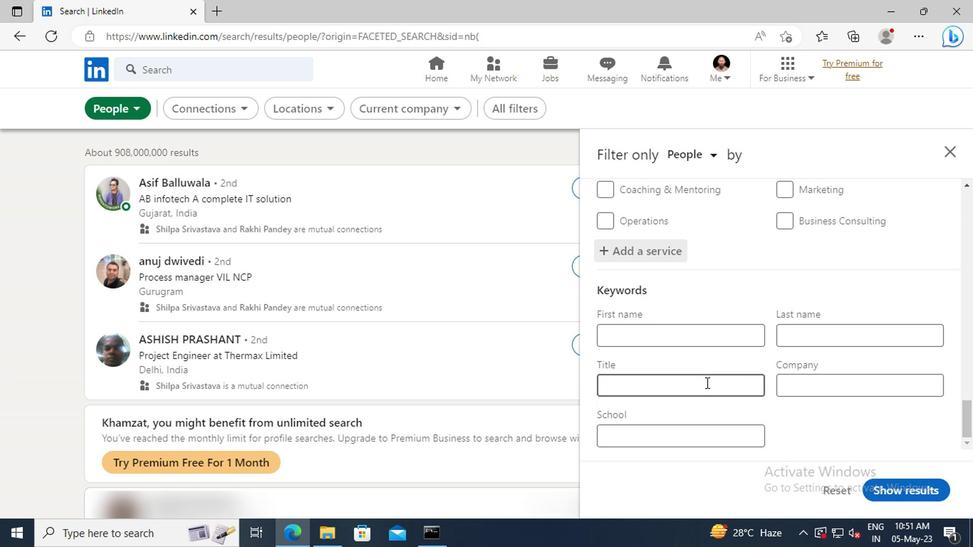 
Action: Key pressed <Key.shift>REAL<Key.space><Key.shift>ESTATE<Key.space><Key.shift>BROKER<Key.enter>
Screenshot: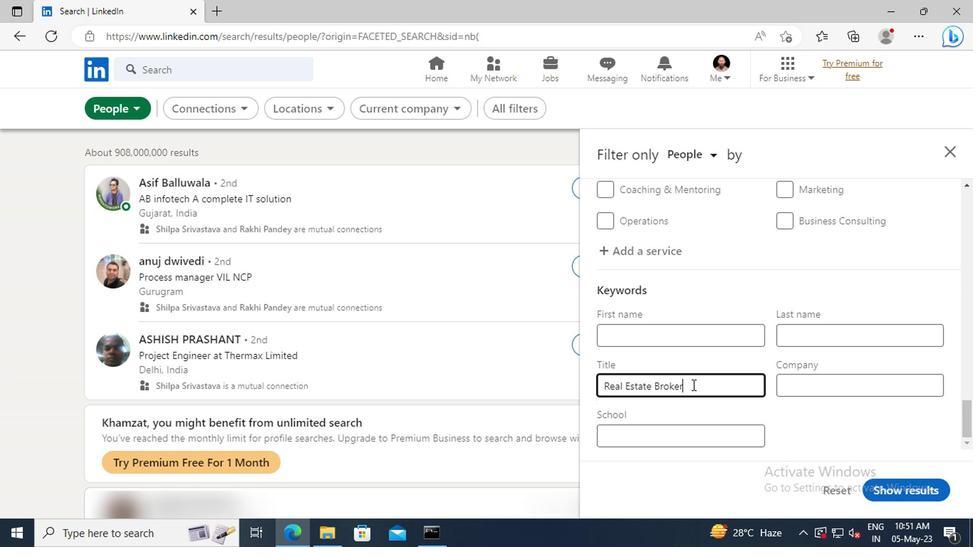 
Action: Mouse moved to (723, 443)
Screenshot: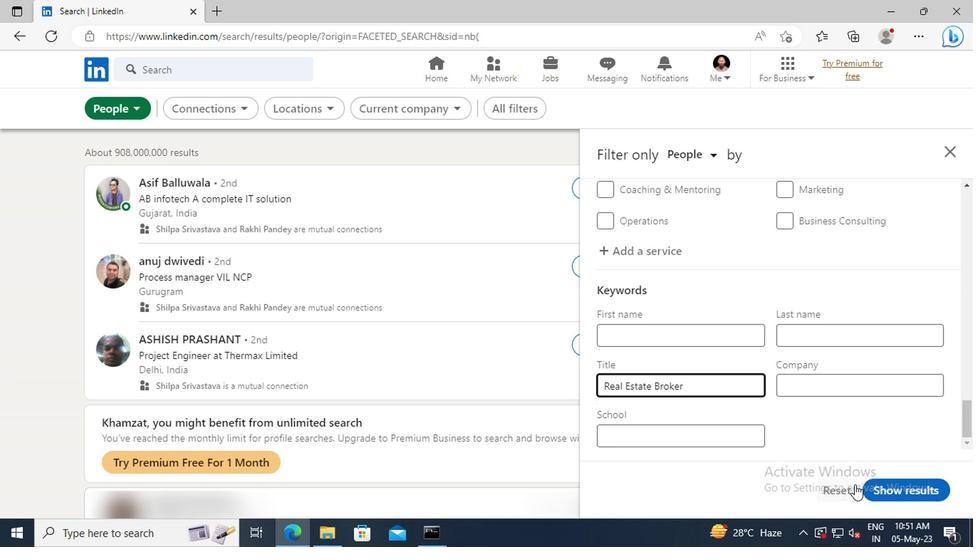 
Action: Mouse pressed left at (723, 443)
Screenshot: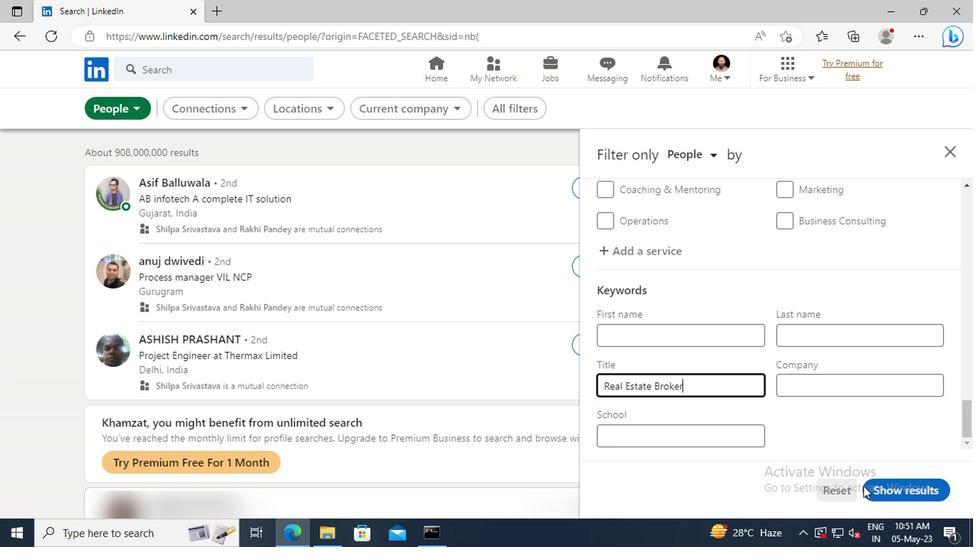 
